 Task: Add a signature Colton Mitchell containing All my best, Colton Mitchell to email address softage.4@softage.net and add a label Offboarding
Action: Mouse moved to (941, 73)
Screenshot: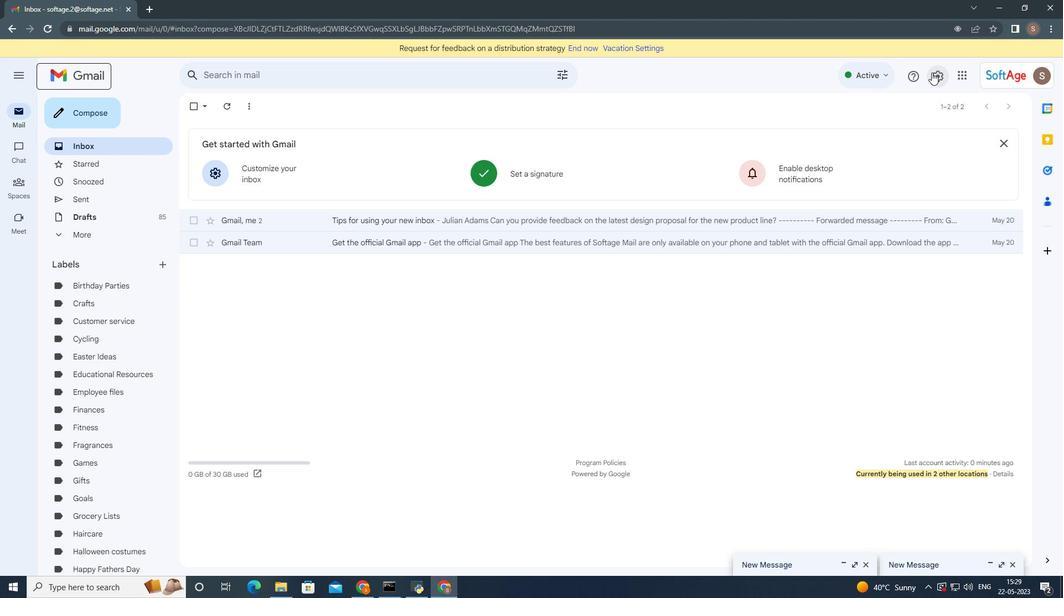 
Action: Mouse pressed left at (941, 73)
Screenshot: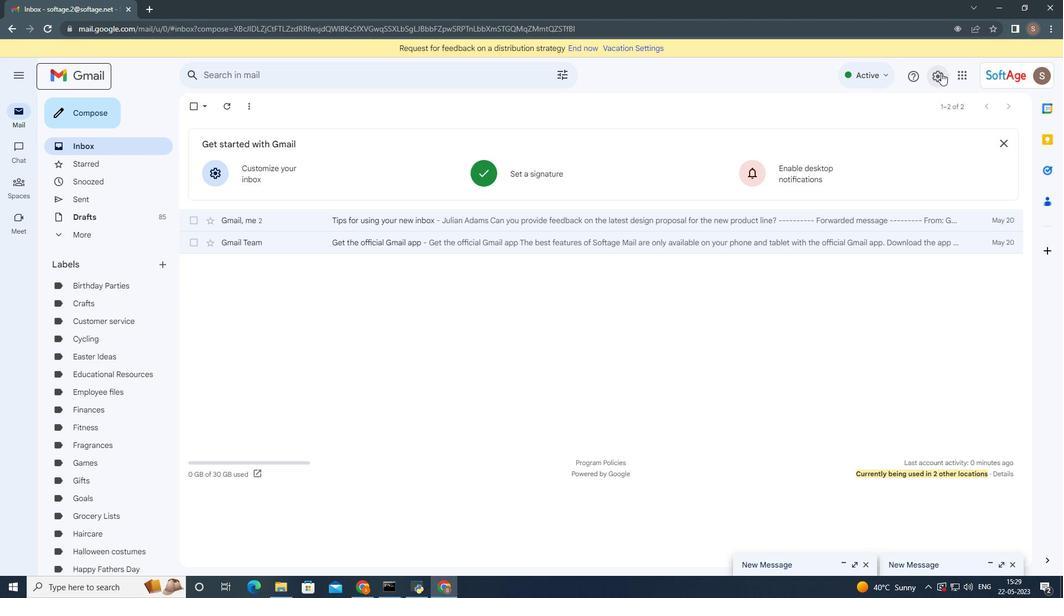 
Action: Mouse moved to (940, 136)
Screenshot: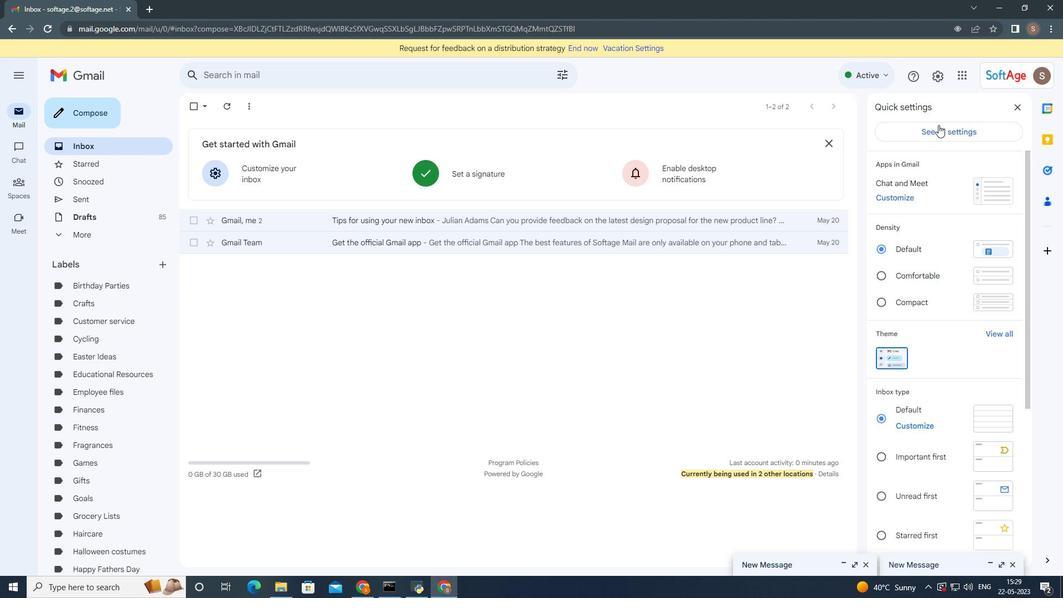 
Action: Mouse pressed left at (940, 136)
Screenshot: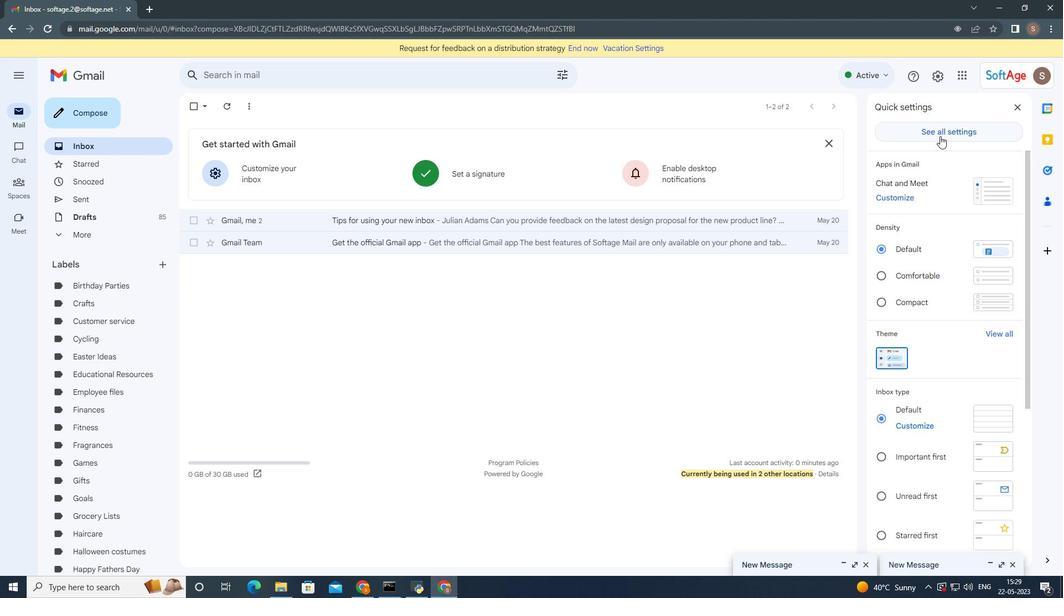 
Action: Mouse moved to (377, 305)
Screenshot: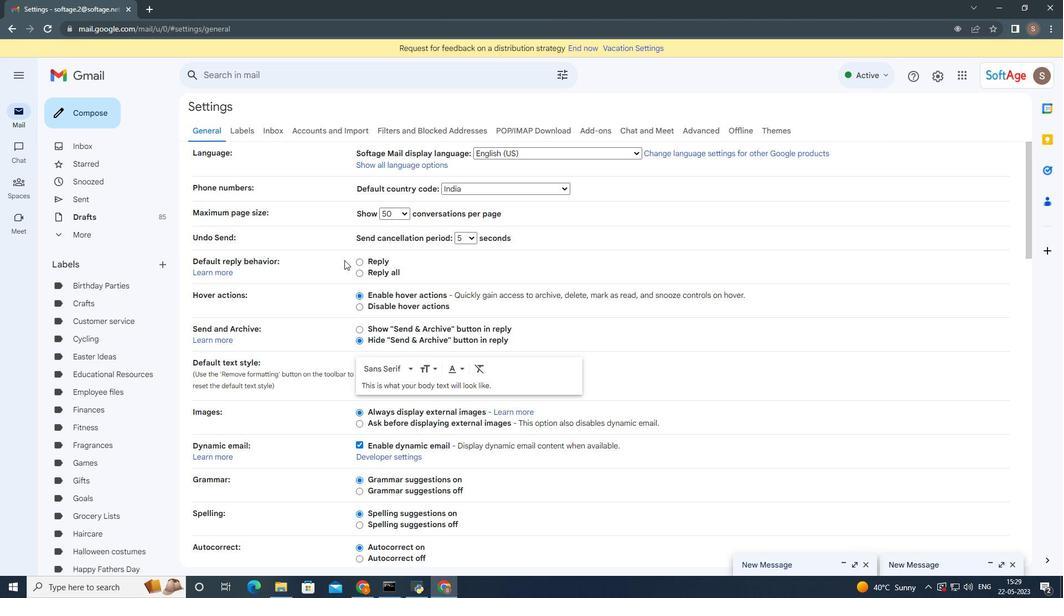 
Action: Mouse scrolled (377, 305) with delta (0, 0)
Screenshot: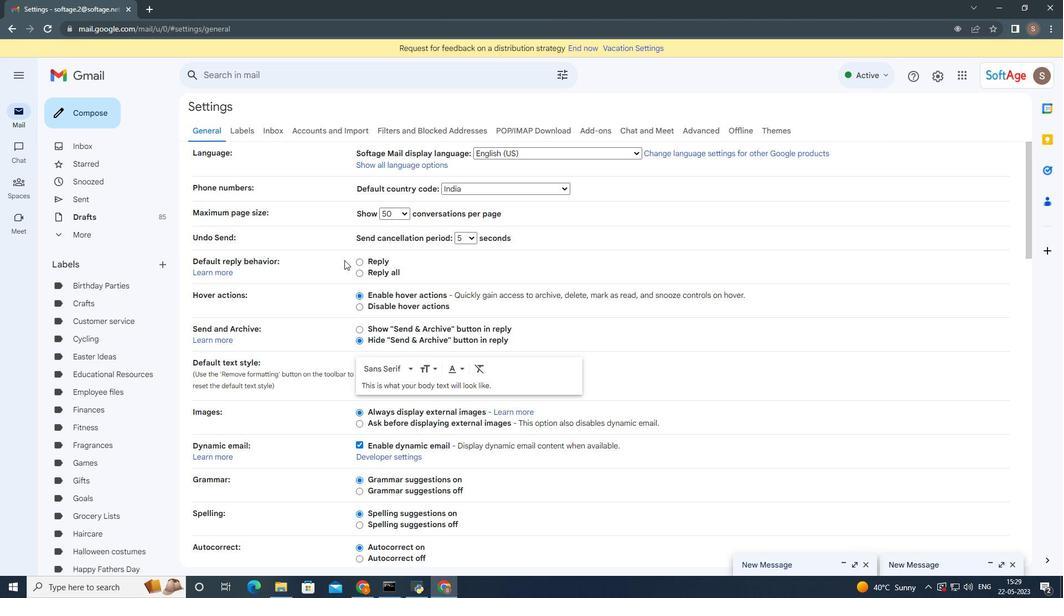 
Action: Mouse moved to (378, 307)
Screenshot: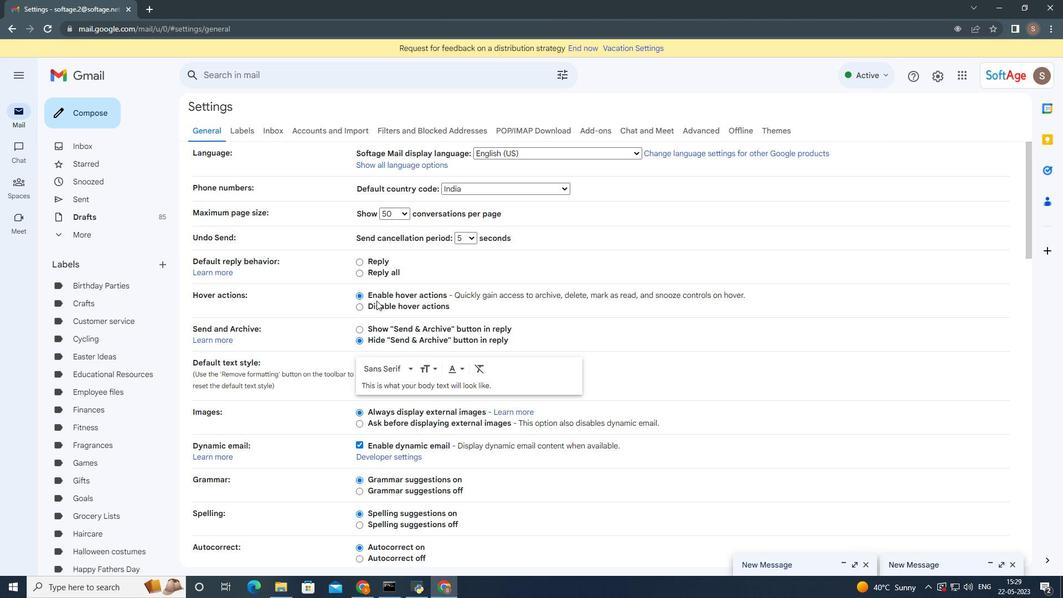 
Action: Mouse scrolled (378, 306) with delta (0, 0)
Screenshot: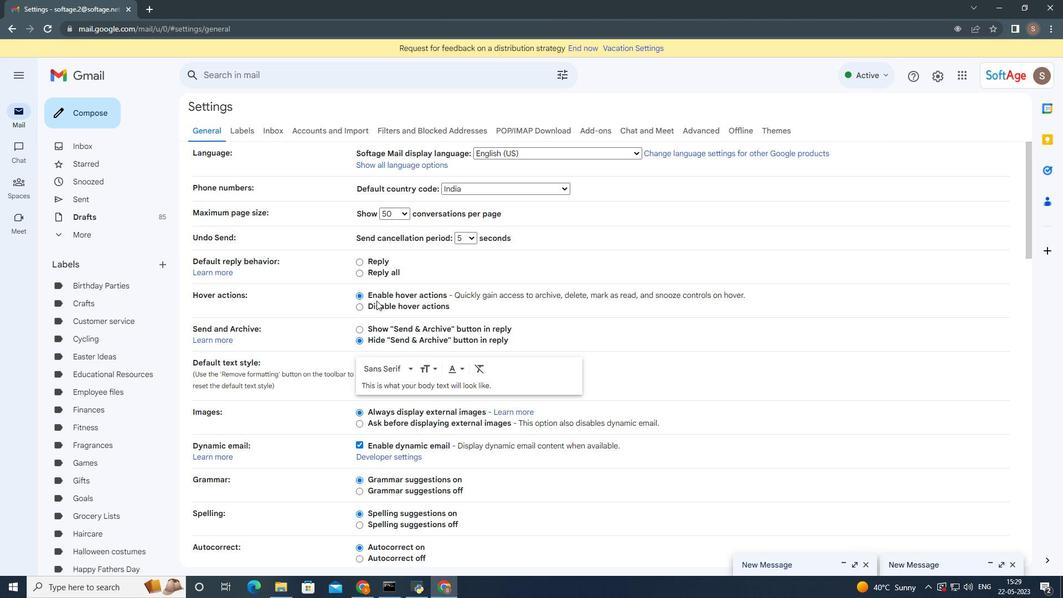 
Action: Mouse moved to (378, 307)
Screenshot: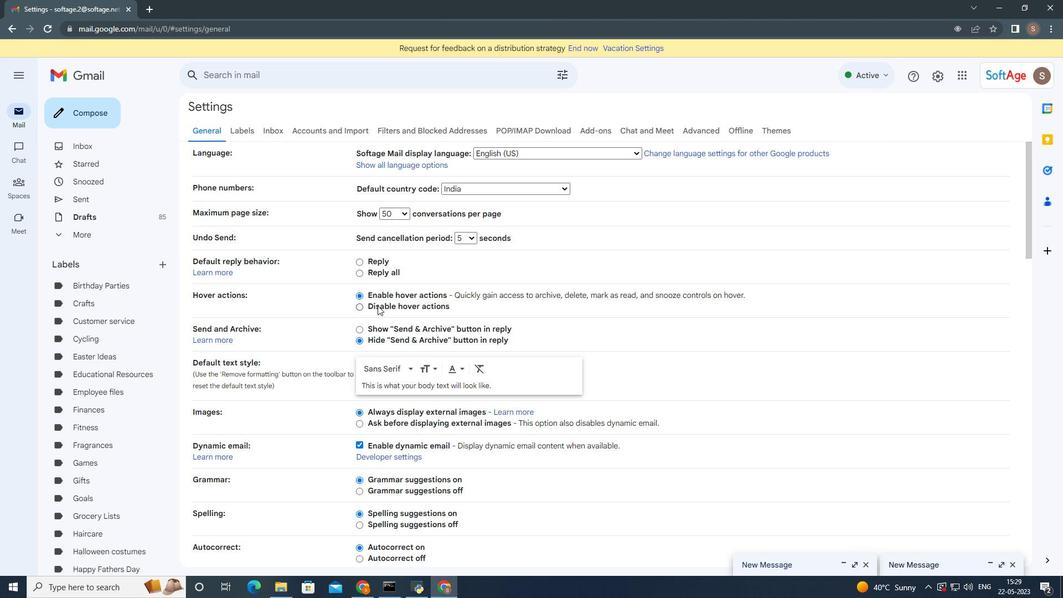 
Action: Mouse scrolled (378, 307) with delta (0, 0)
Screenshot: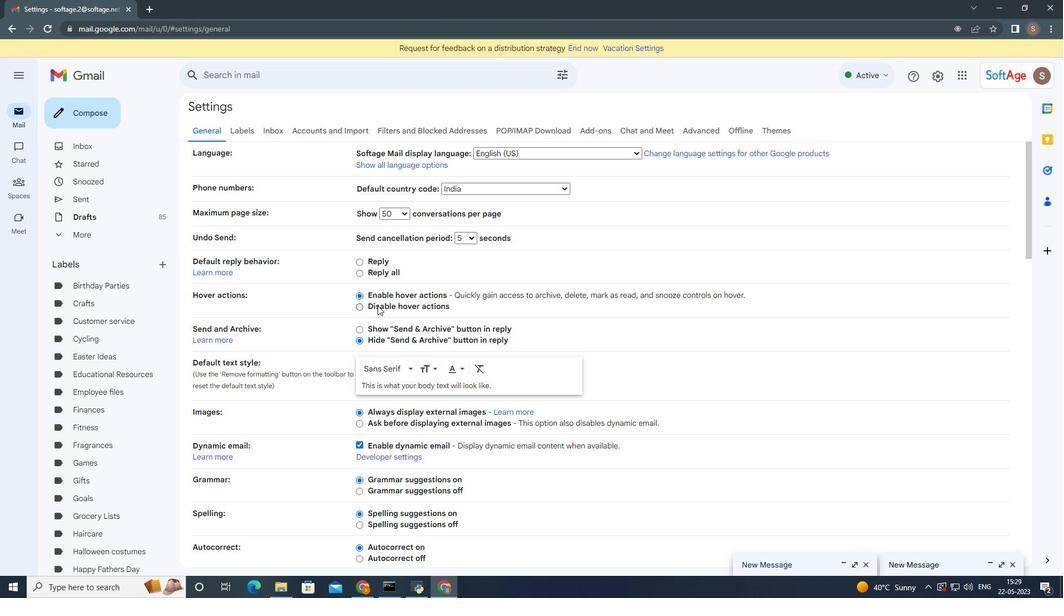 
Action: Mouse moved to (380, 310)
Screenshot: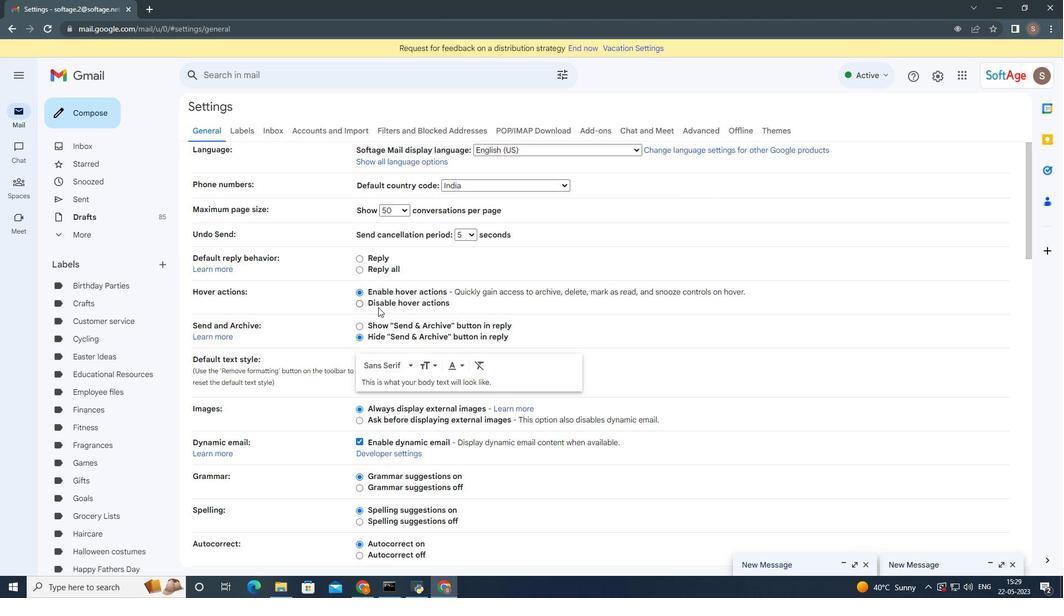 
Action: Mouse scrolled (380, 309) with delta (0, 0)
Screenshot: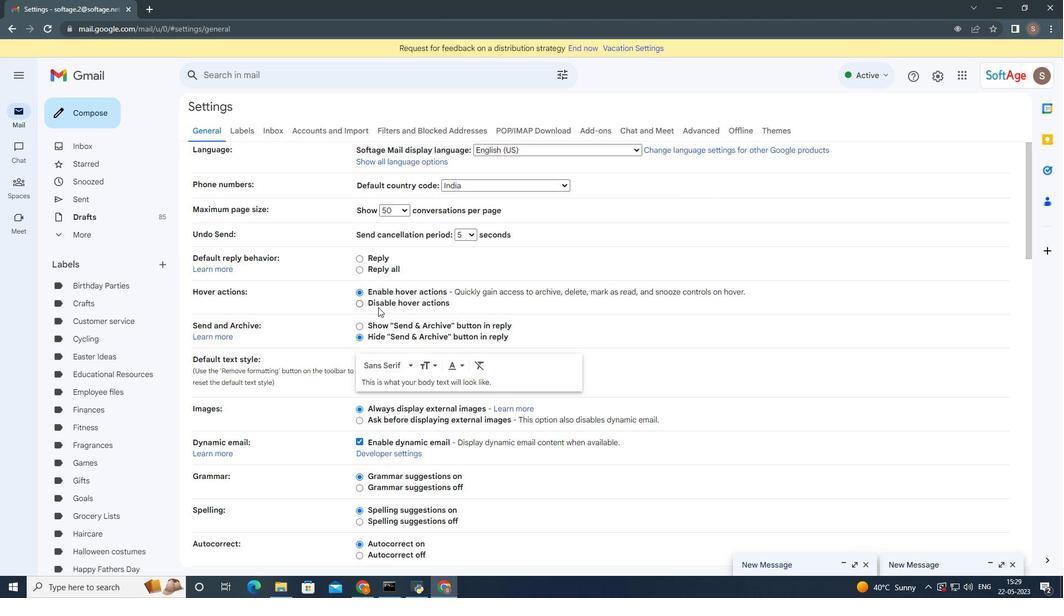 
Action: Mouse moved to (382, 313)
Screenshot: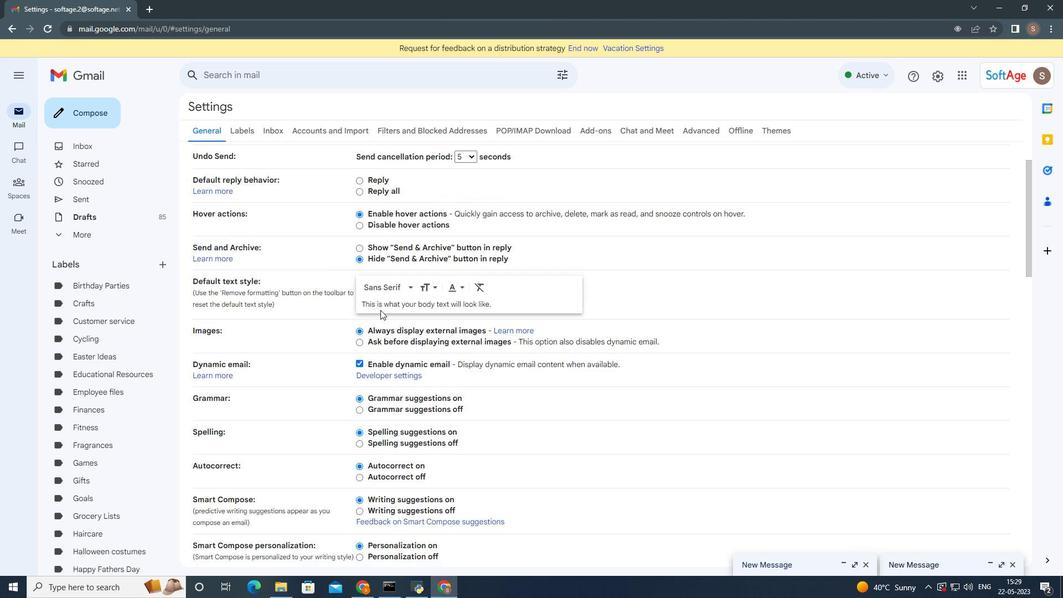 
Action: Mouse scrolled (382, 312) with delta (0, 0)
Screenshot: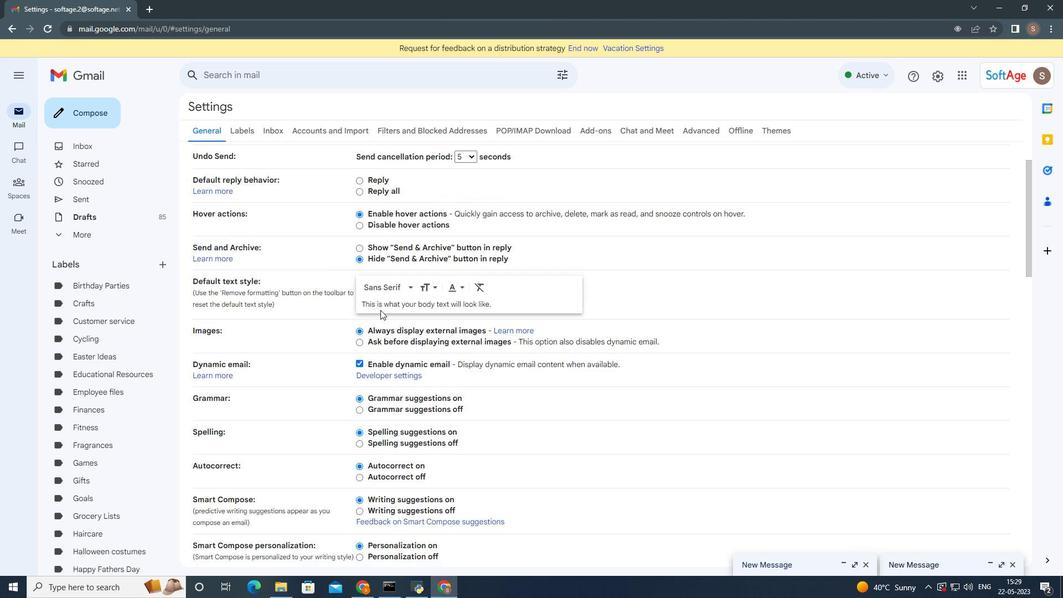 
Action: Mouse moved to (385, 317)
Screenshot: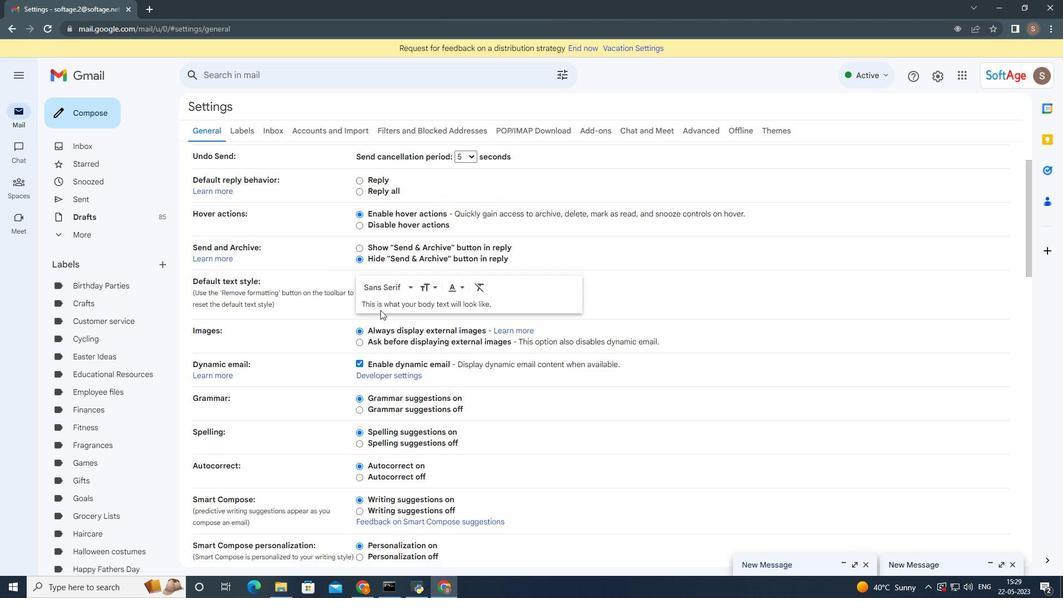 
Action: Mouse scrolled (385, 317) with delta (0, 0)
Screenshot: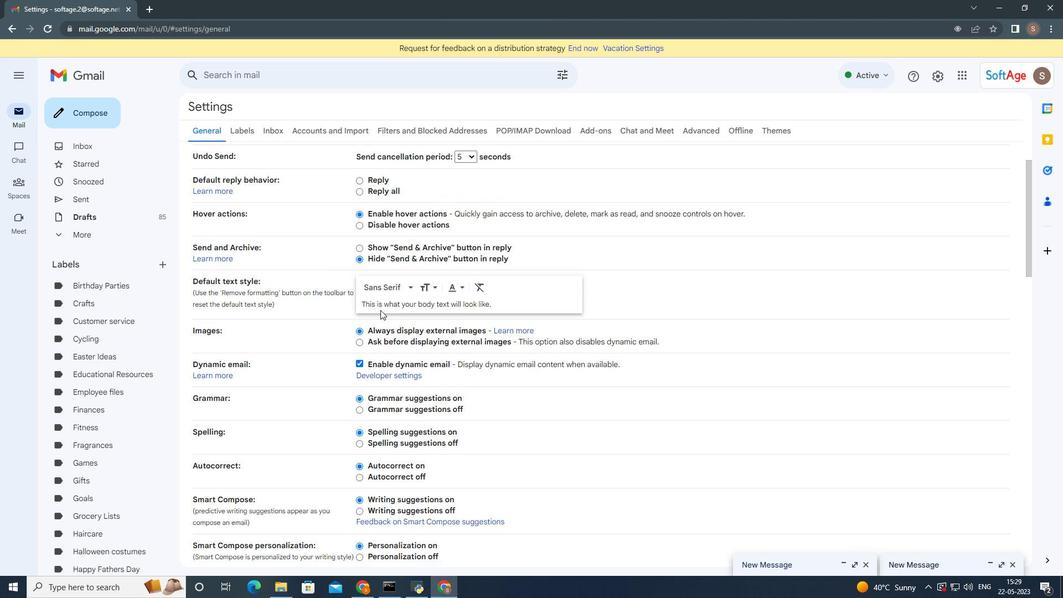 
Action: Mouse moved to (407, 374)
Screenshot: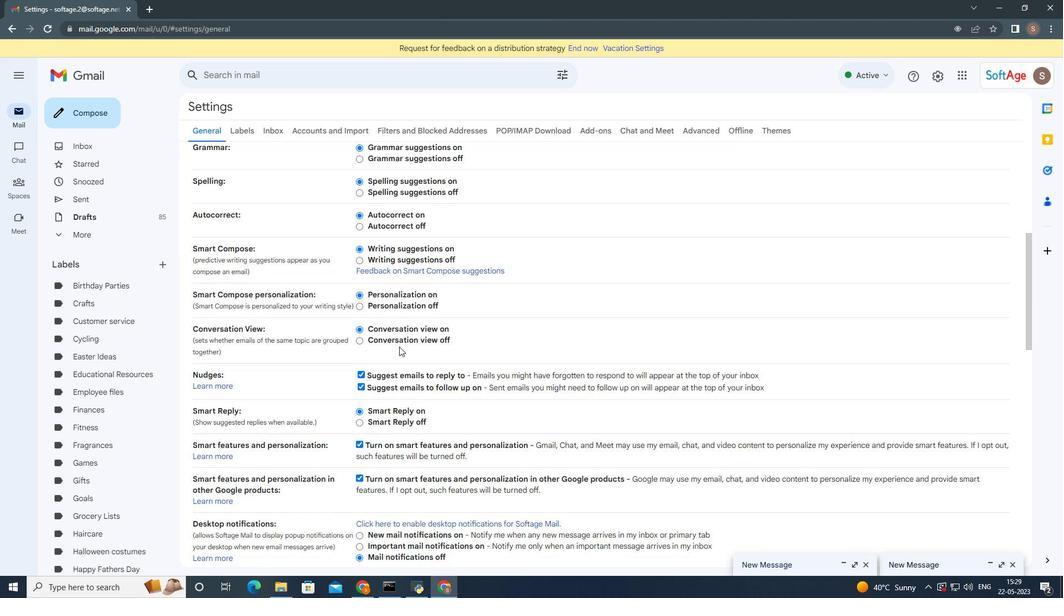 
Action: Mouse scrolled (407, 373) with delta (0, 0)
Screenshot: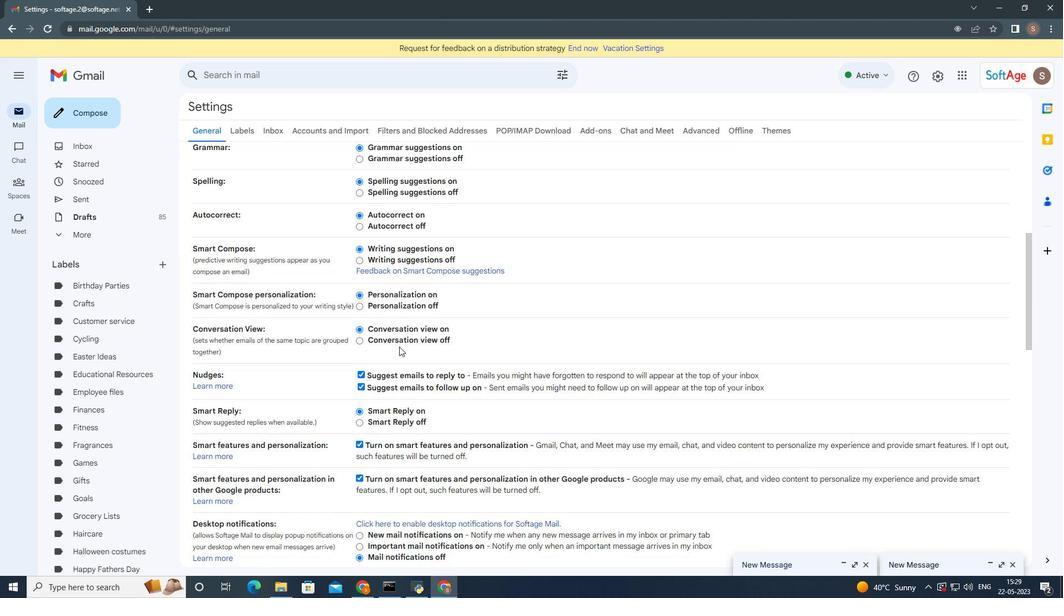 
Action: Mouse moved to (407, 378)
Screenshot: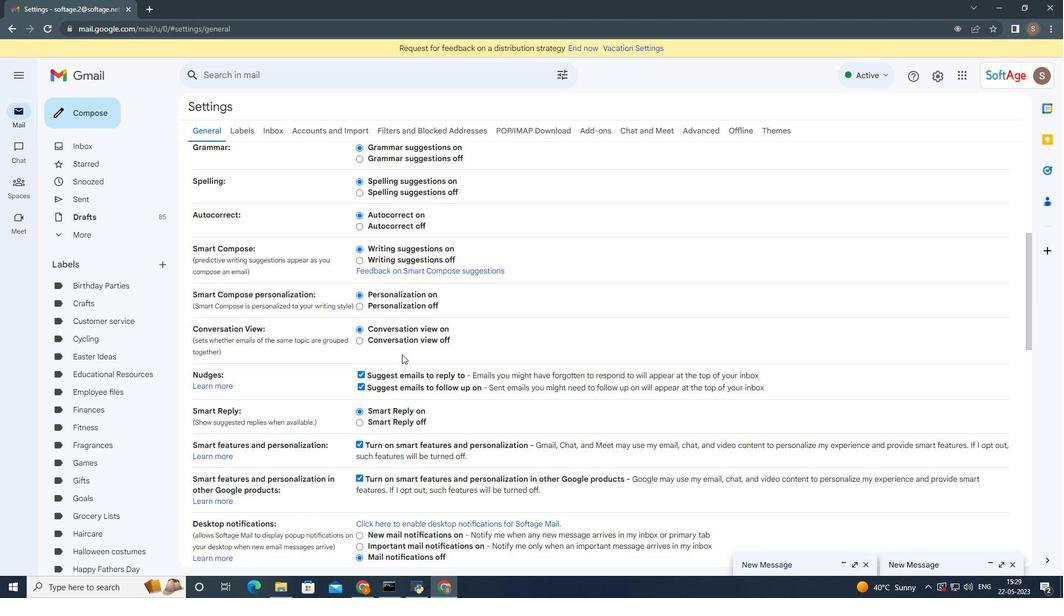 
Action: Mouse scrolled (407, 377) with delta (0, 0)
Screenshot: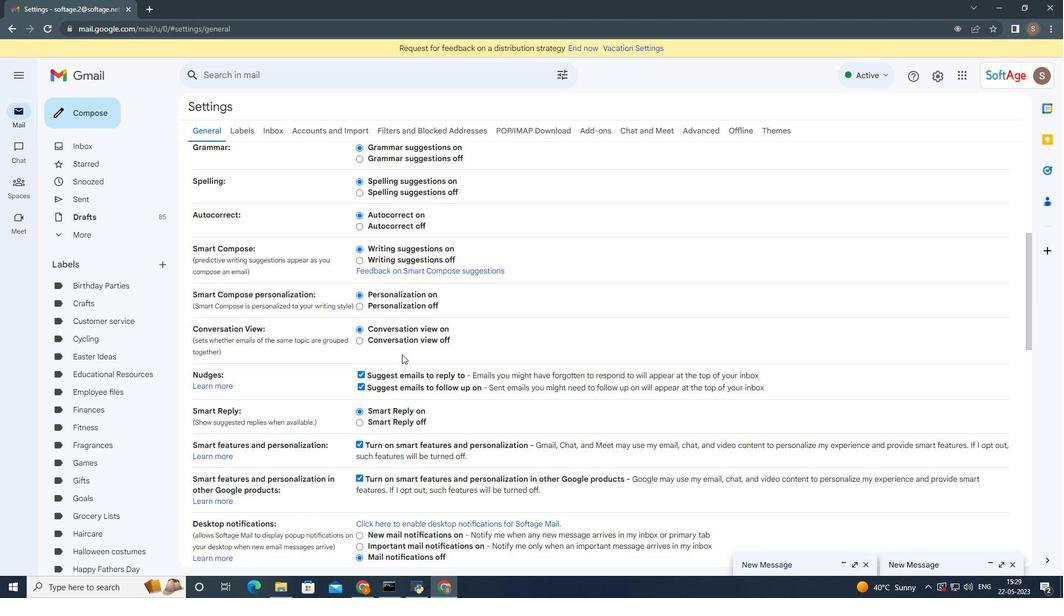 
Action: Mouse moved to (408, 380)
Screenshot: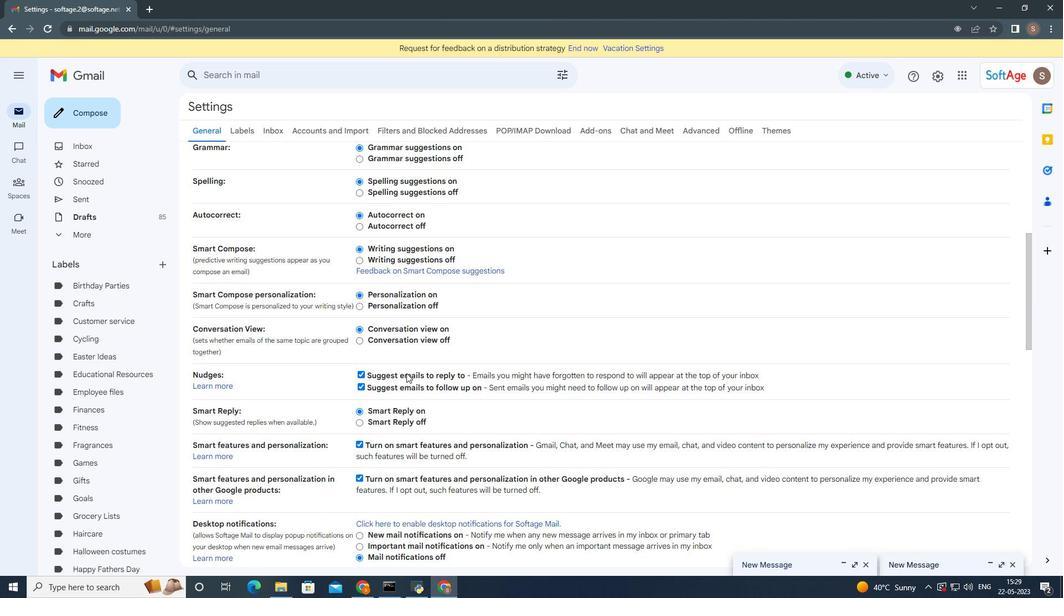 
Action: Mouse scrolled (408, 379) with delta (0, 0)
Screenshot: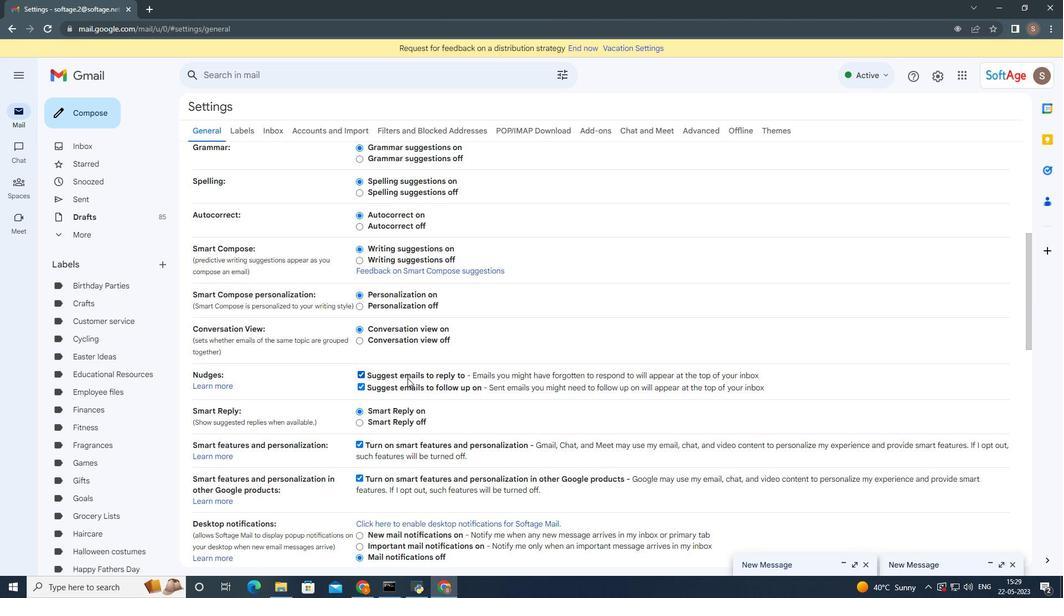 
Action: Mouse moved to (408, 380)
Screenshot: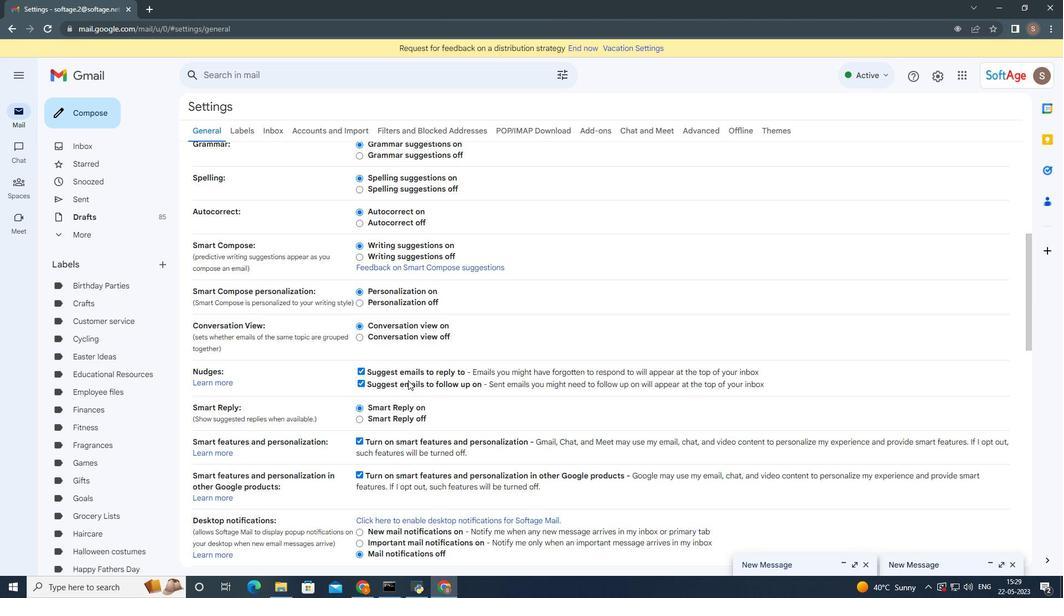
Action: Mouse scrolled (408, 380) with delta (0, 0)
Screenshot: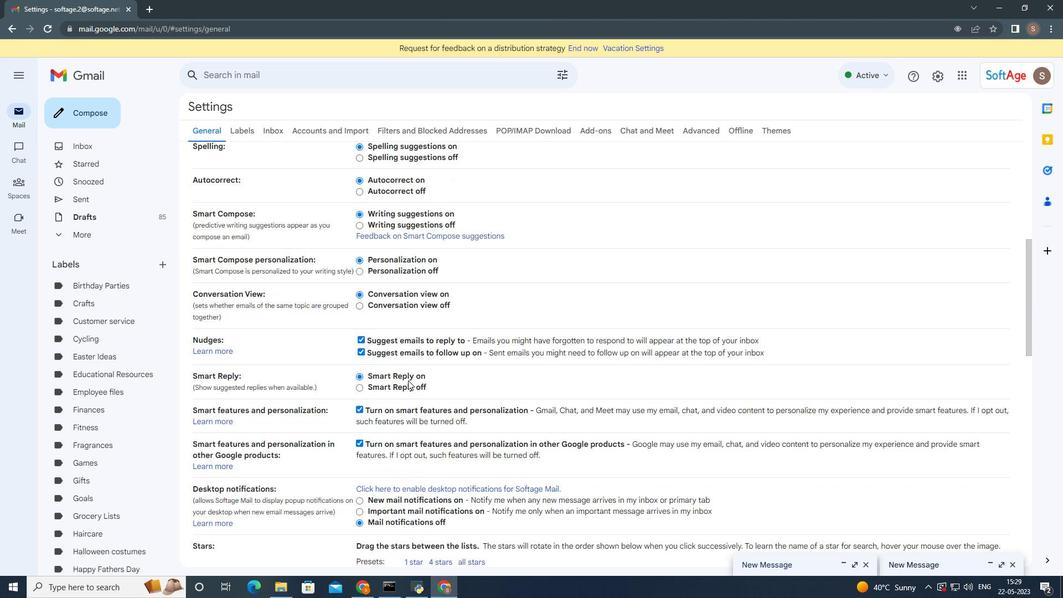 
Action: Mouse scrolled (408, 380) with delta (0, 0)
Screenshot: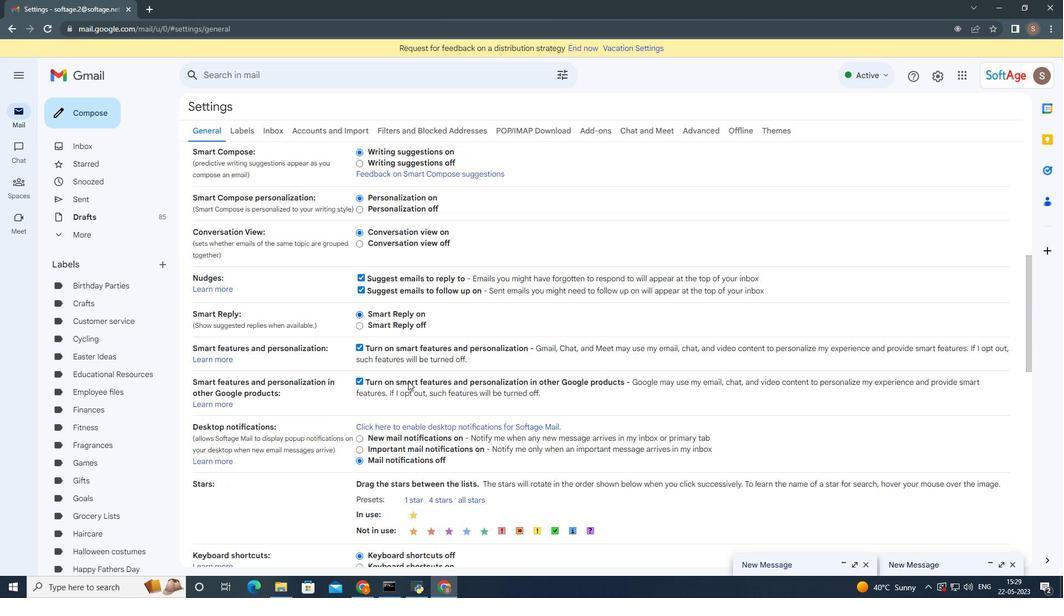 
Action: Mouse moved to (409, 383)
Screenshot: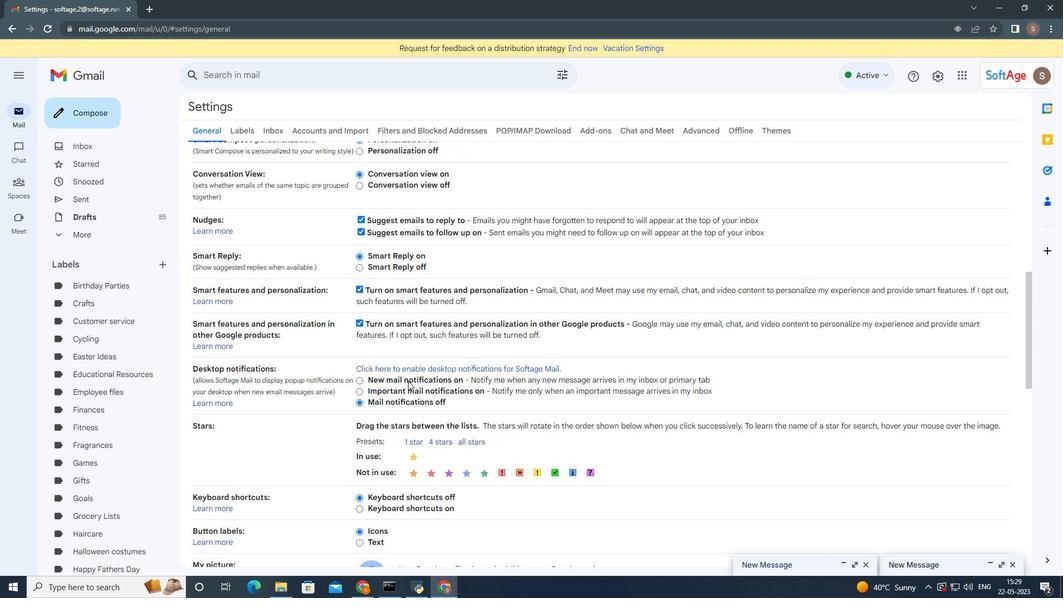 
Action: Mouse scrolled (409, 382) with delta (0, 0)
Screenshot: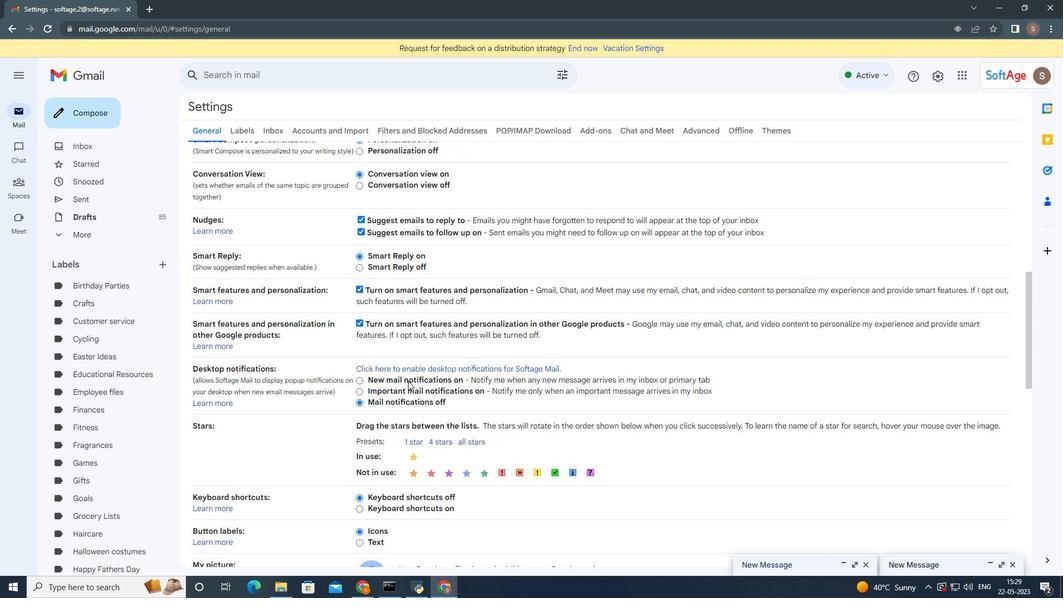 
Action: Mouse moved to (405, 410)
Screenshot: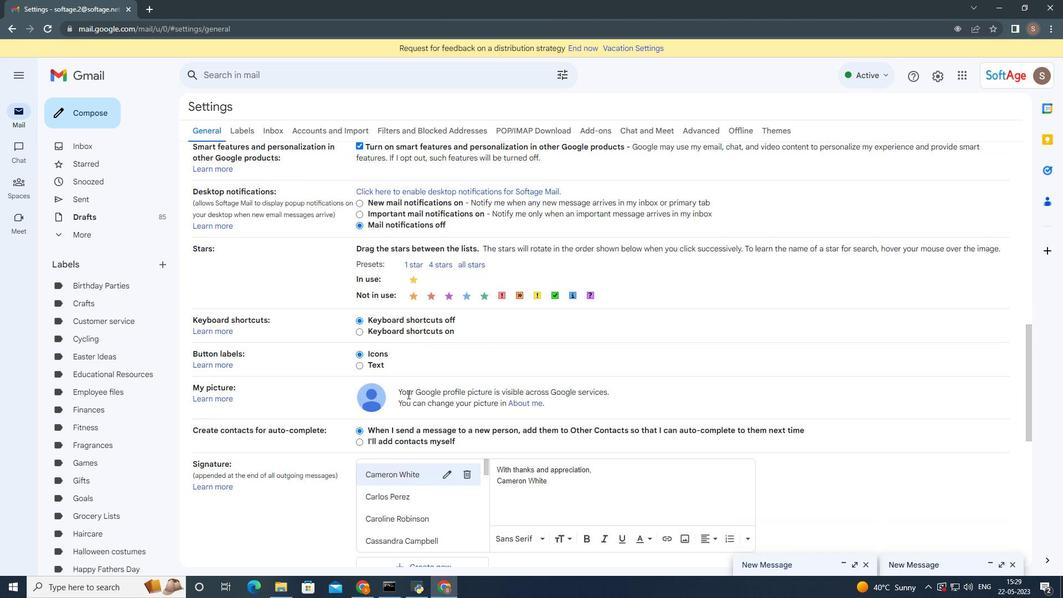 
Action: Mouse scrolled (405, 409) with delta (0, 0)
Screenshot: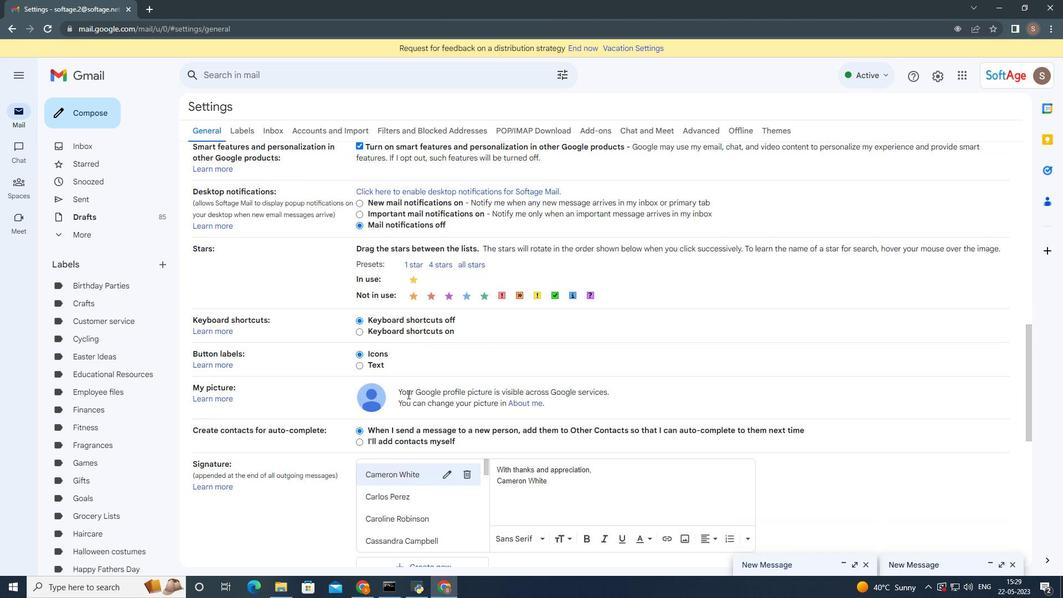 
Action: Mouse moved to (405, 411)
Screenshot: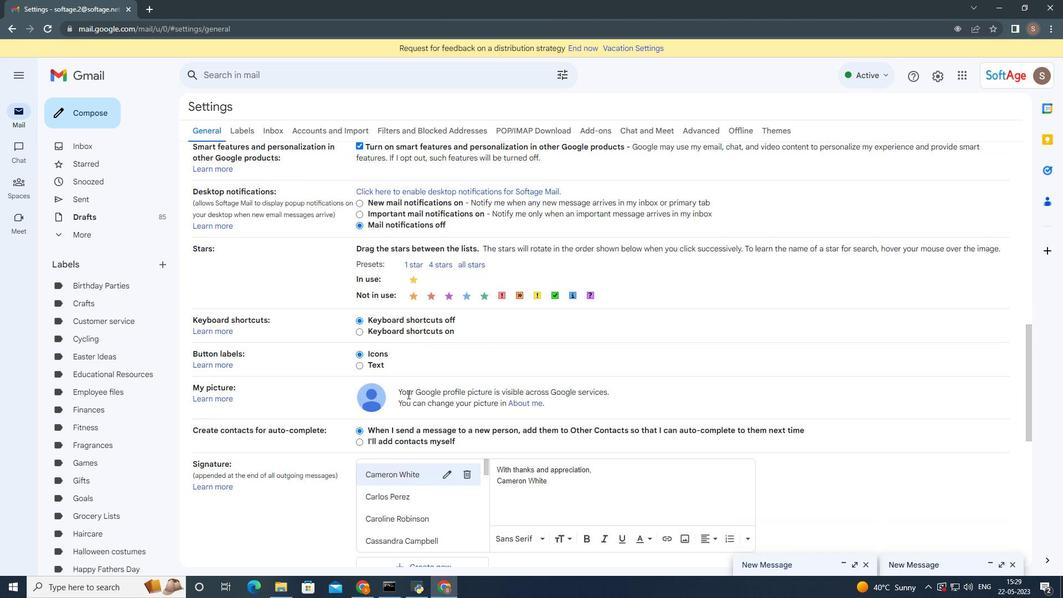 
Action: Mouse scrolled (405, 410) with delta (0, 0)
Screenshot: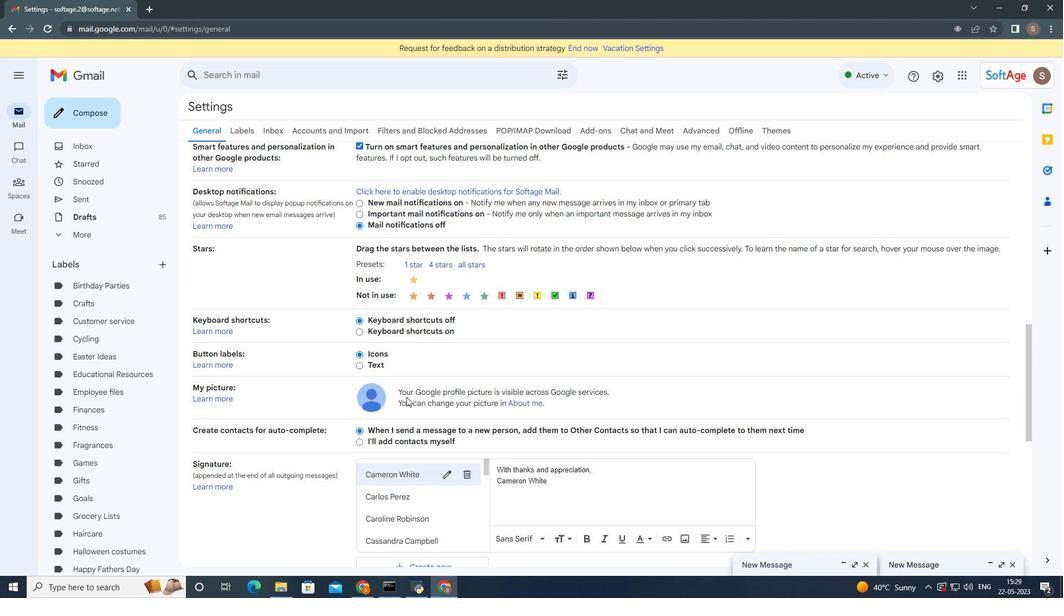 
Action: Mouse moved to (405, 412)
Screenshot: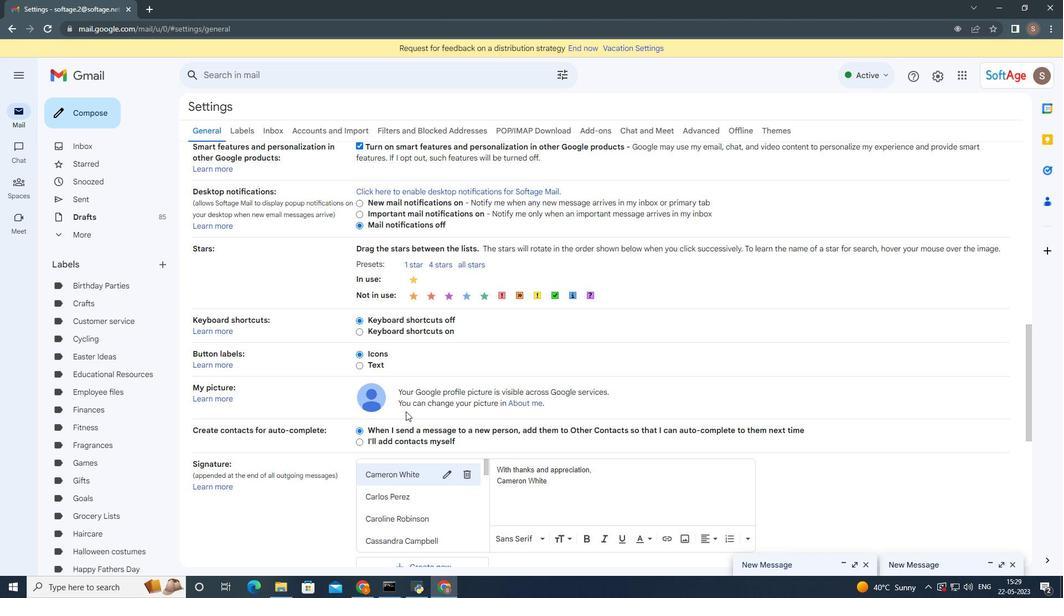 
Action: Mouse scrolled (405, 412) with delta (0, 0)
Screenshot: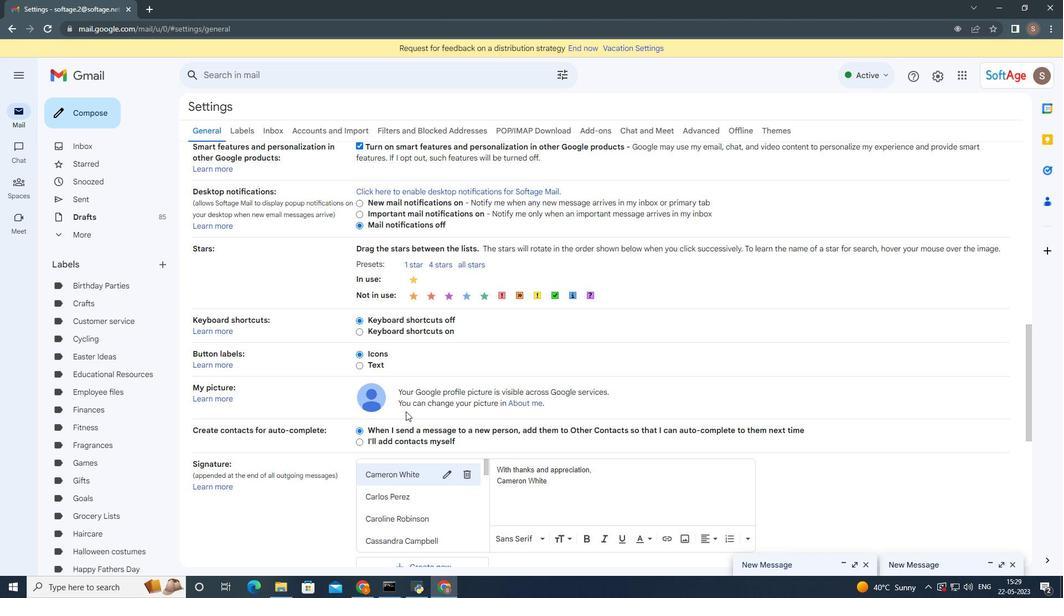 
Action: Mouse moved to (405, 413)
Screenshot: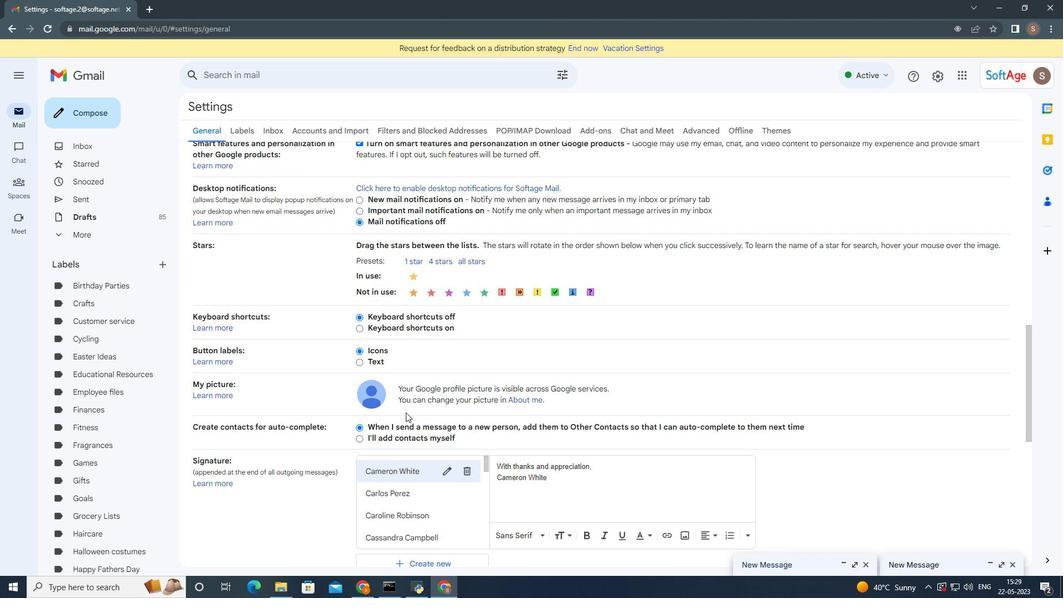 
Action: Mouse scrolled (405, 412) with delta (0, 0)
Screenshot: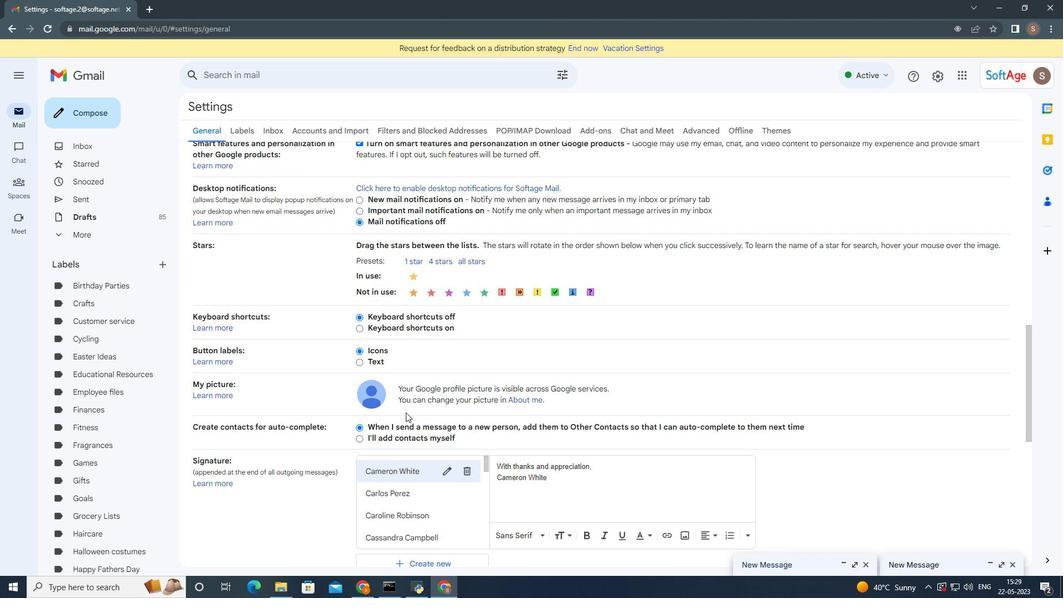 
Action: Mouse moved to (418, 348)
Screenshot: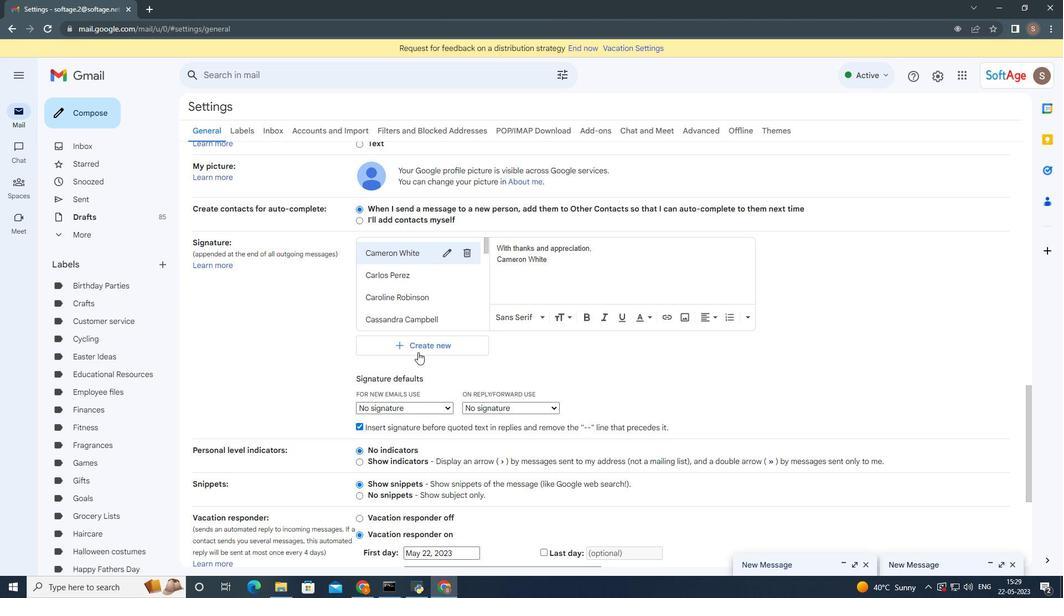 
Action: Mouse pressed left at (418, 348)
Screenshot: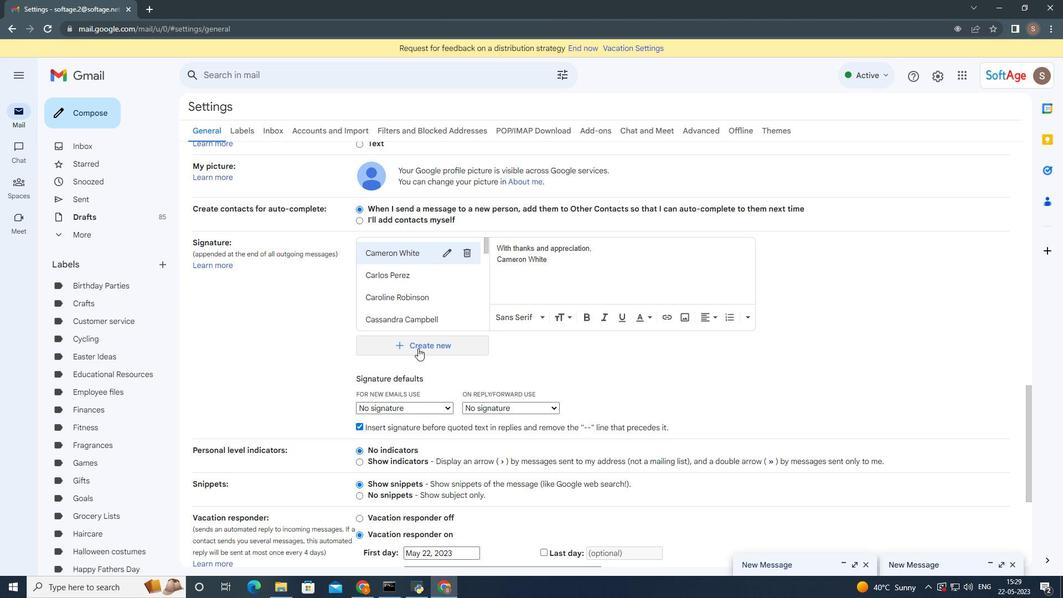 
Action: Mouse moved to (471, 300)
Screenshot: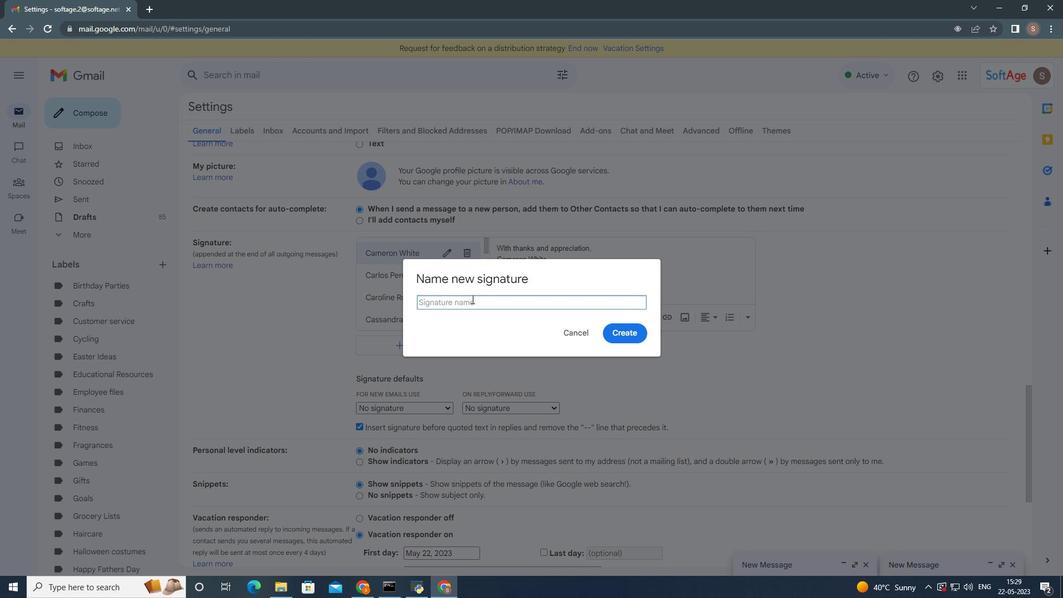 
Action: Key pressed <Key.shift>colton<Key.left><Key.left><Key.left><Key.left><Key.left><Key.backspace><Key.shift>C<Key.right><Key.right><Key.right><Key.right><Key.right><Key.right><Key.right><Key.space><Key.shift>Mitchell
Screenshot: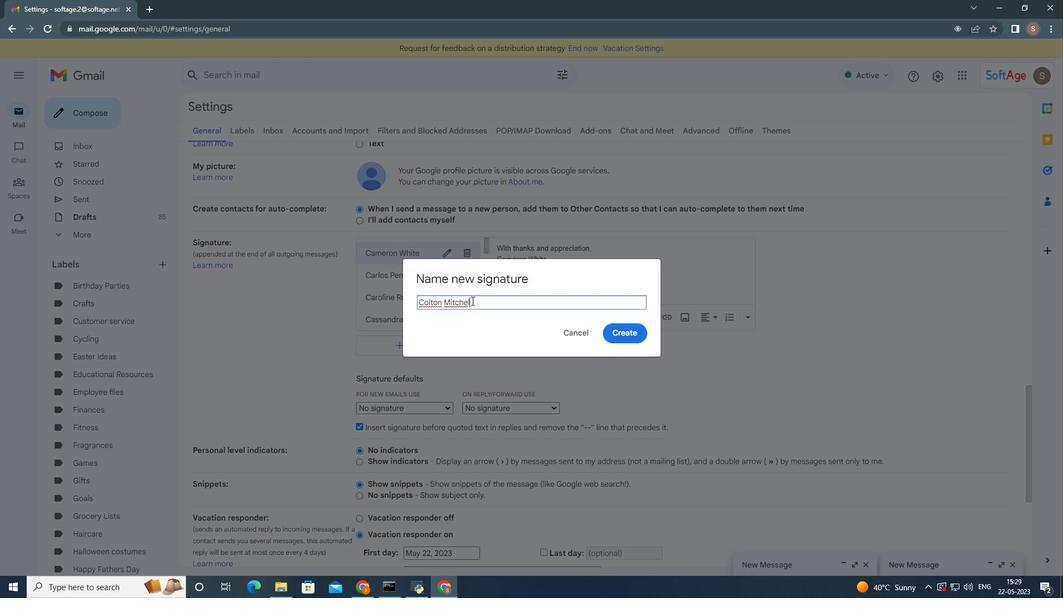
Action: Mouse moved to (629, 326)
Screenshot: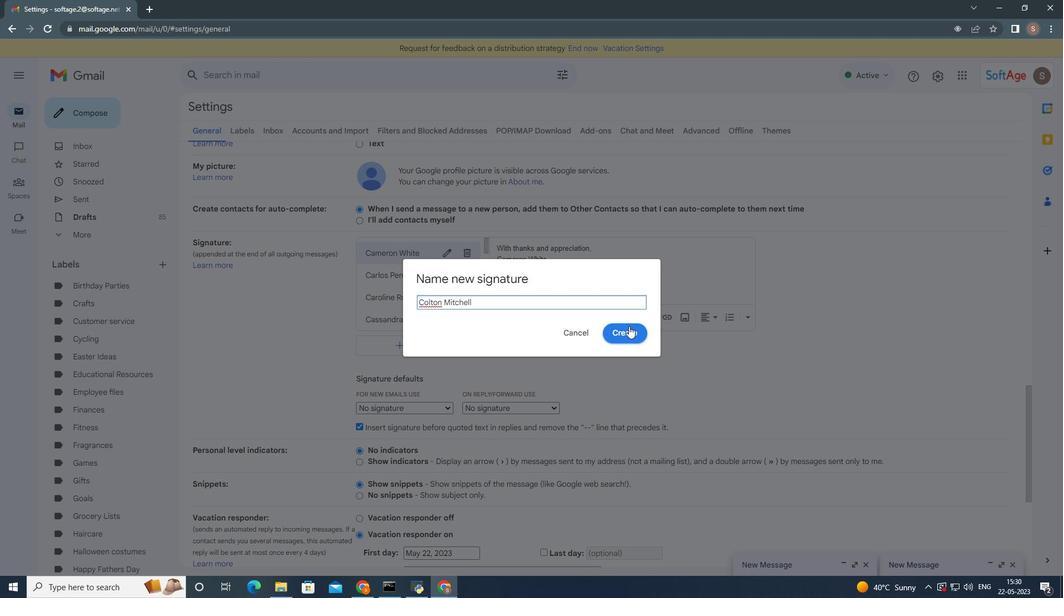 
Action: Mouse pressed left at (629, 326)
Screenshot: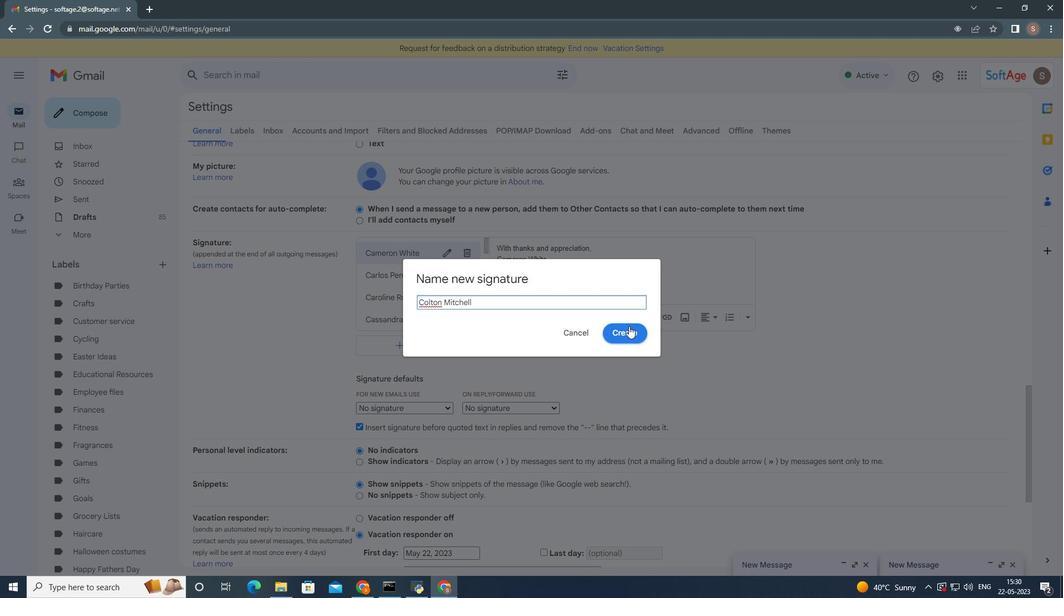 
Action: Mouse moved to (519, 273)
Screenshot: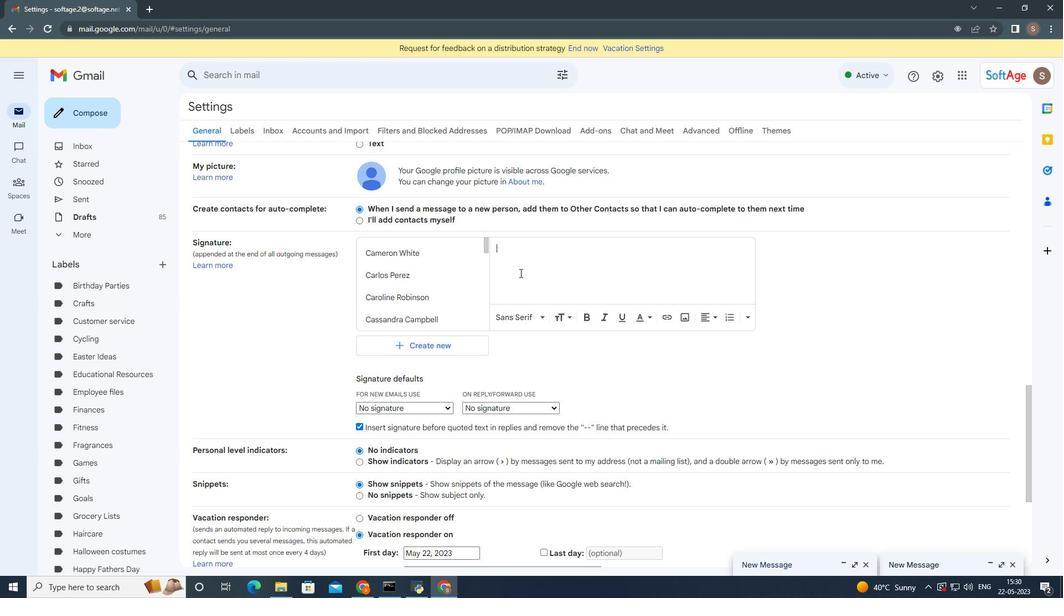 
Action: Key pressed <Key.shift><Key.shift><Key.shift><Key.shift>All<Key.space>my<Key.space>bet<Key.backspace>st,<Key.enter><Key.shift><Key.shift><Key.shift><Key.shift><Key.shift><Key.shift><Key.shift><Key.shift><Key.shift><Key.shift>Colton<Key.space><Key.shift><<Key.backspace>Mitchell
Screenshot: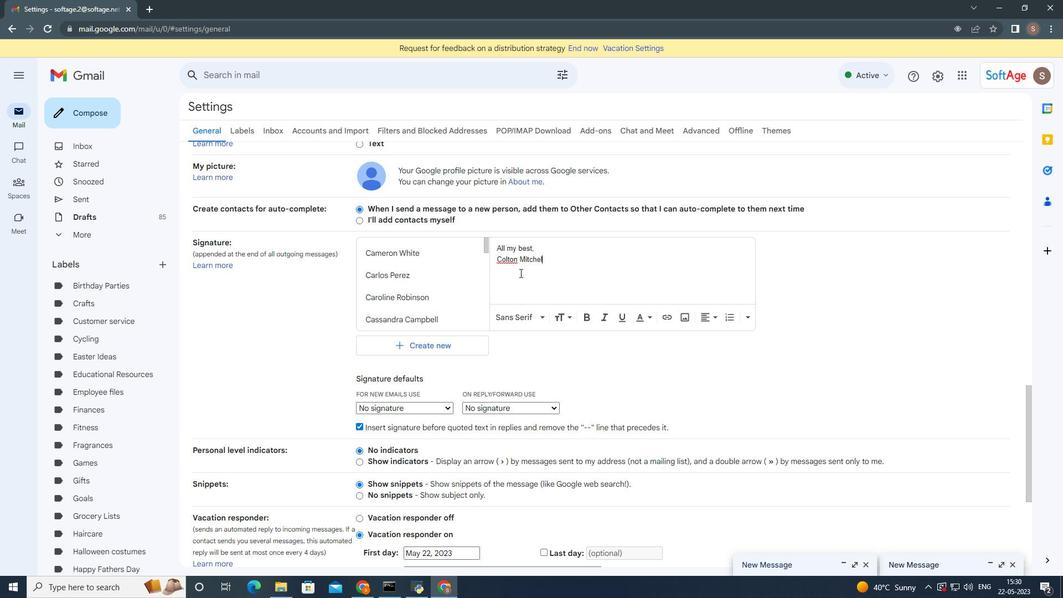 
Action: Mouse moved to (551, 275)
Screenshot: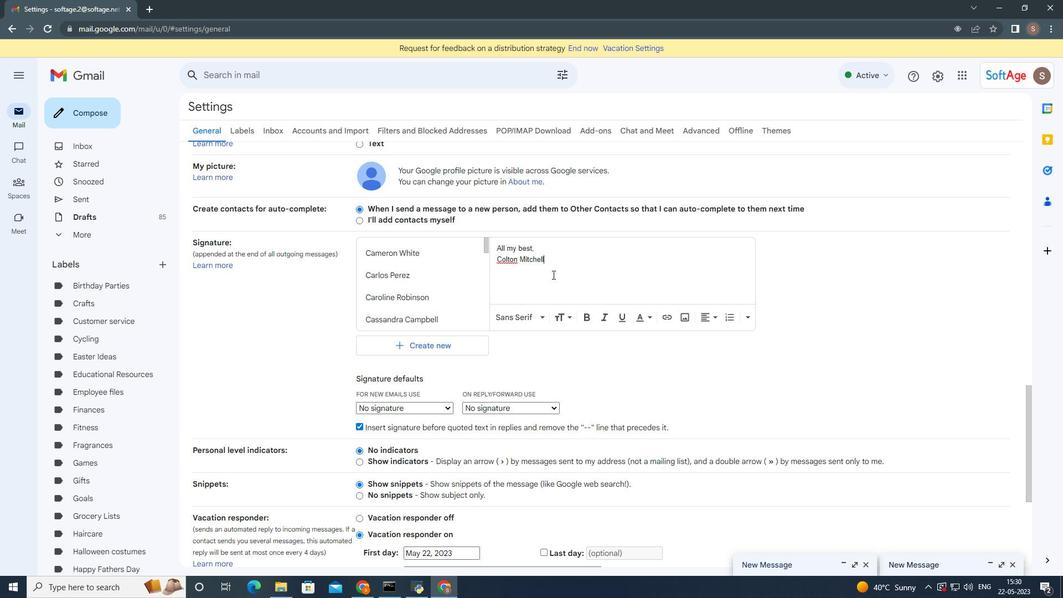 
Action: Mouse scrolled (551, 274) with delta (0, 0)
Screenshot: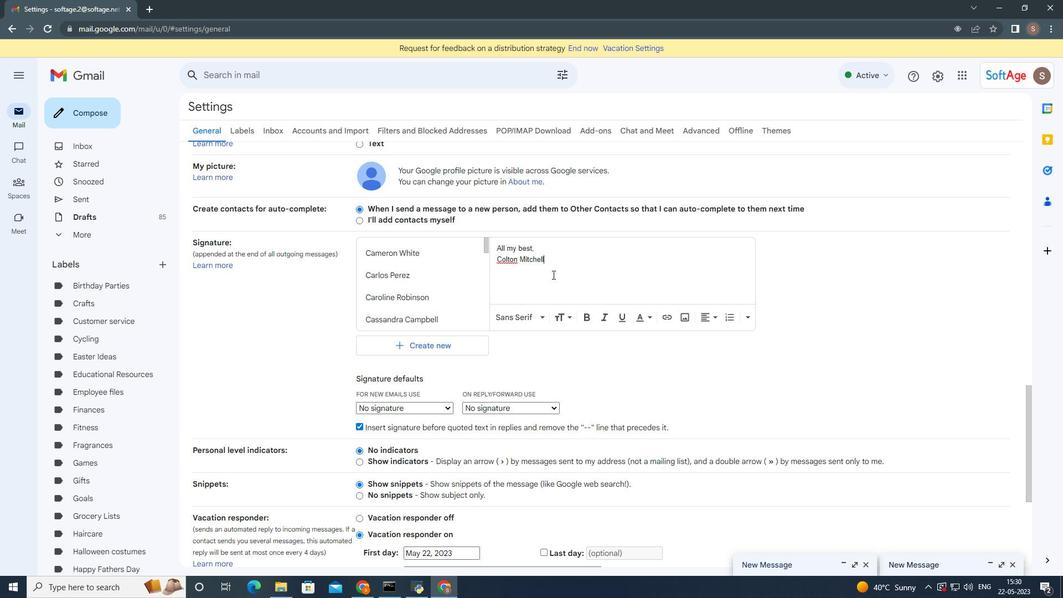 
Action: Mouse moved to (551, 275)
Screenshot: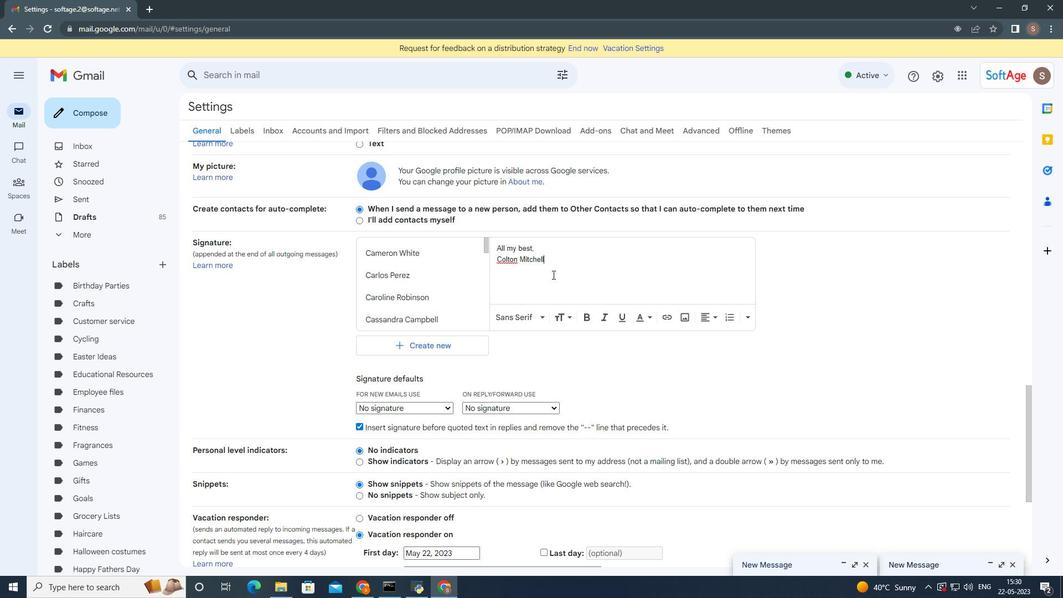 
Action: Mouse scrolled (551, 274) with delta (0, 0)
Screenshot: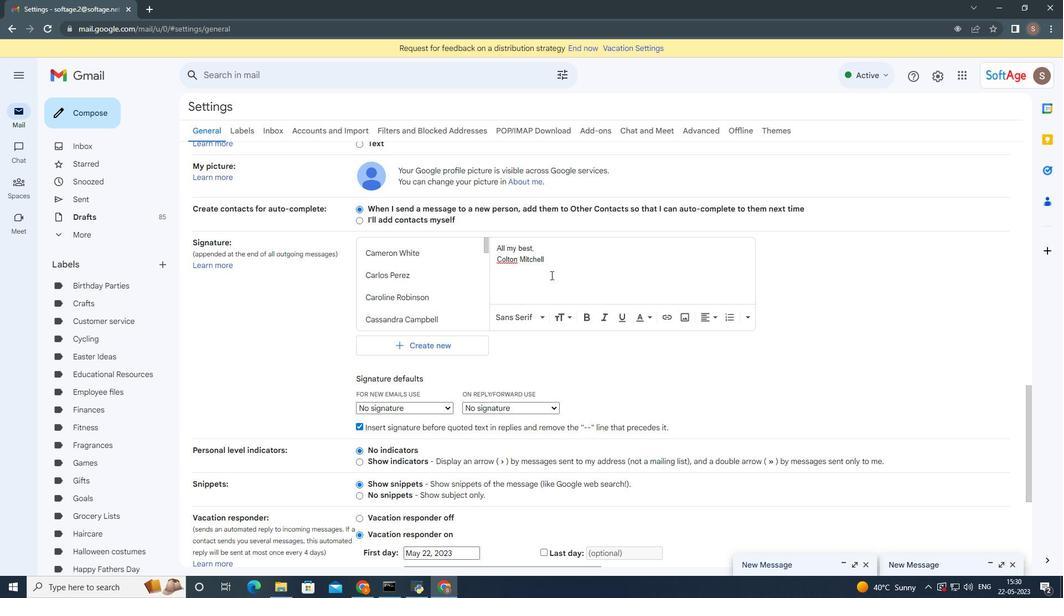 
Action: Mouse moved to (551, 275)
Screenshot: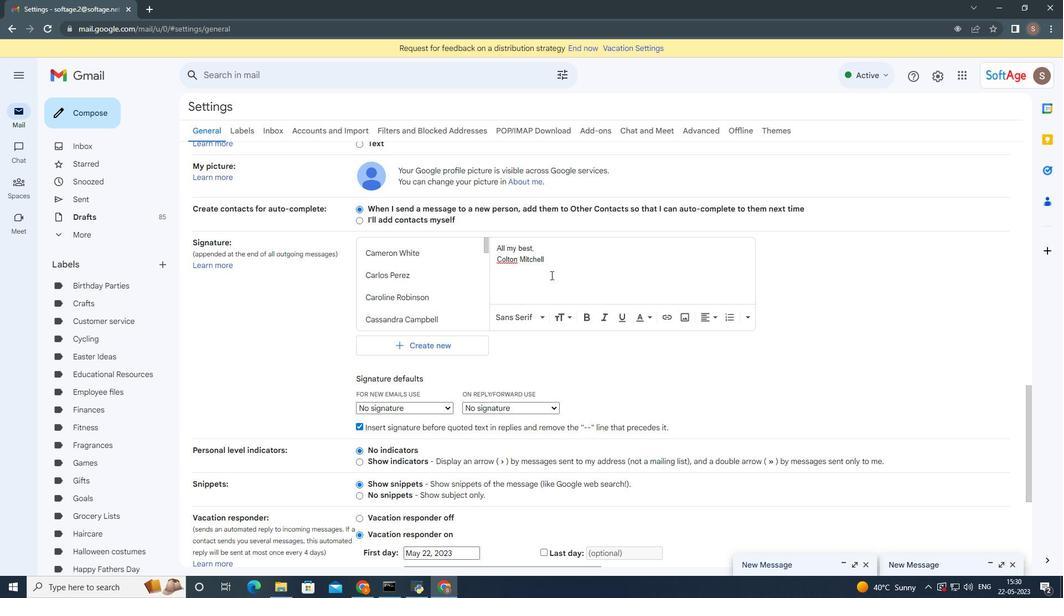 
Action: Mouse scrolled (551, 275) with delta (0, 0)
Screenshot: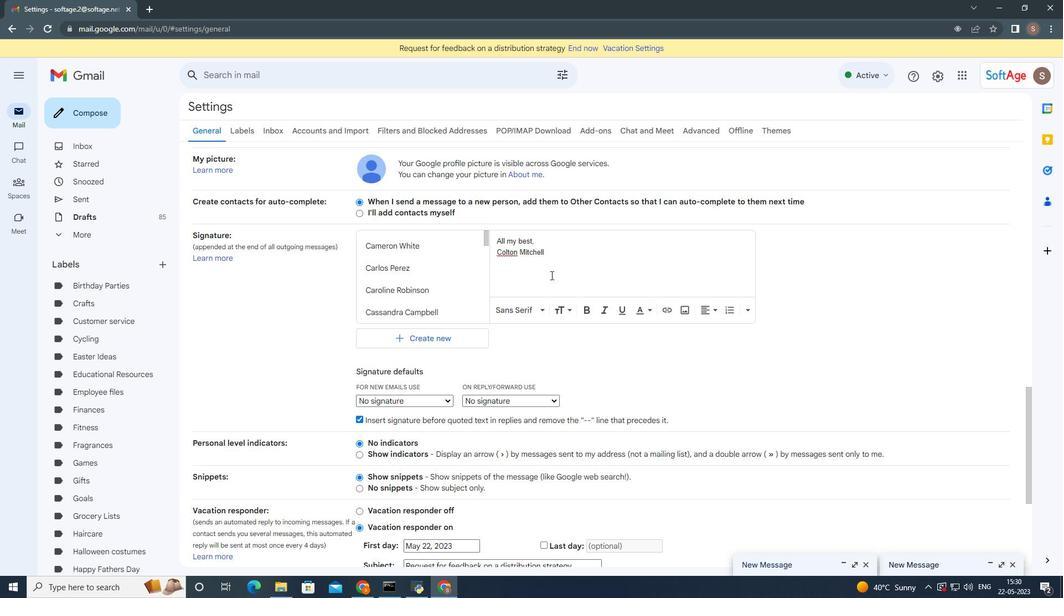
Action: Mouse moved to (550, 277)
Screenshot: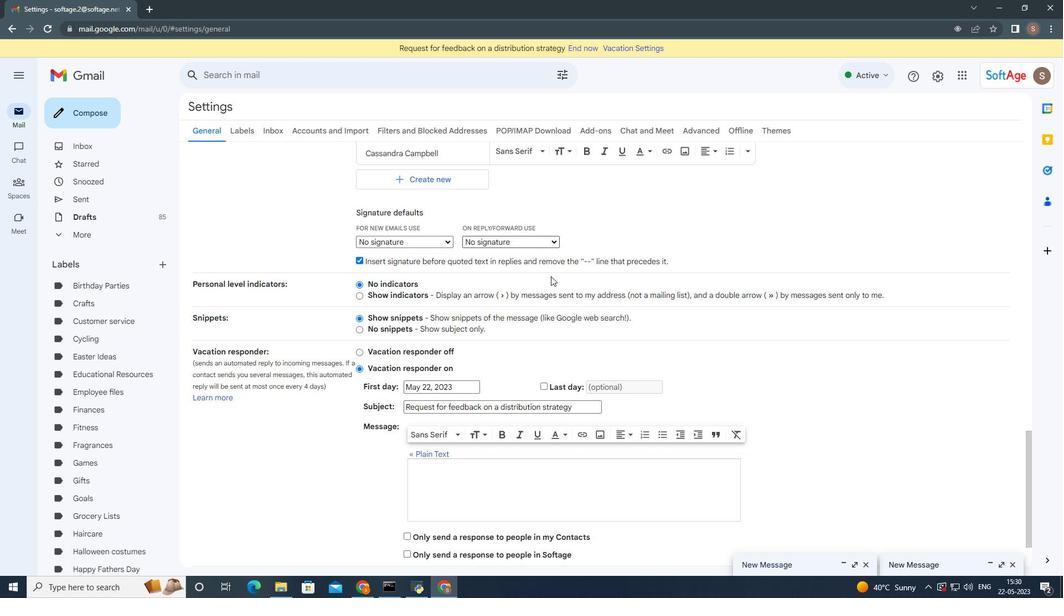 
Action: Mouse scrolled (550, 276) with delta (0, 0)
Screenshot: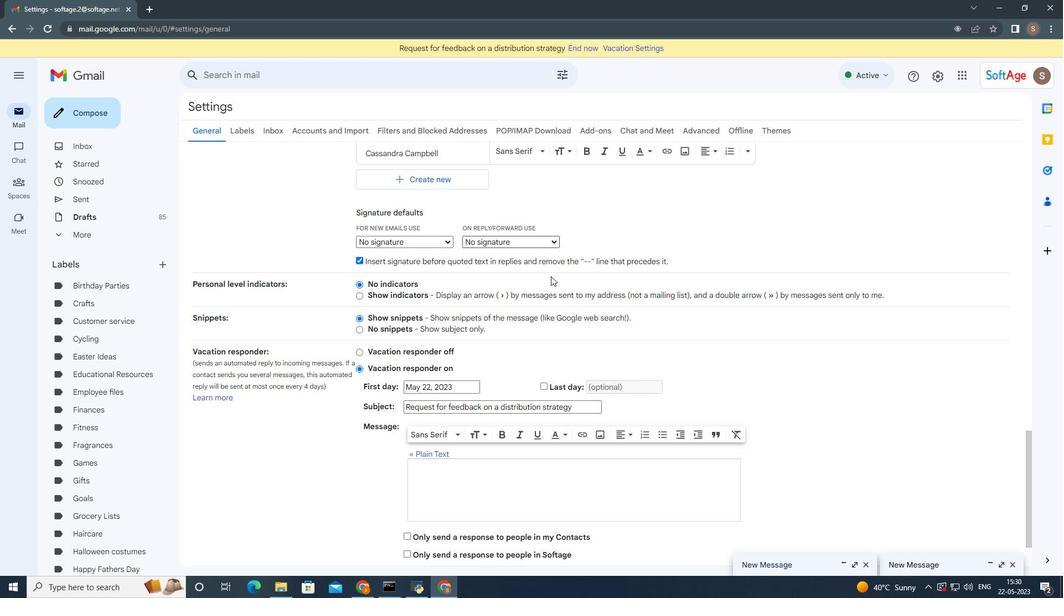 
Action: Mouse moved to (549, 278)
Screenshot: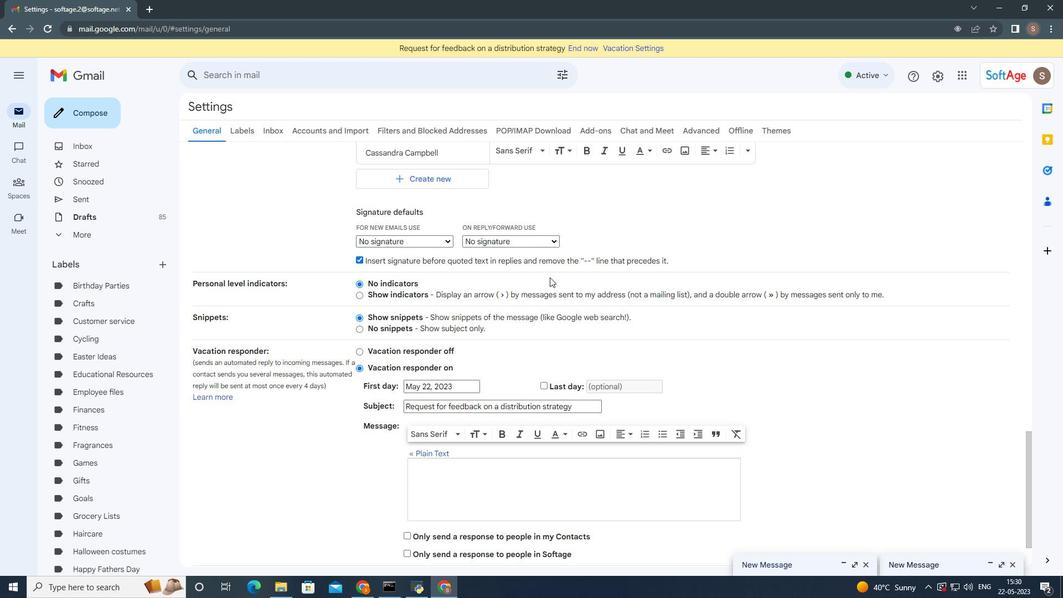 
Action: Mouse scrolled (549, 277) with delta (0, 0)
Screenshot: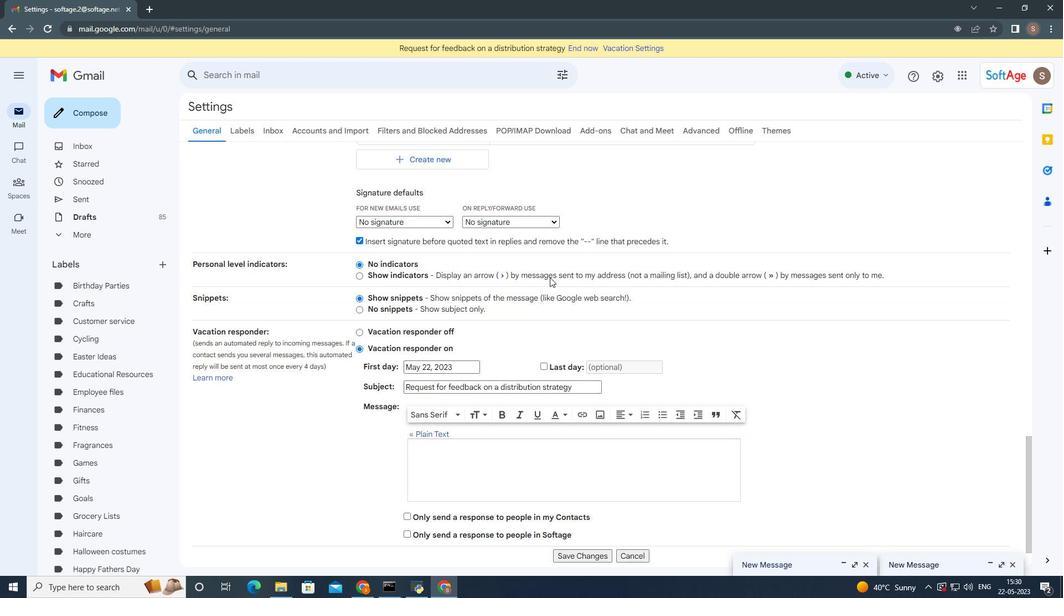 
Action: Mouse moved to (537, 283)
Screenshot: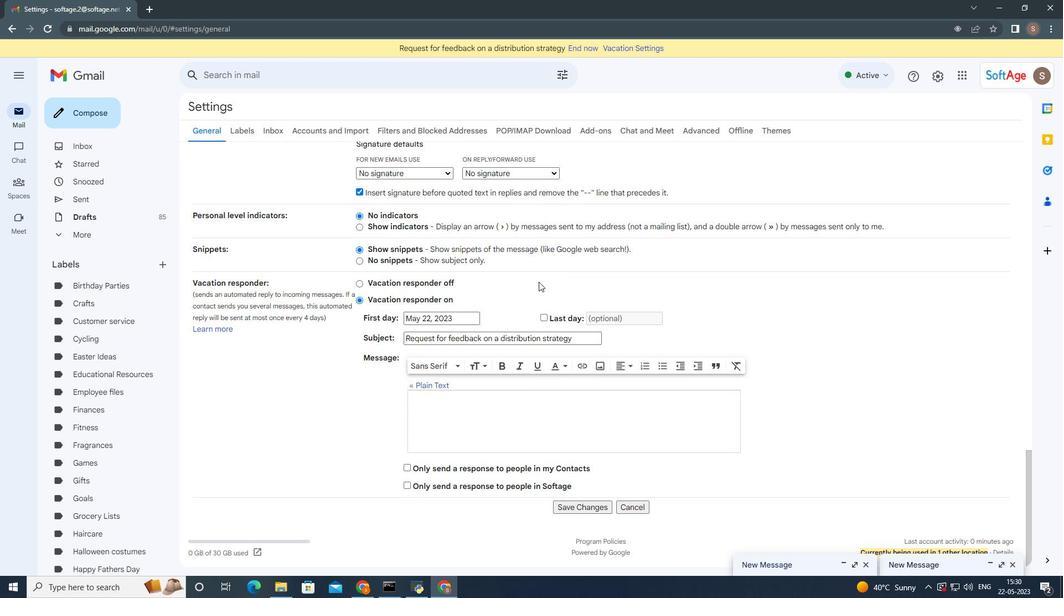 
Action: Mouse scrolled (537, 282) with delta (0, 0)
Screenshot: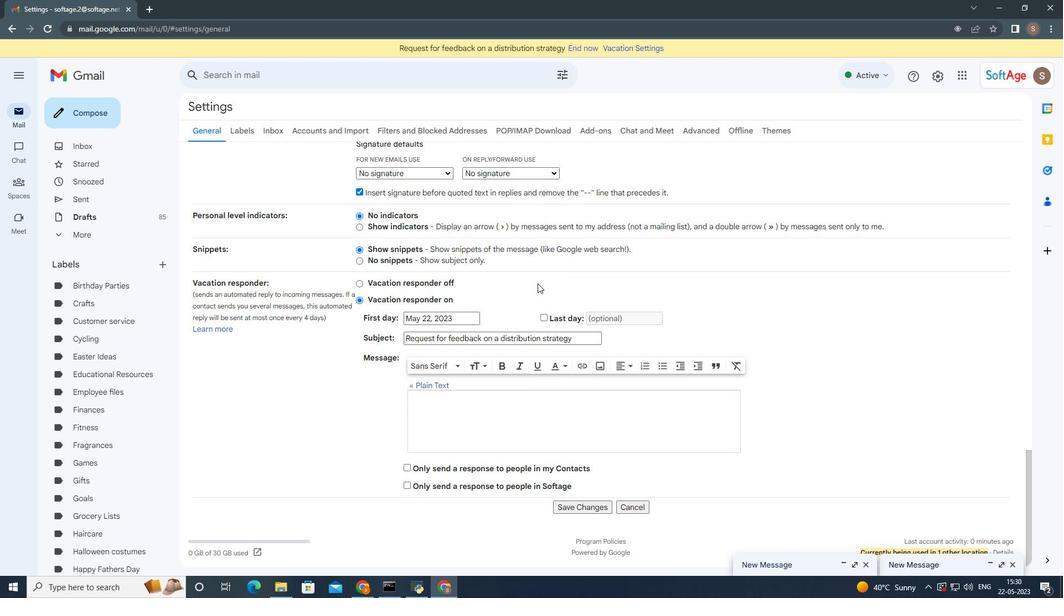 
Action: Mouse moved to (534, 299)
Screenshot: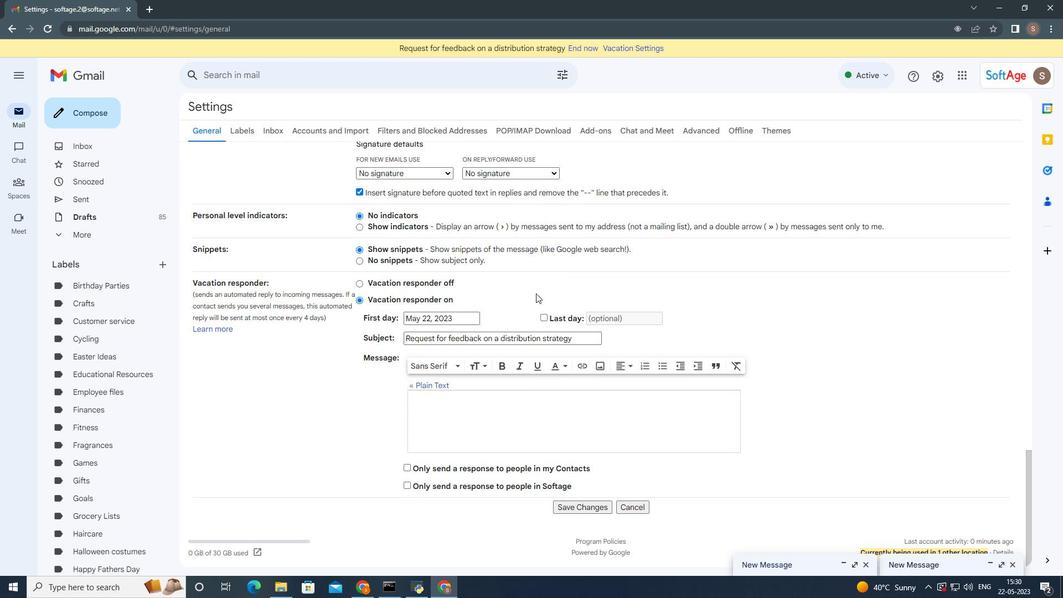 
Action: Mouse scrolled (534, 299) with delta (0, 0)
Screenshot: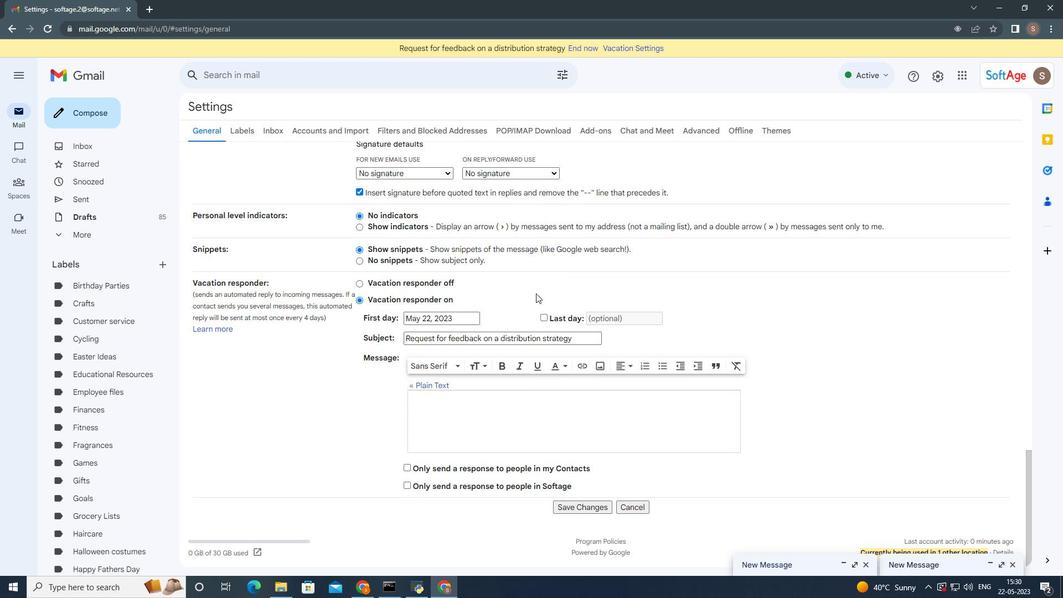 
Action: Mouse moved to (485, 414)
Screenshot: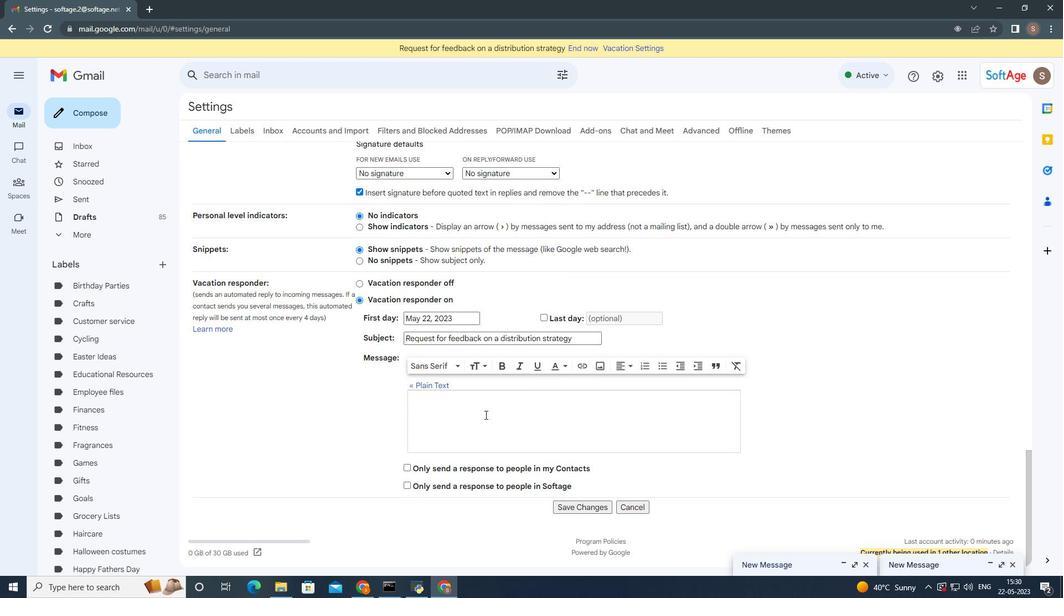 
Action: Mouse scrolled (485, 414) with delta (0, 0)
Screenshot: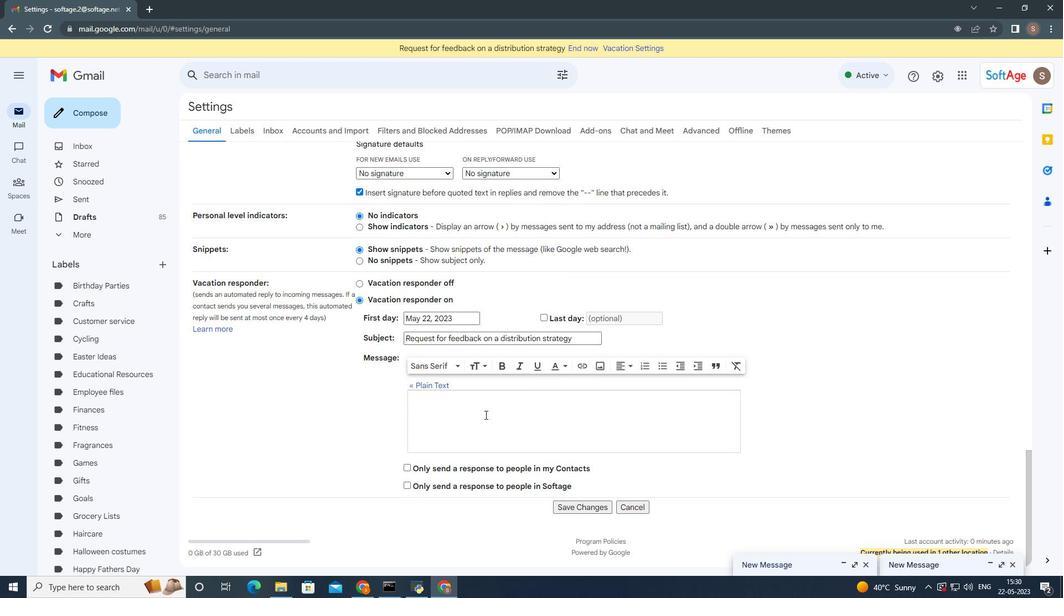 
Action: Mouse moved to (586, 507)
Screenshot: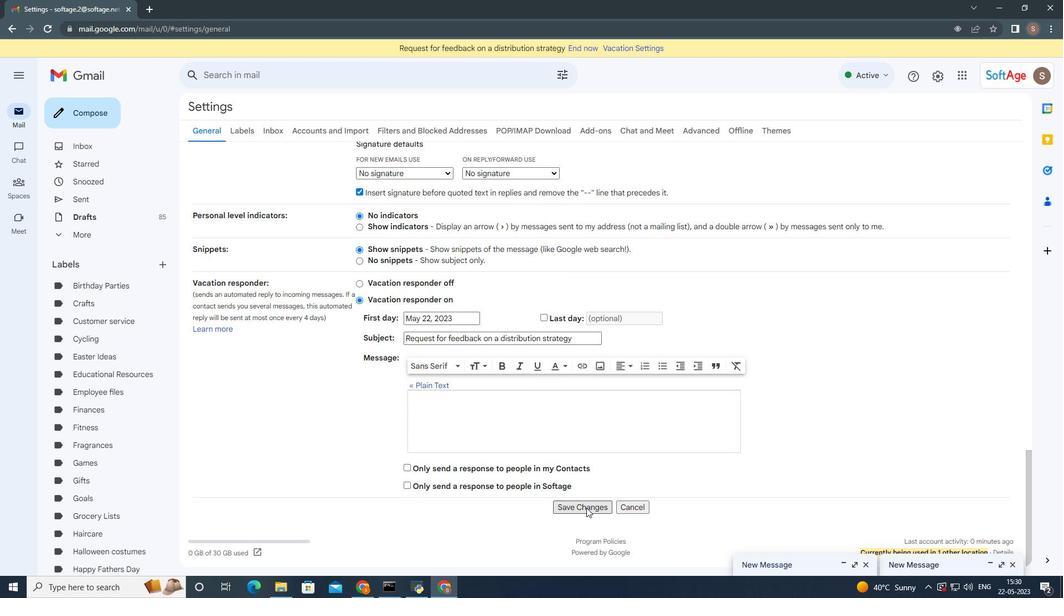 
Action: Mouse pressed left at (586, 507)
Screenshot: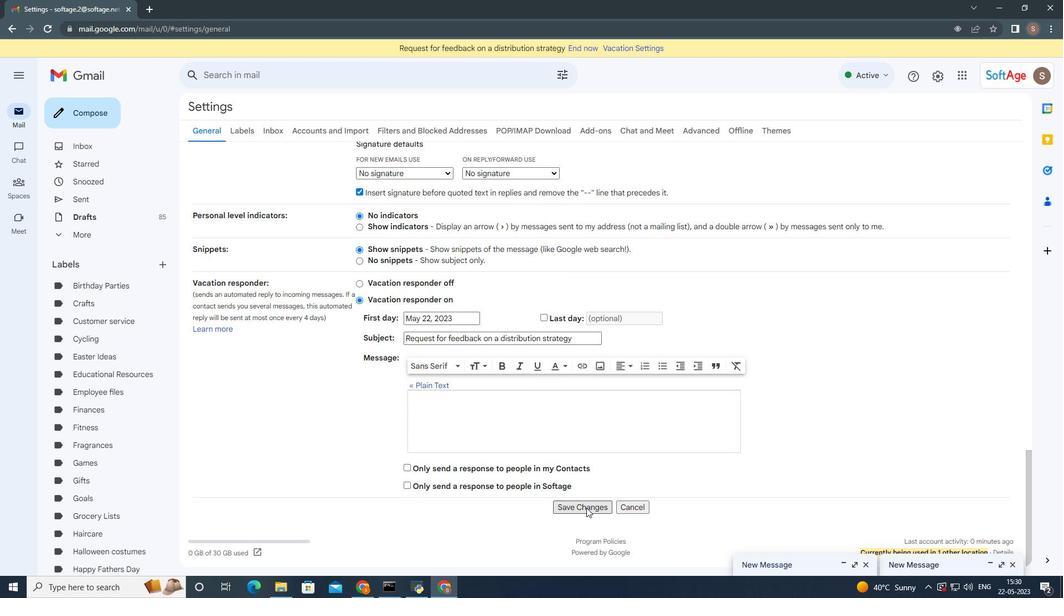 
Action: Mouse moved to (106, 122)
Screenshot: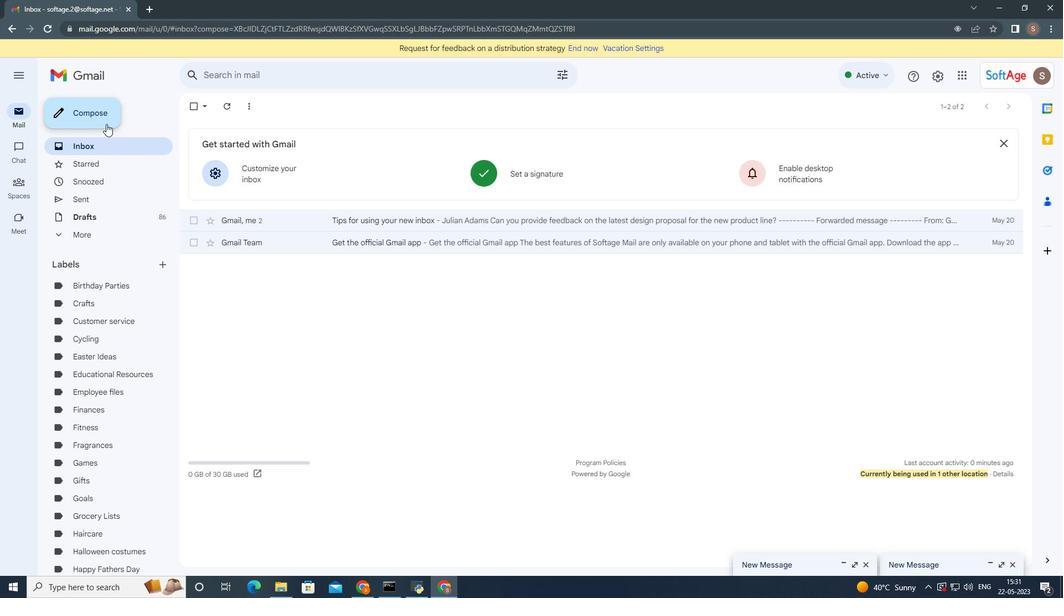 
Action: Mouse pressed left at (106, 122)
Screenshot: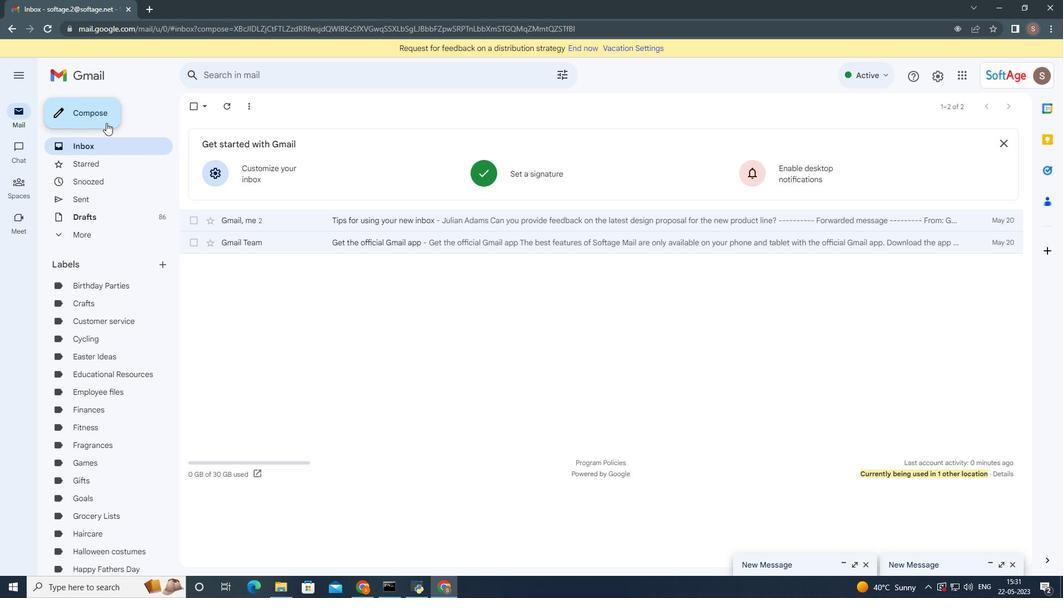 
Action: Mouse moved to (604, 559)
Screenshot: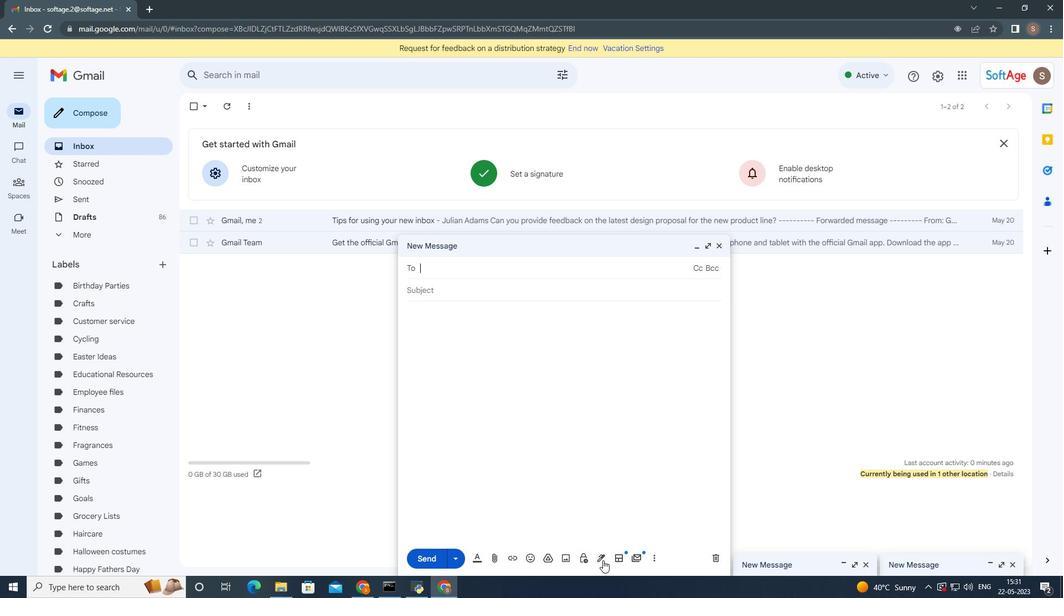 
Action: Mouse pressed left at (604, 559)
Screenshot: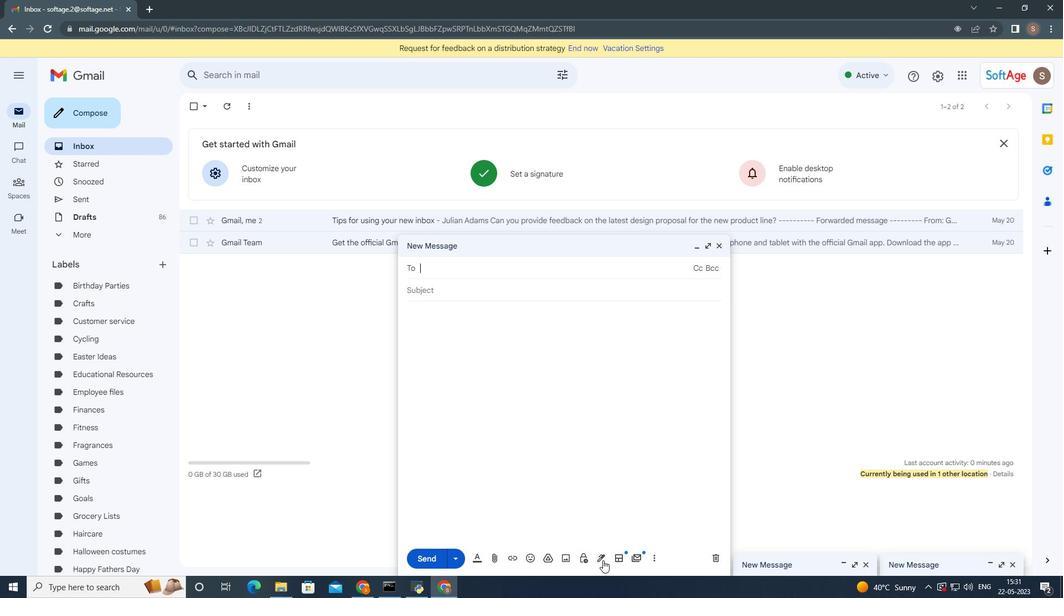 
Action: Mouse moved to (644, 492)
Screenshot: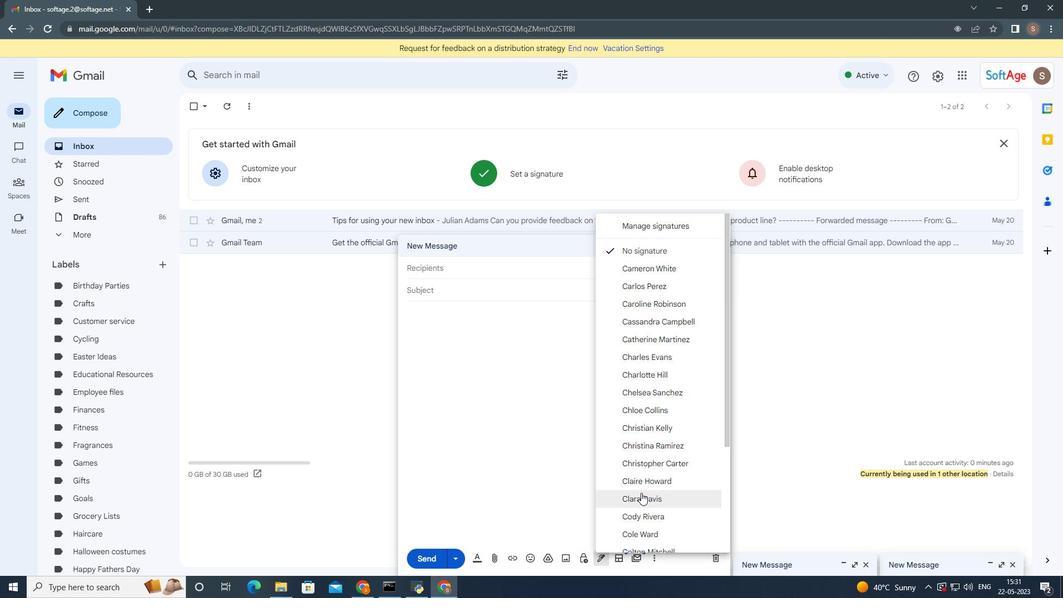 
Action: Mouse scrolled (644, 491) with delta (0, 0)
Screenshot: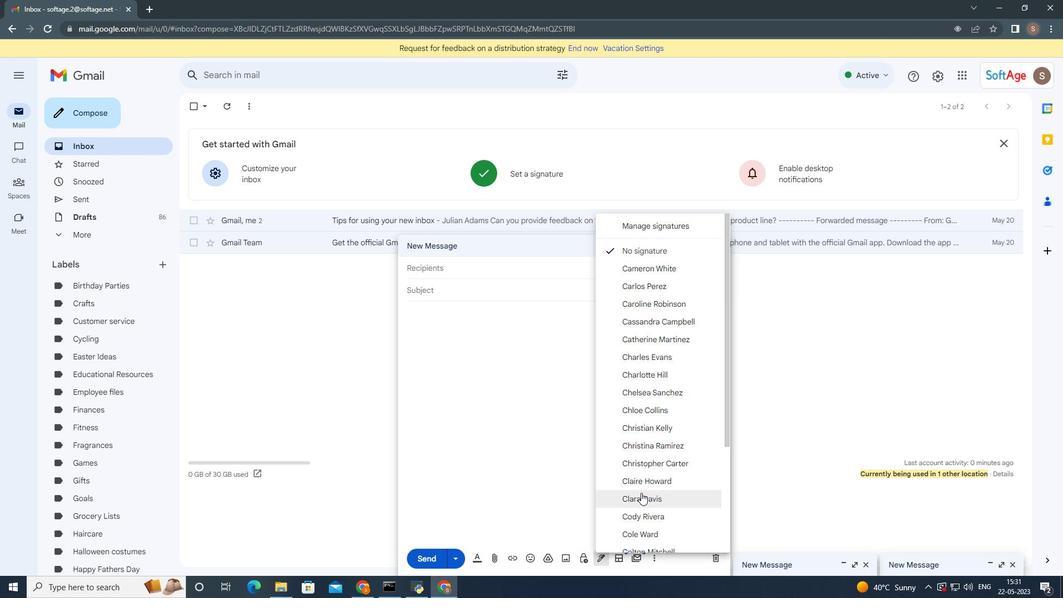 
Action: Mouse scrolled (644, 492) with delta (0, 0)
Screenshot: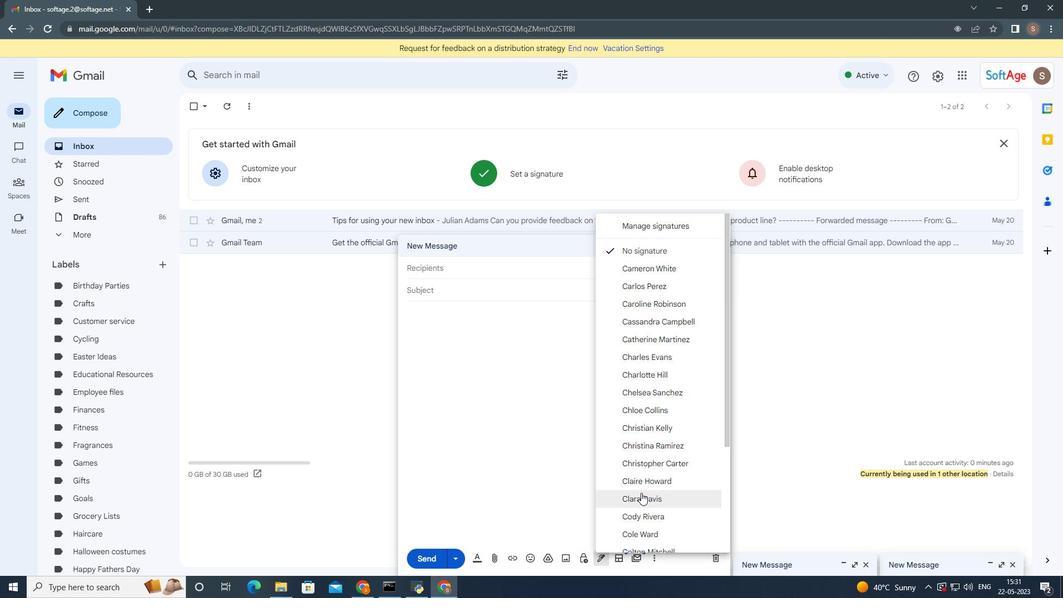 
Action: Mouse moved to (645, 493)
Screenshot: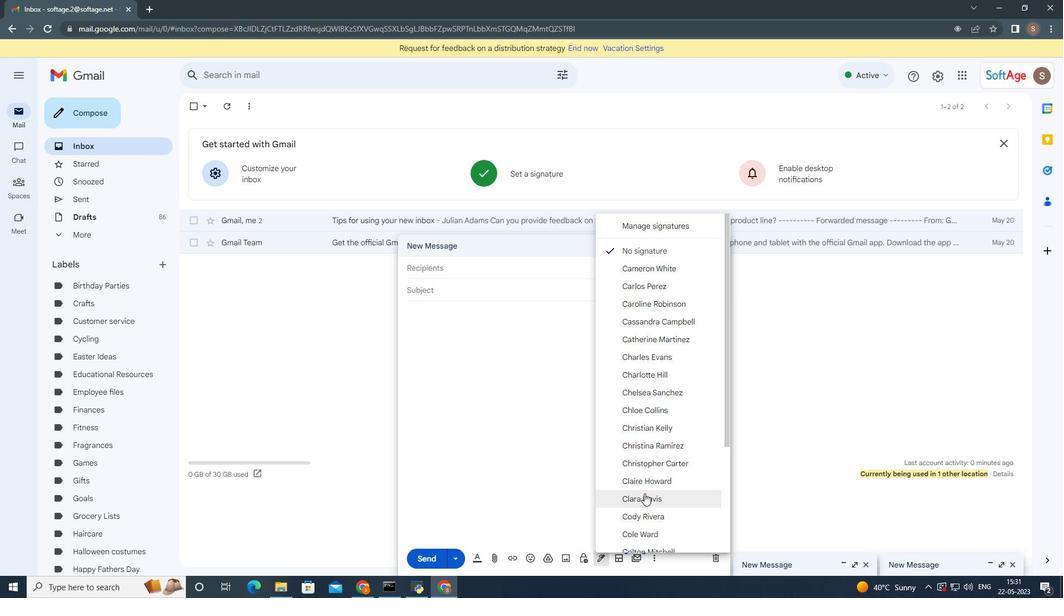 
Action: Mouse scrolled (645, 493) with delta (0, 0)
Screenshot: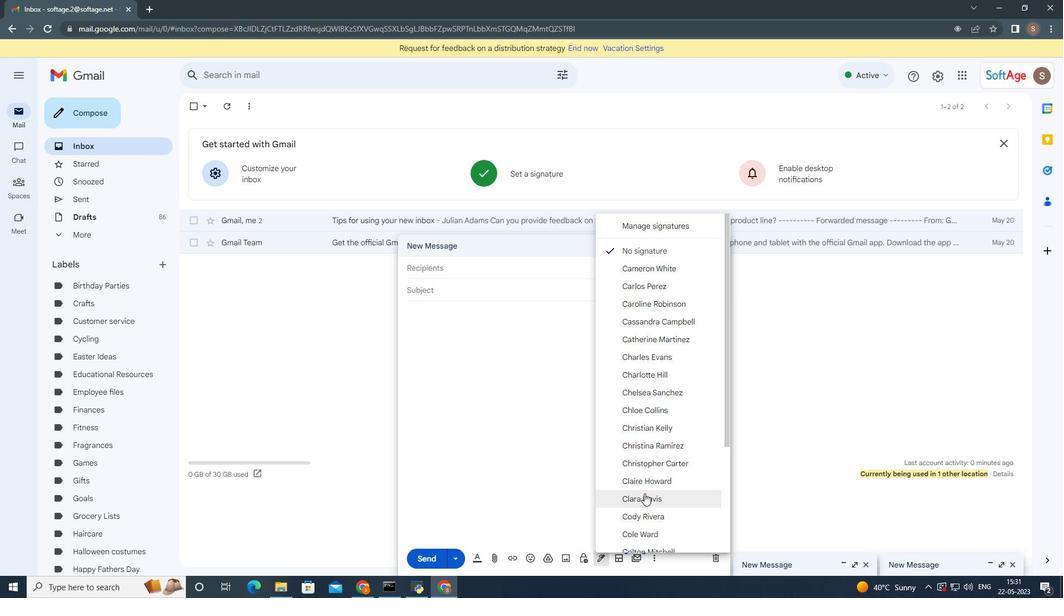 
Action: Mouse moved to (646, 397)
Screenshot: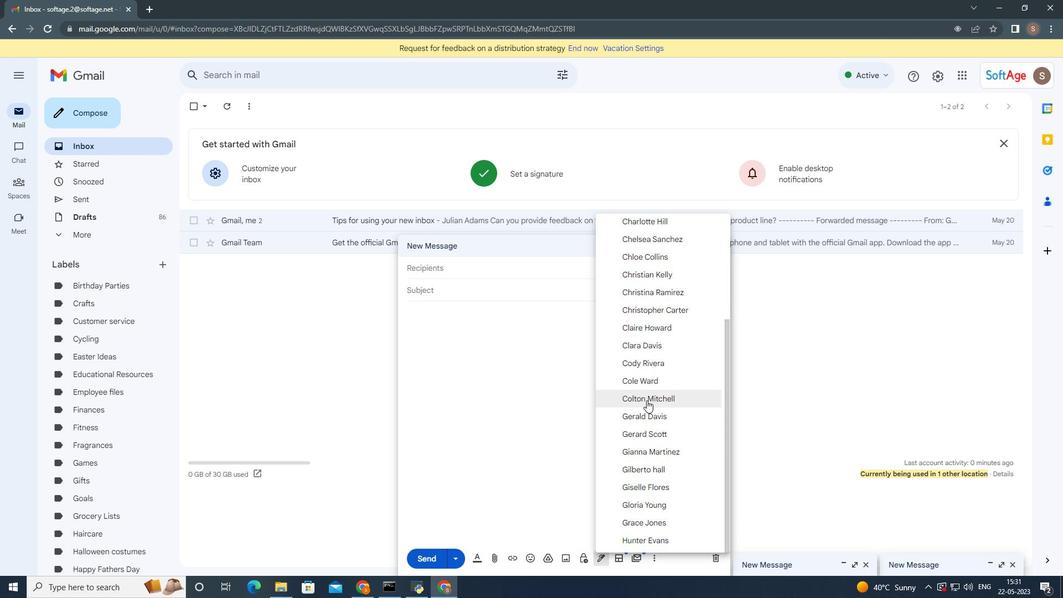 
Action: Mouse pressed left at (646, 397)
Screenshot: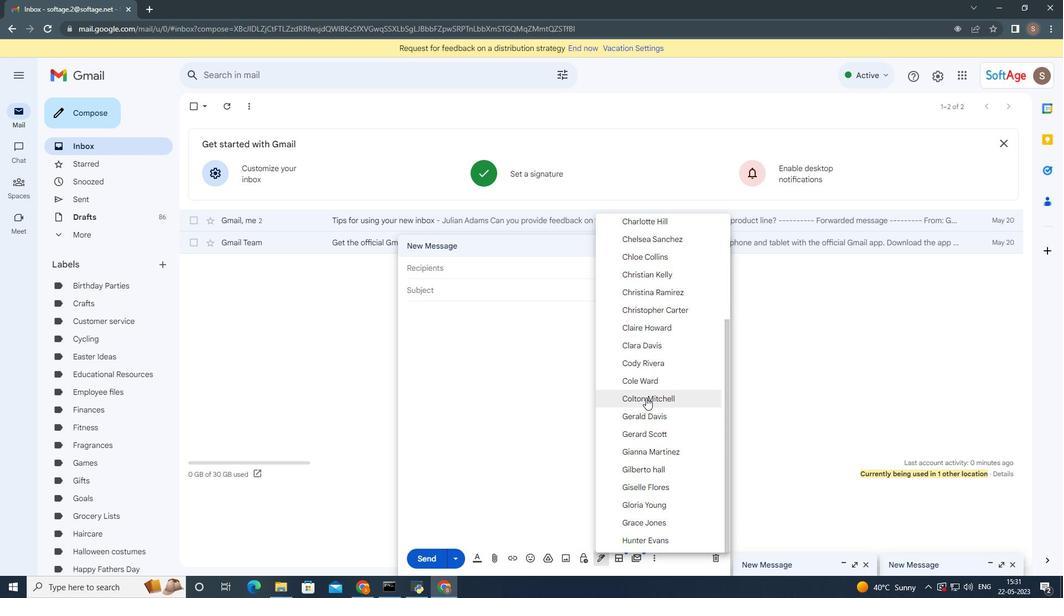 
Action: Mouse moved to (454, 294)
Screenshot: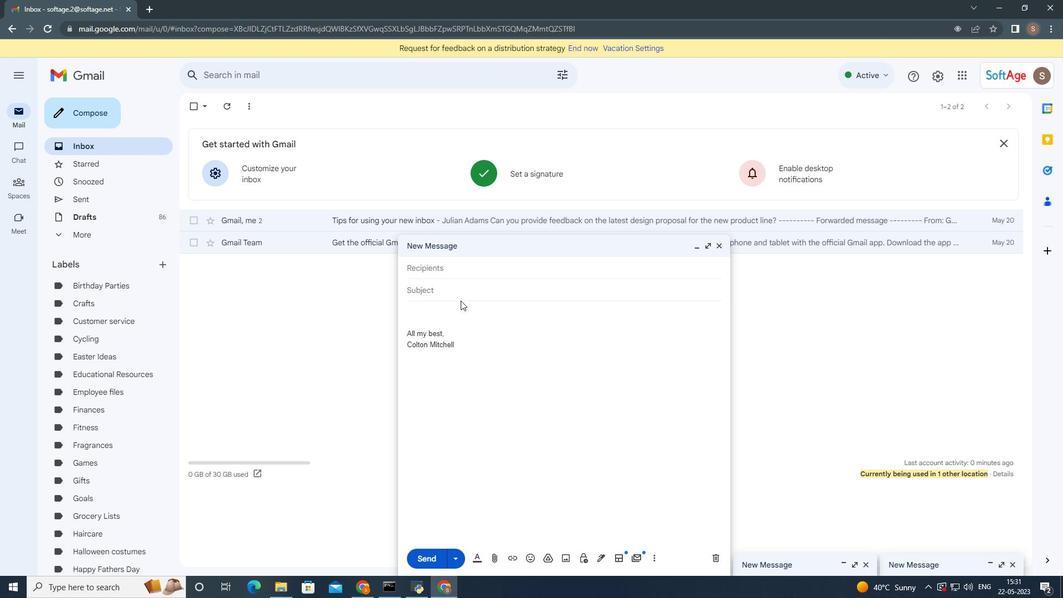 
Action: Mouse pressed left at (454, 294)
Screenshot: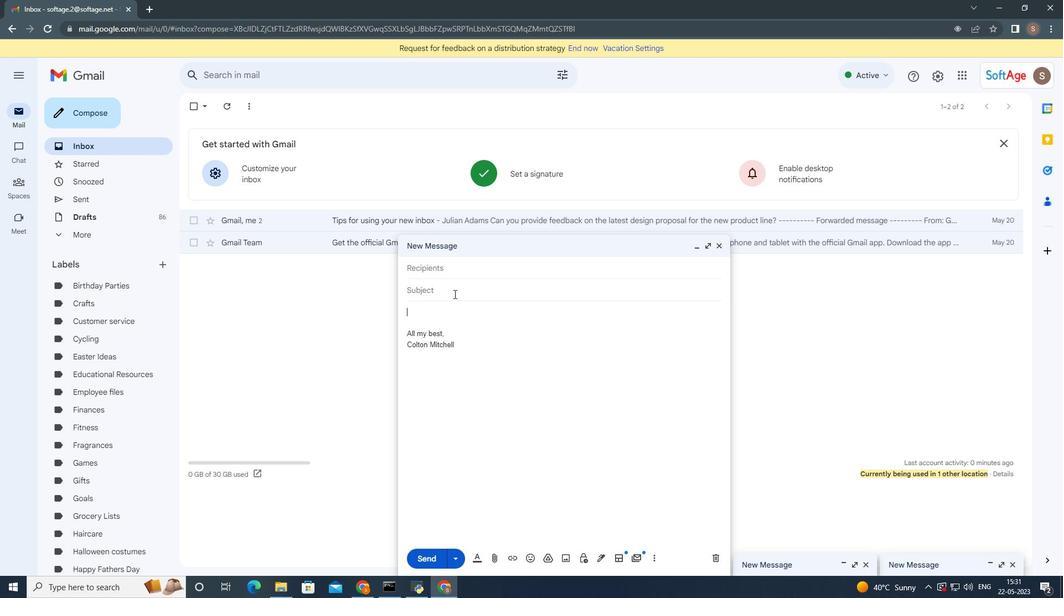 
Action: Mouse moved to (657, 551)
Screenshot: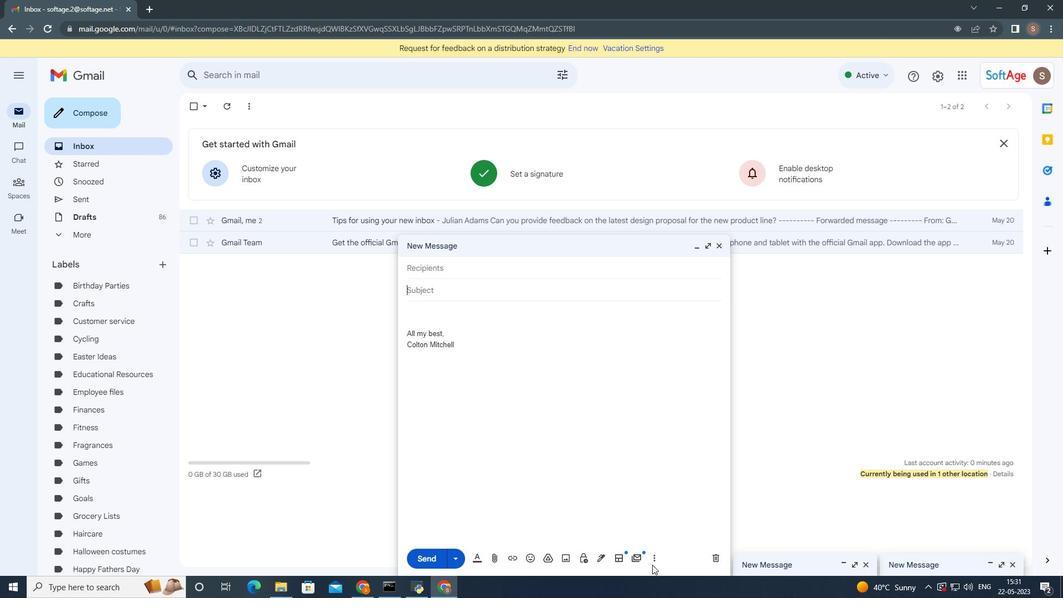 
Action: Mouse pressed left at (657, 551)
Screenshot: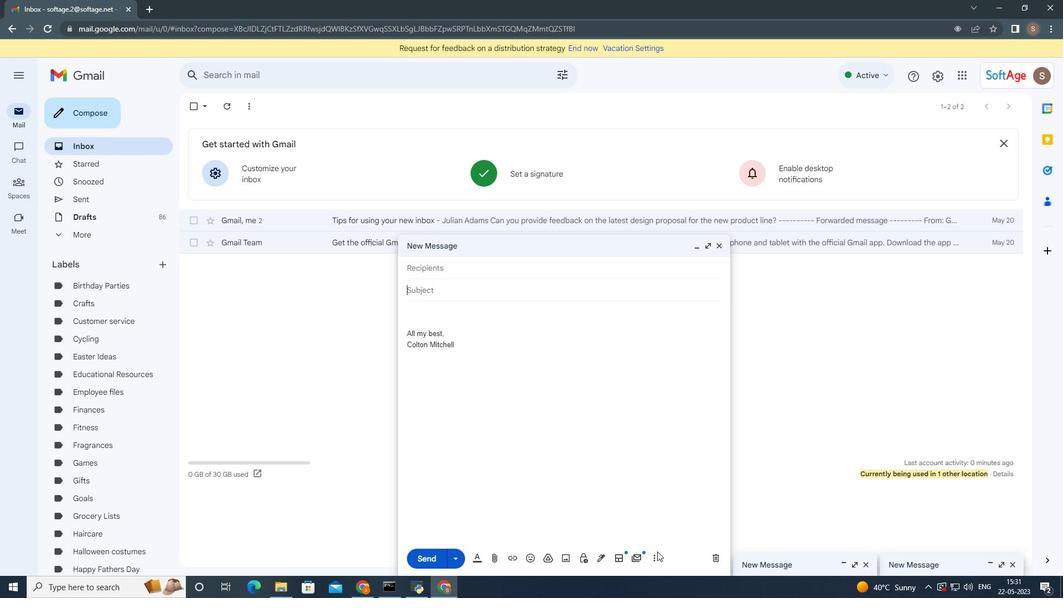 
Action: Mouse moved to (655, 557)
Screenshot: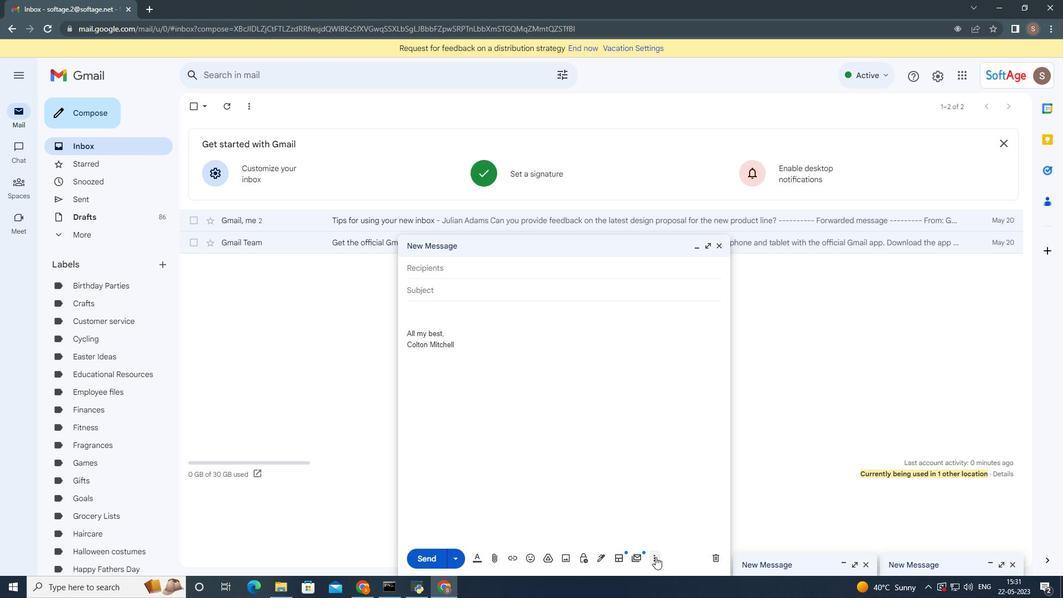 
Action: Mouse pressed left at (655, 557)
Screenshot: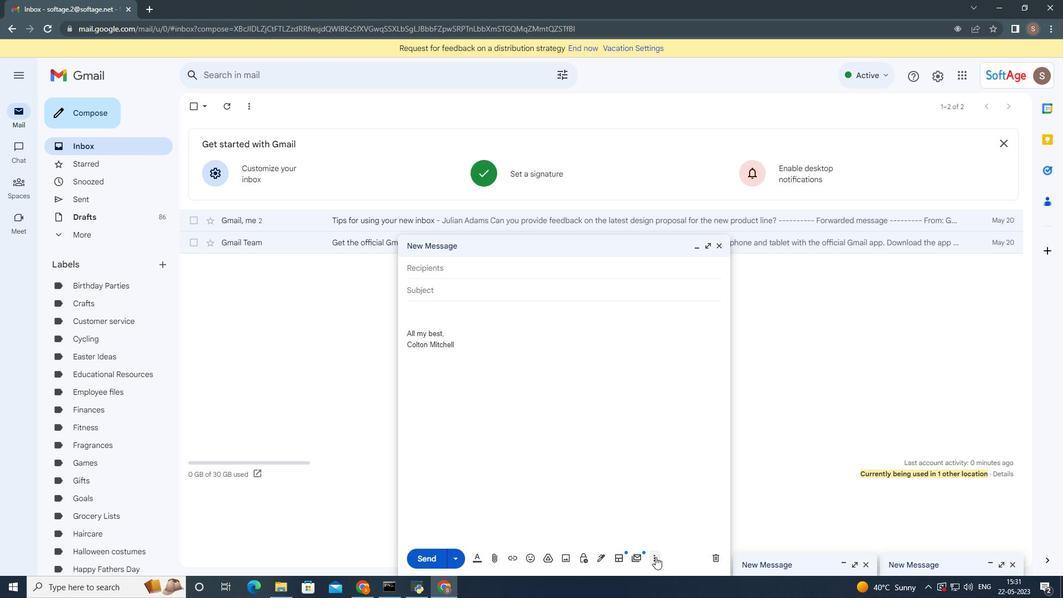 
Action: Mouse moved to (669, 459)
Screenshot: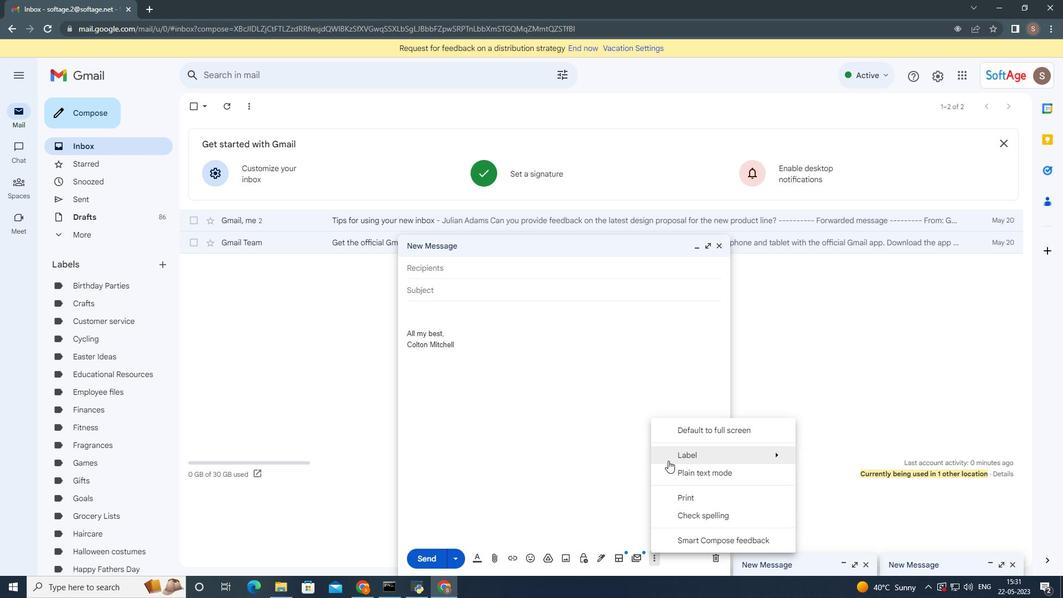 
Action: Mouse pressed left at (669, 459)
Screenshot: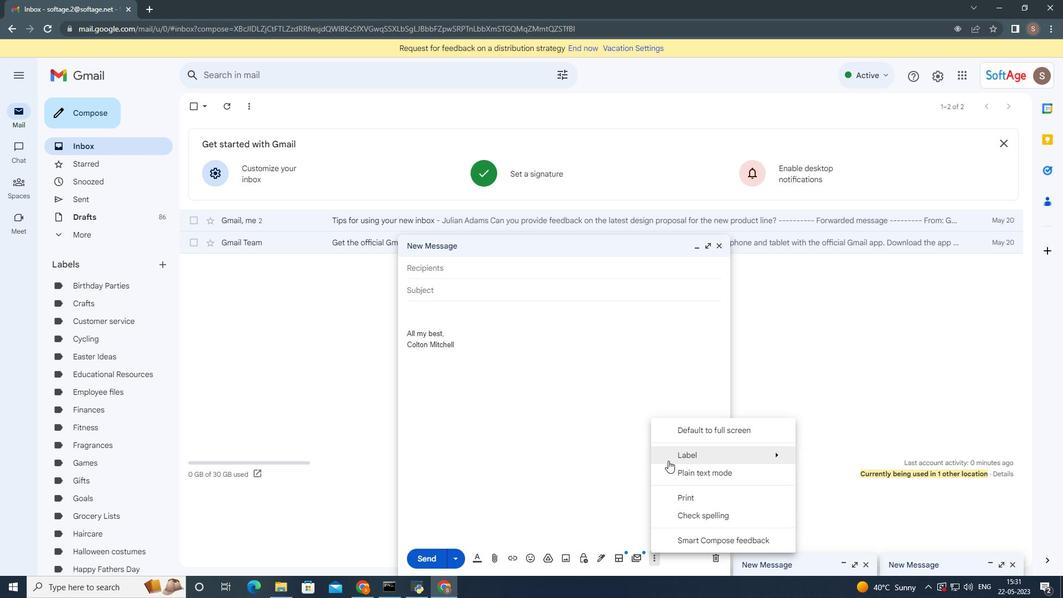 
Action: Mouse moved to (701, 455)
Screenshot: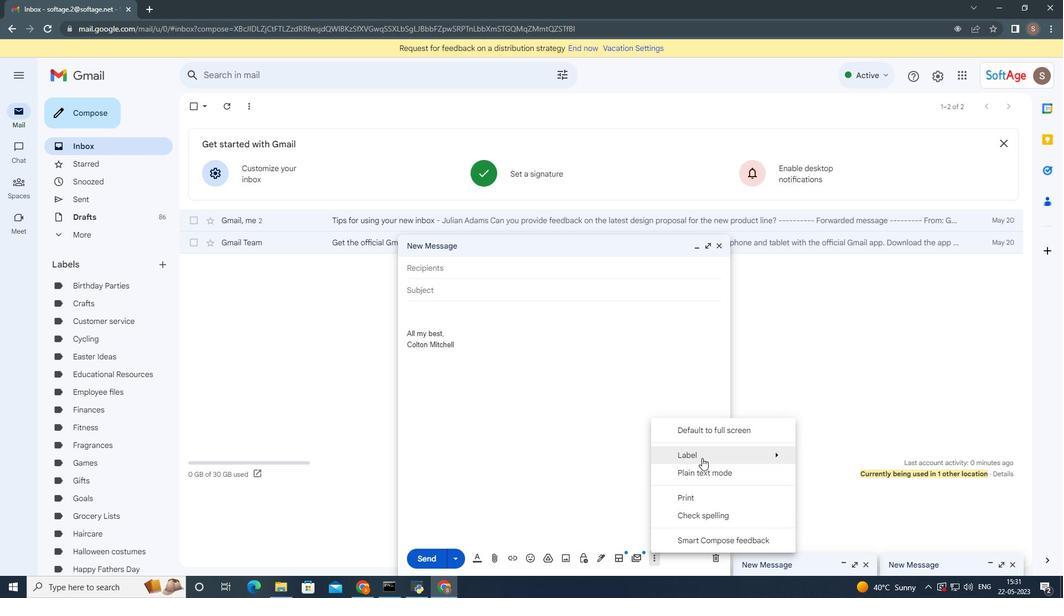 
Action: Mouse pressed left at (701, 455)
Screenshot: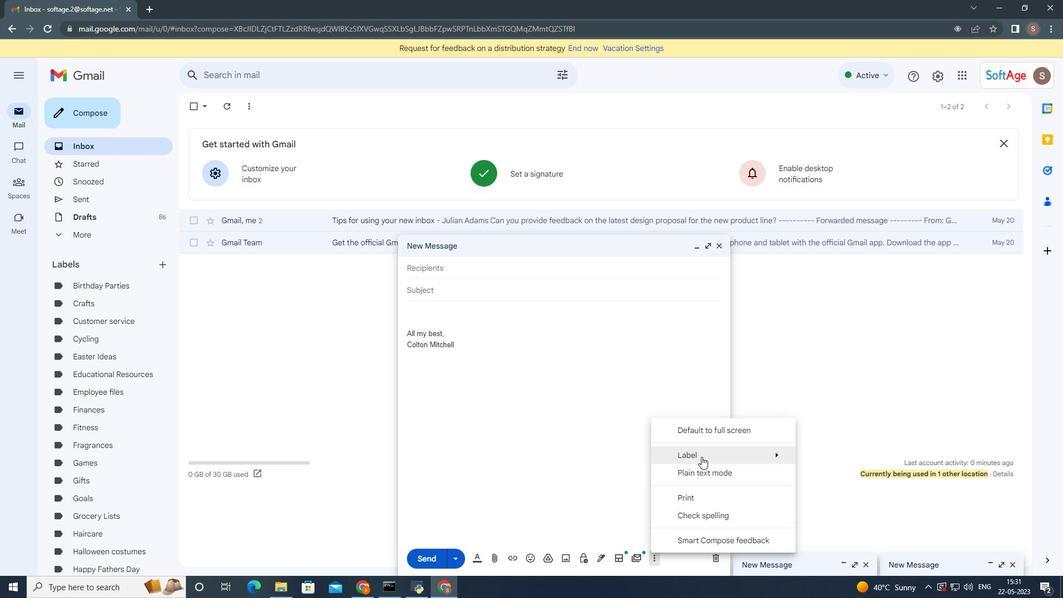 
Action: Mouse moved to (843, 350)
Screenshot: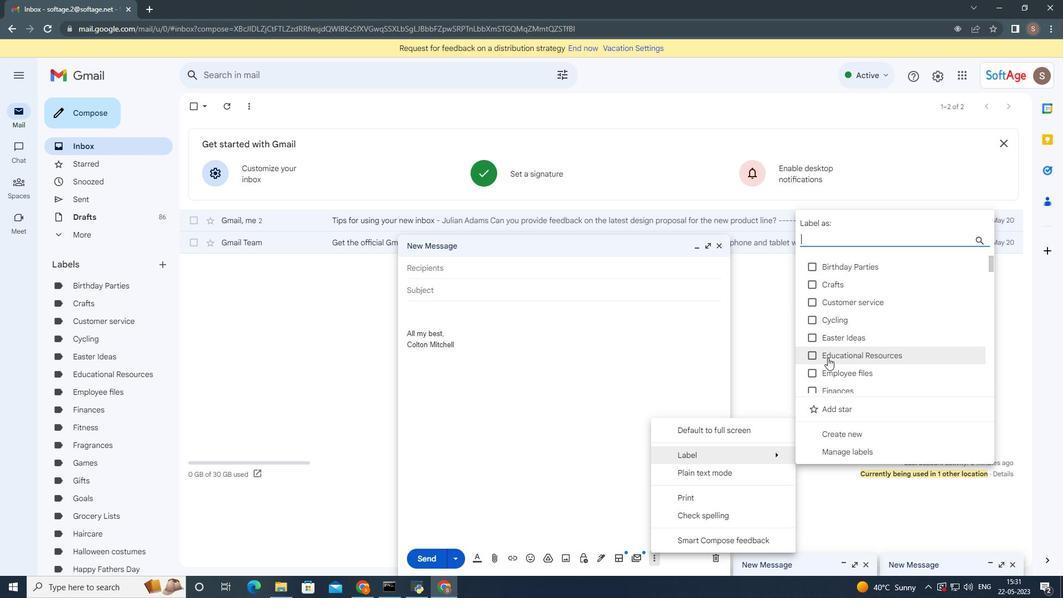 
Action: Mouse scrolled (843, 349) with delta (0, 0)
Screenshot: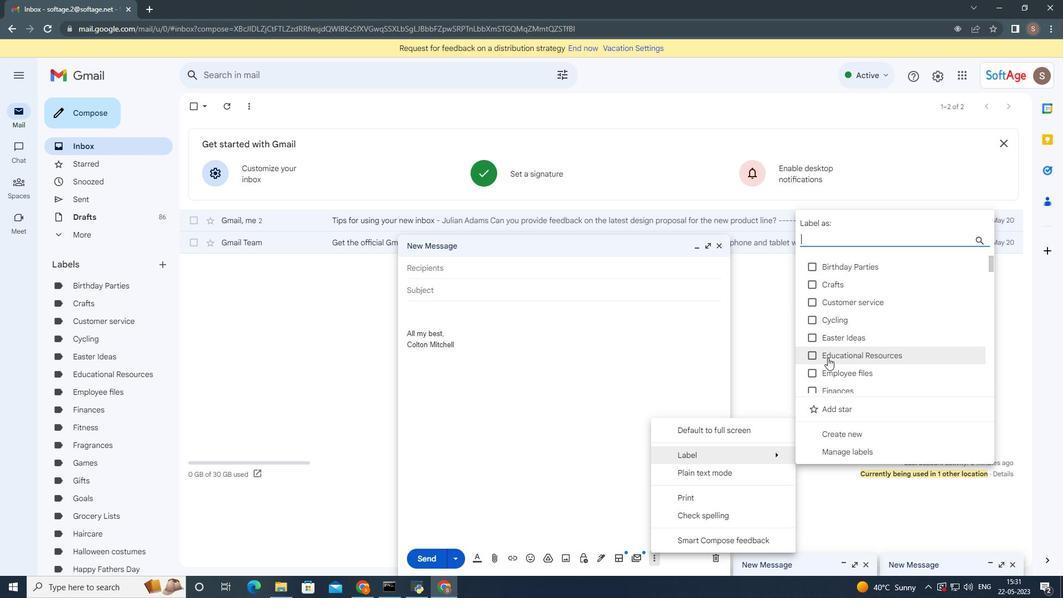 
Action: Mouse scrolled (843, 349) with delta (0, 0)
Screenshot: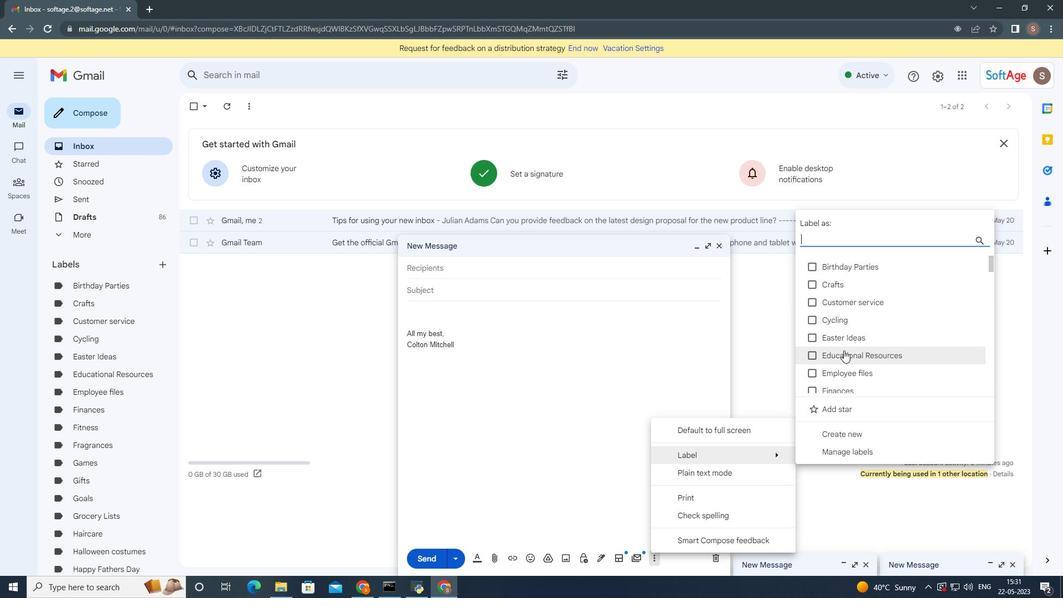 
Action: Mouse scrolled (843, 349) with delta (0, 0)
Screenshot: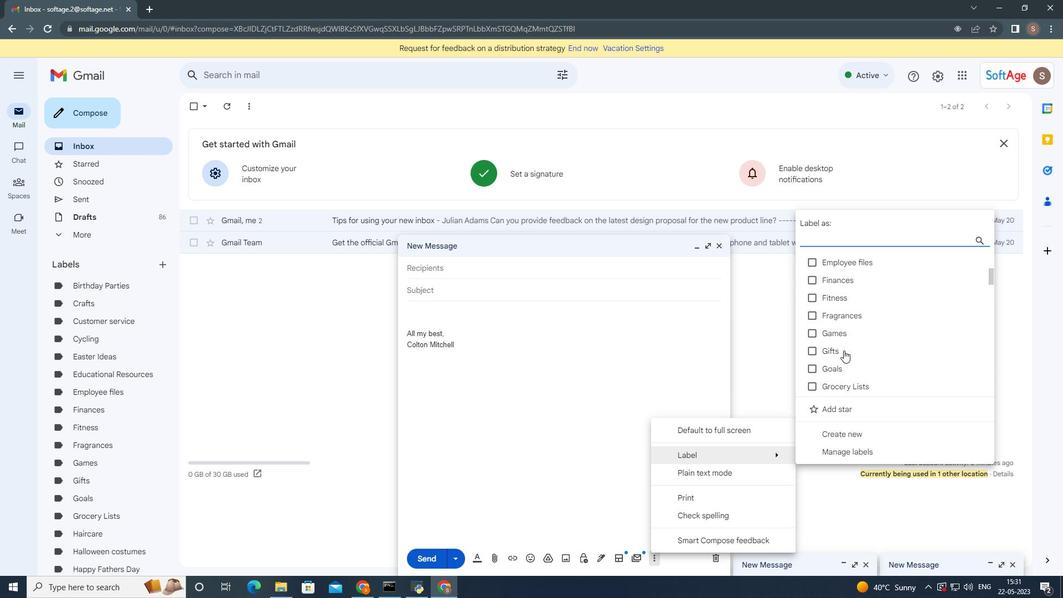 
Action: Mouse moved to (841, 351)
Screenshot: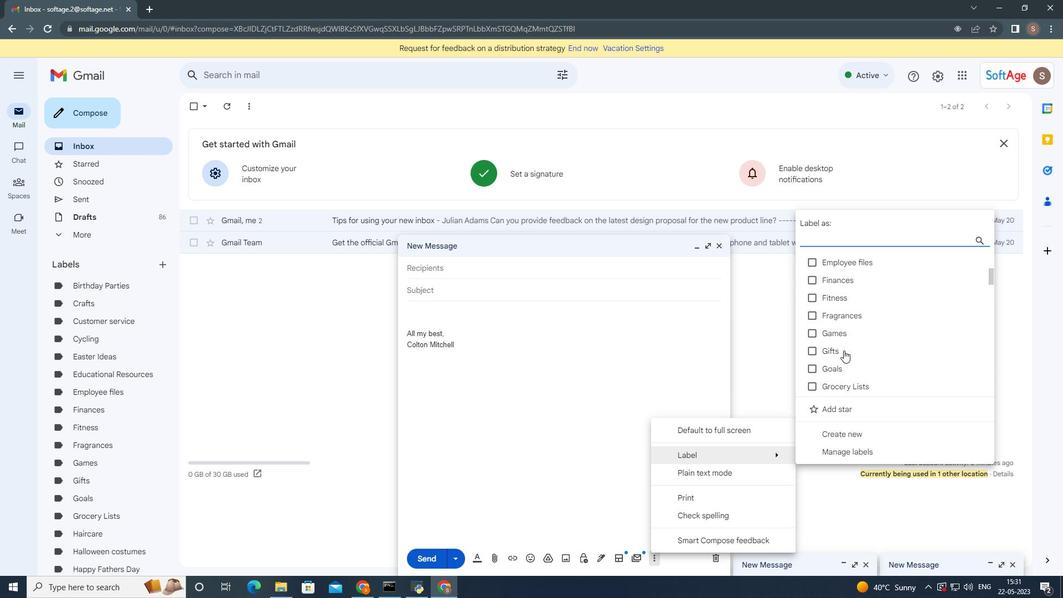 
Action: Mouse scrolled (841, 352) with delta (0, 0)
Screenshot: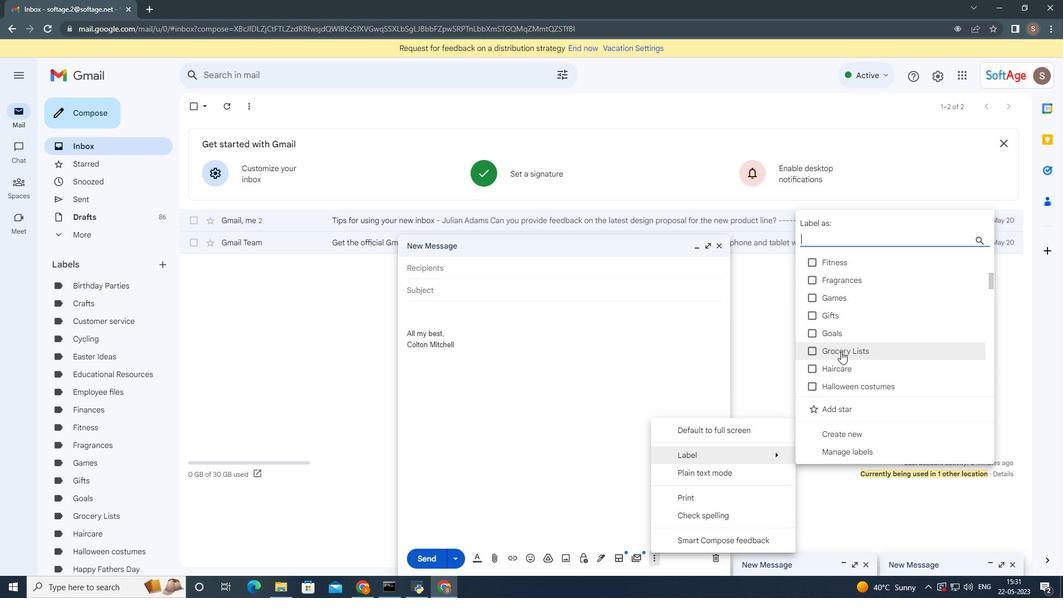 
Action: Mouse scrolled (841, 352) with delta (0, 0)
Screenshot: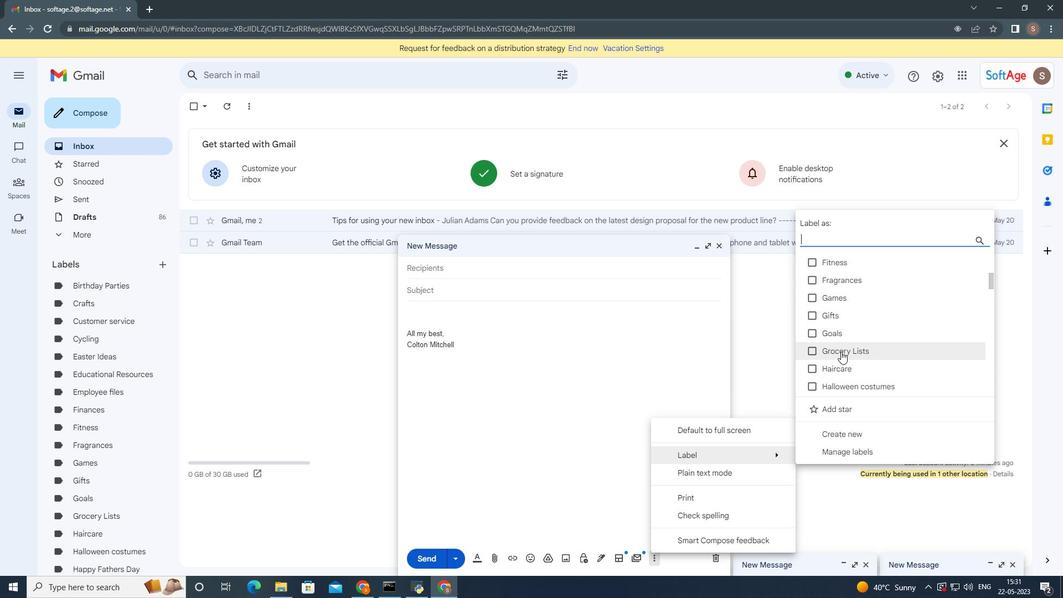 
Action: Mouse scrolled (841, 352) with delta (0, 0)
Screenshot: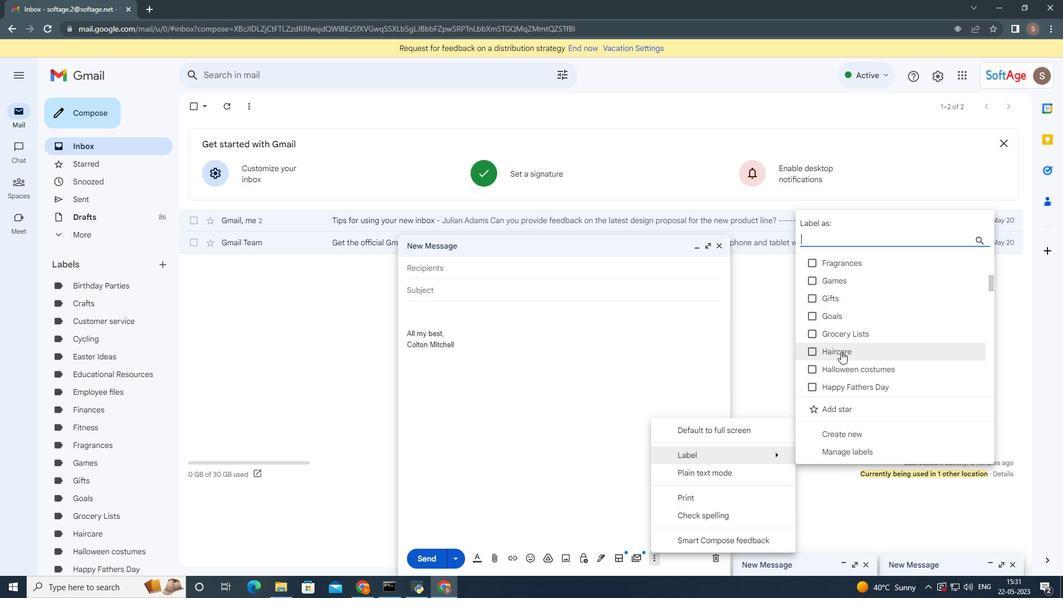 
Action: Mouse scrolled (841, 352) with delta (0, 0)
Screenshot: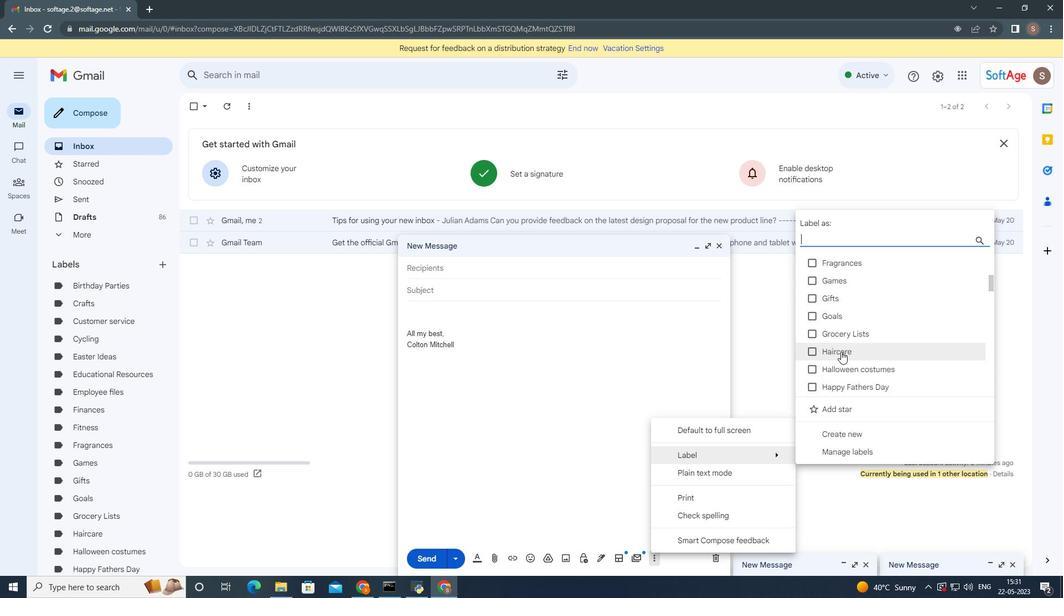 
Action: Mouse moved to (841, 351)
Screenshot: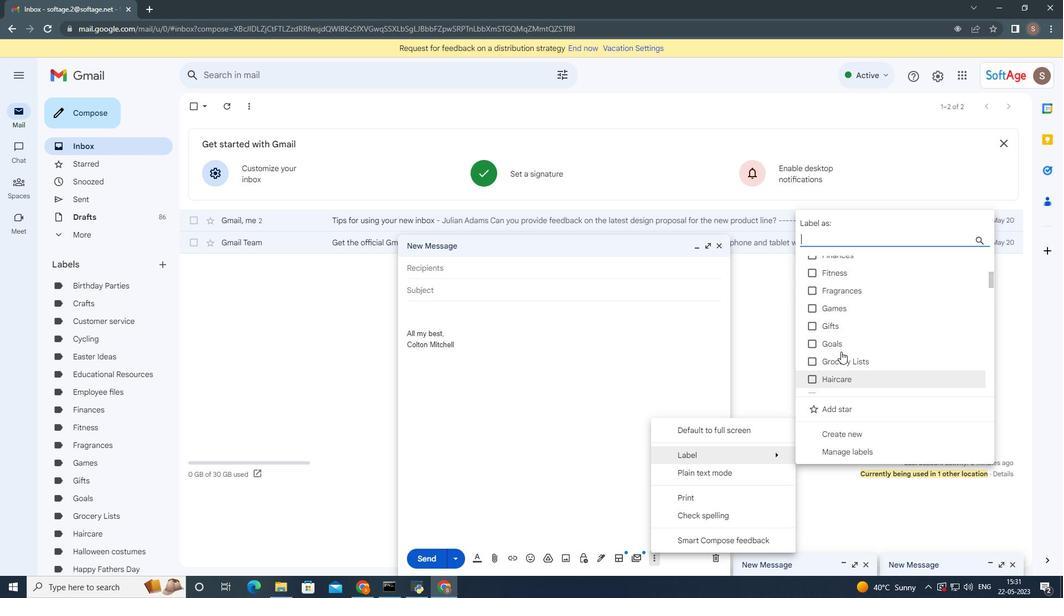 
Action: Mouse scrolled (841, 352) with delta (0, 0)
Screenshot: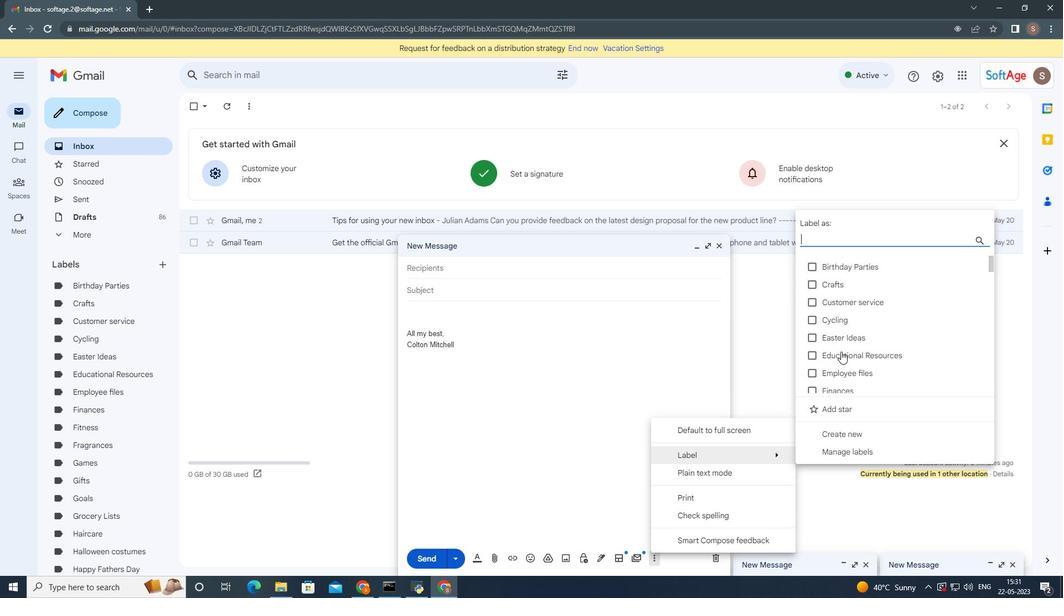 
Action: Mouse scrolled (841, 352) with delta (0, 0)
Screenshot: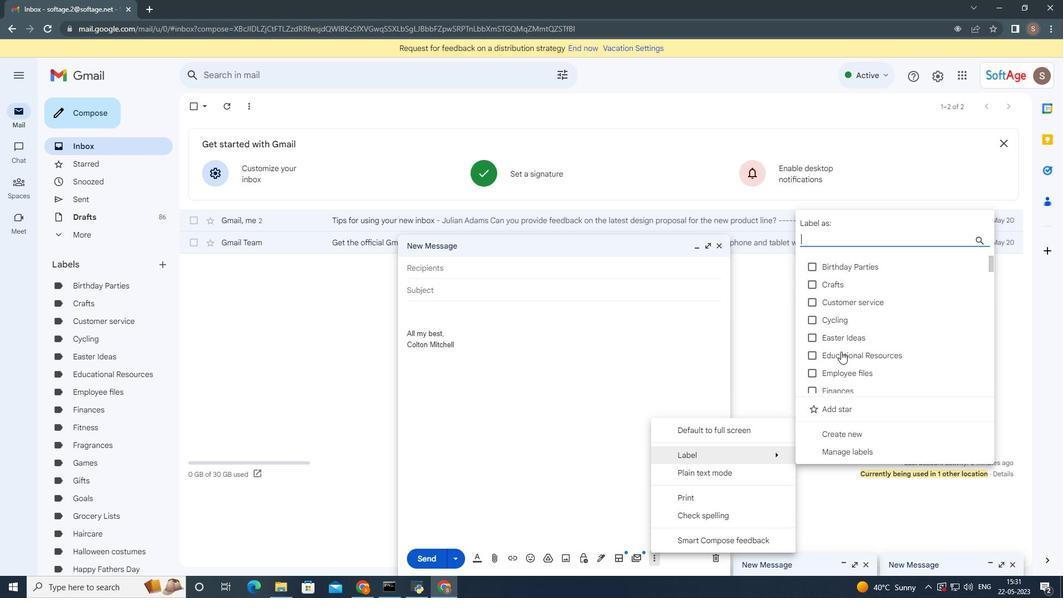 
Action: Mouse scrolled (841, 352) with delta (0, 0)
Screenshot: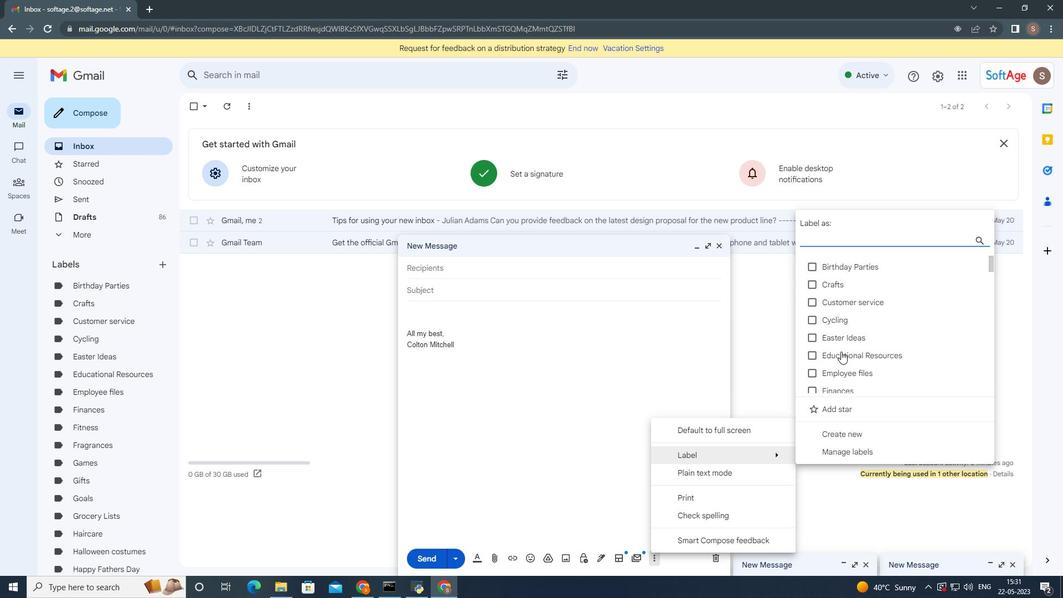 
Action: Mouse scrolled (841, 351) with delta (0, 0)
Screenshot: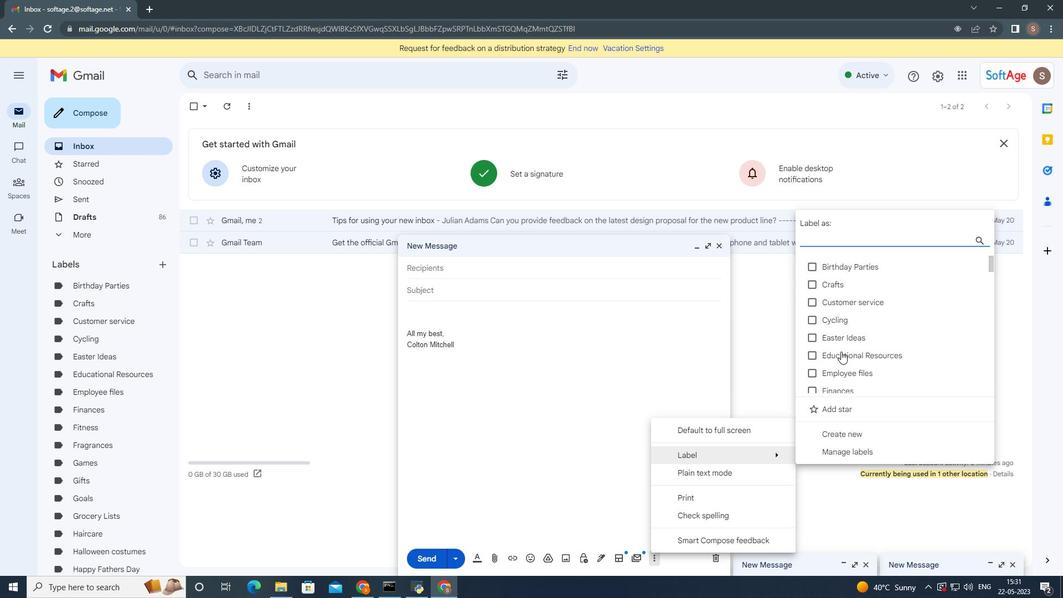 
Action: Mouse scrolled (841, 351) with delta (0, 0)
Screenshot: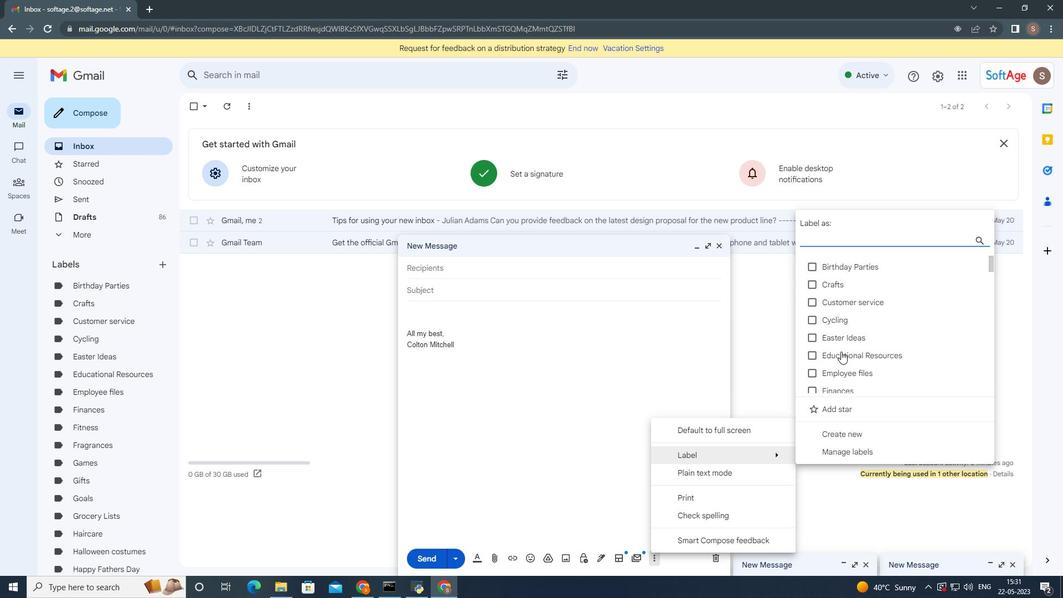 
Action: Mouse scrolled (841, 351) with delta (0, 0)
Screenshot: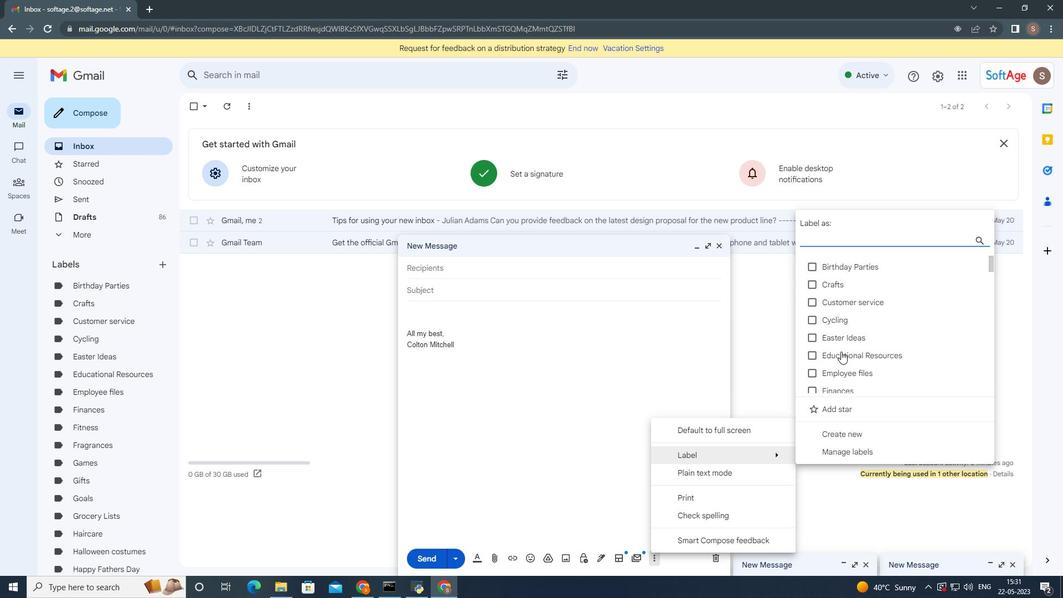 
Action: Mouse moved to (840, 352)
Screenshot: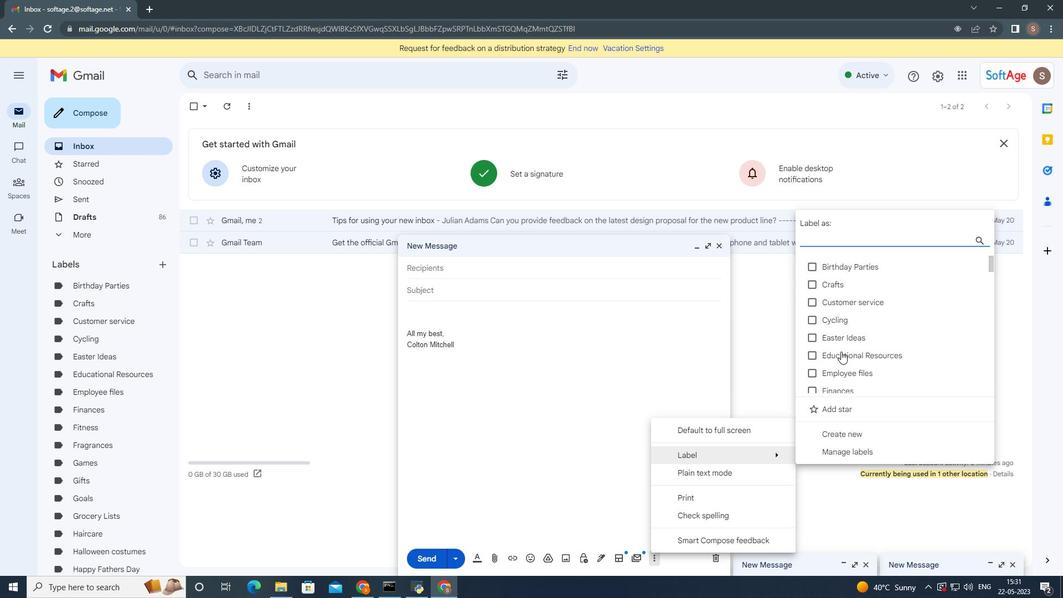 
Action: Mouse scrolled (840, 351) with delta (0, 0)
Screenshot: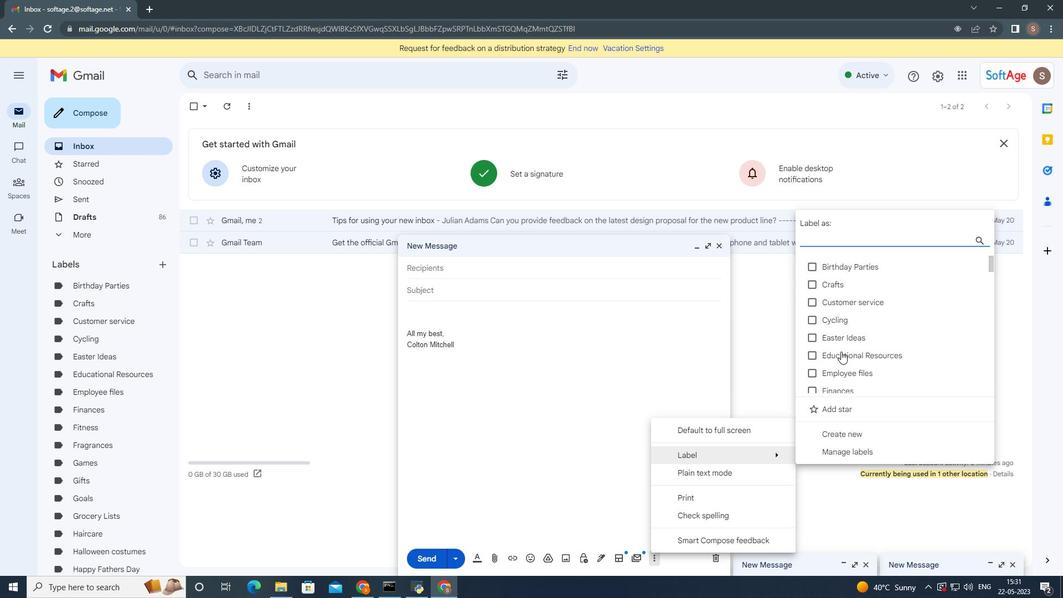 
Action: Mouse moved to (838, 352)
Screenshot: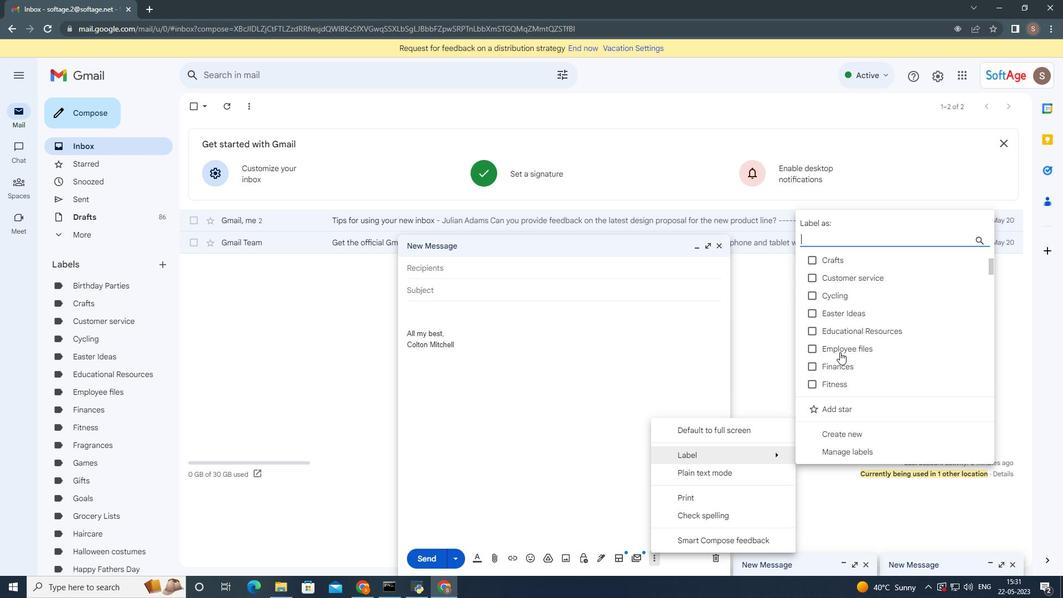 
Action: Mouse scrolled (838, 352) with delta (0, 0)
Screenshot: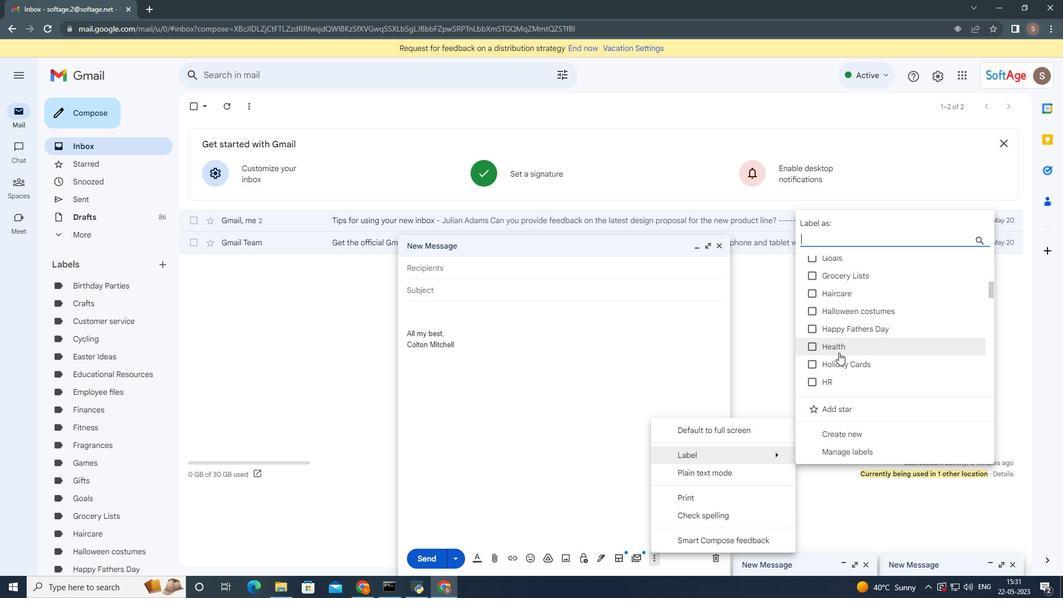 
Action: Mouse scrolled (838, 352) with delta (0, 0)
Screenshot: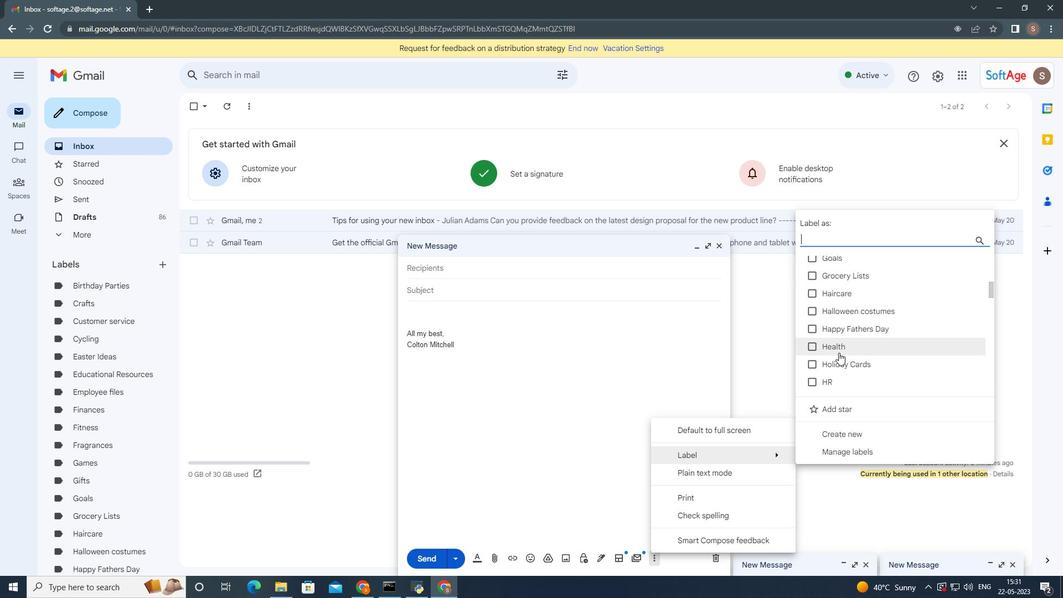 
Action: Mouse scrolled (838, 352) with delta (0, 0)
Screenshot: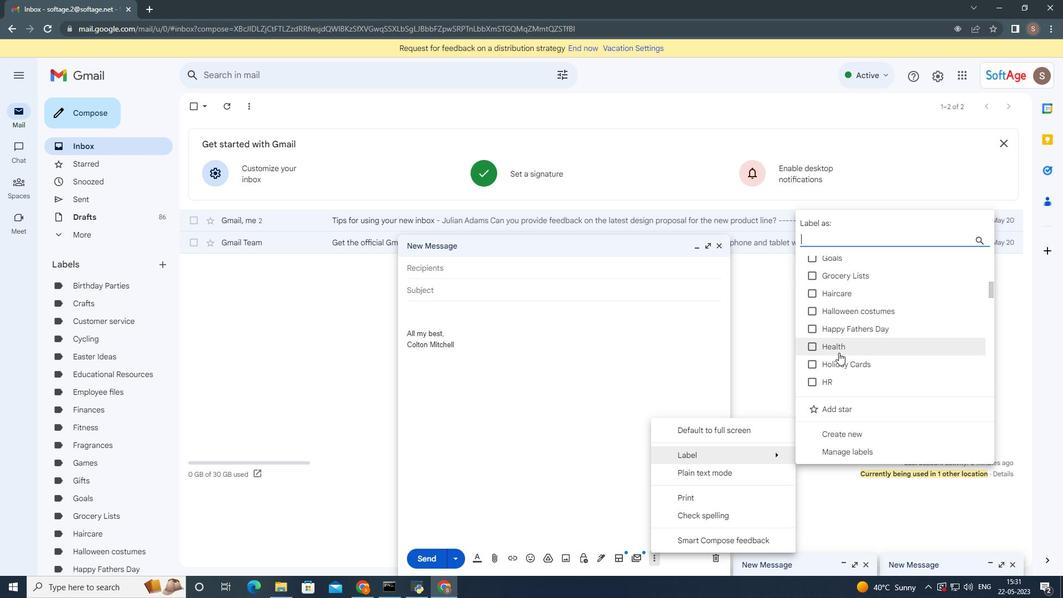 
Action: Mouse scrolled (838, 352) with delta (0, 0)
Screenshot: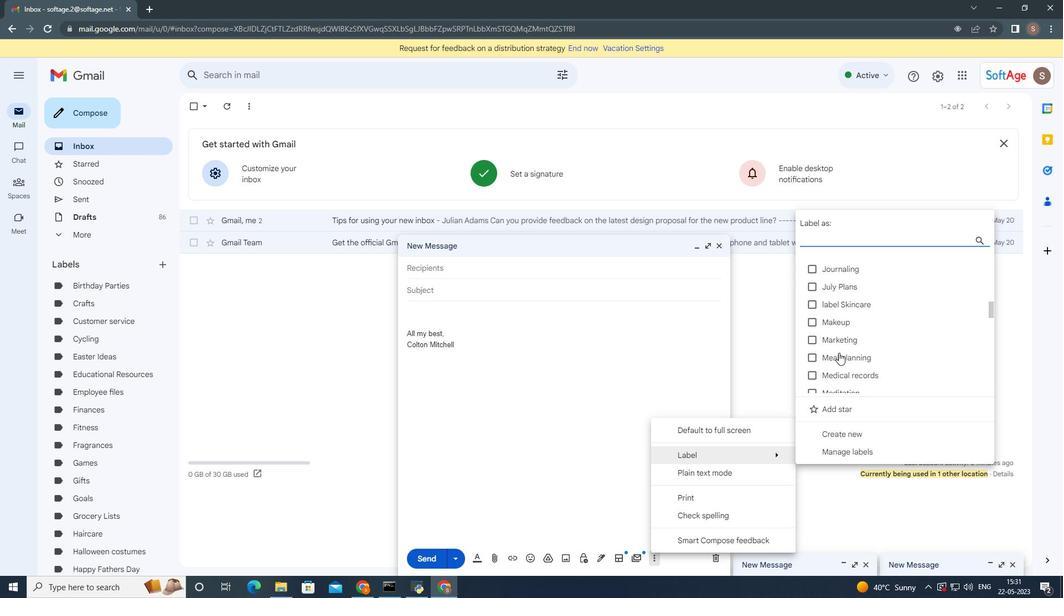 
Action: Mouse scrolled (838, 352) with delta (0, 0)
Screenshot: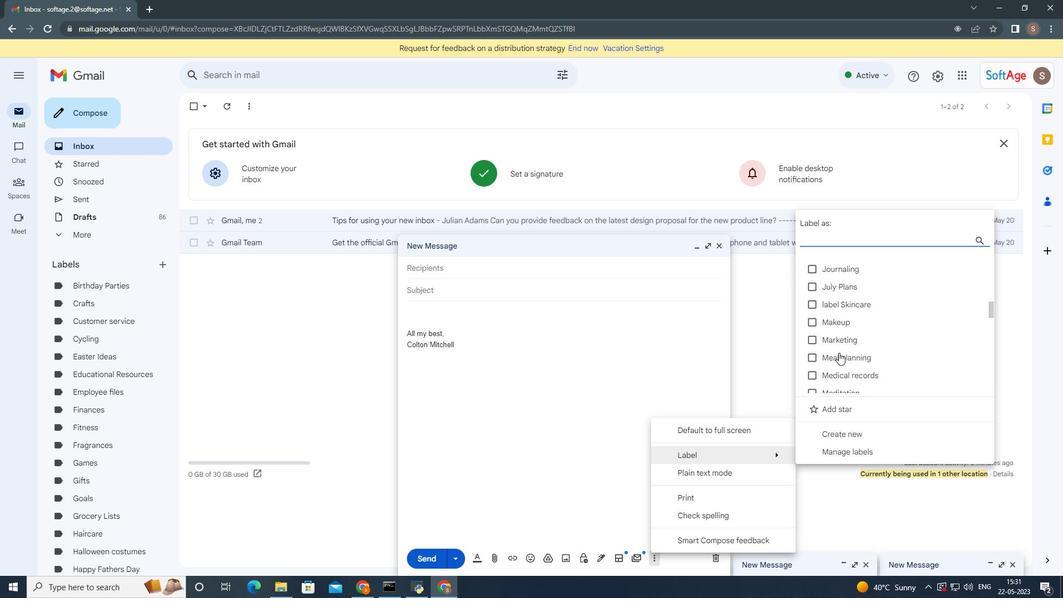 
Action: Mouse scrolled (838, 352) with delta (0, 0)
Screenshot: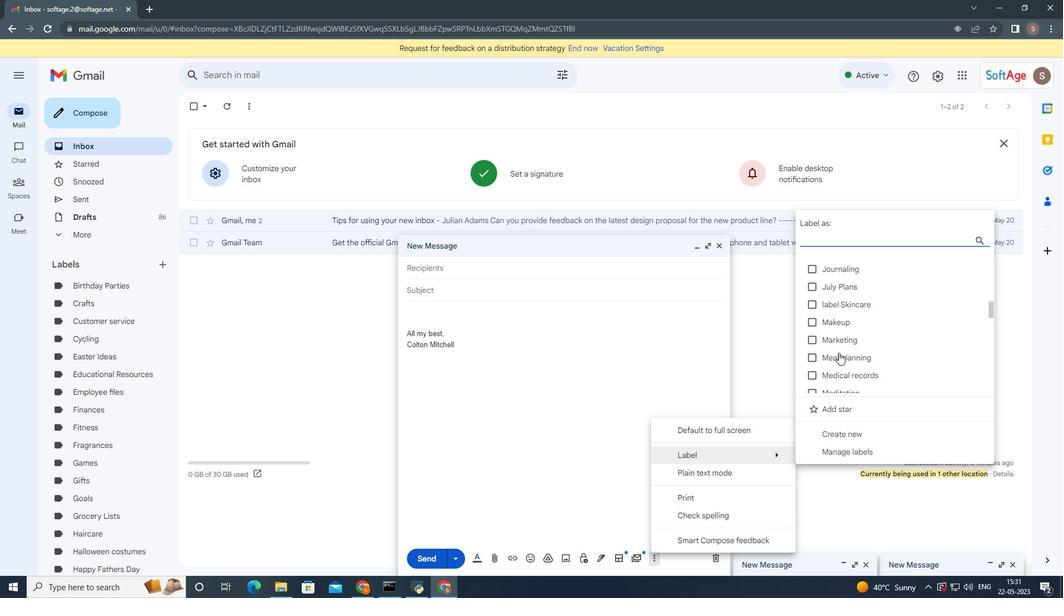 
Action: Mouse scrolled (838, 352) with delta (0, 0)
Screenshot: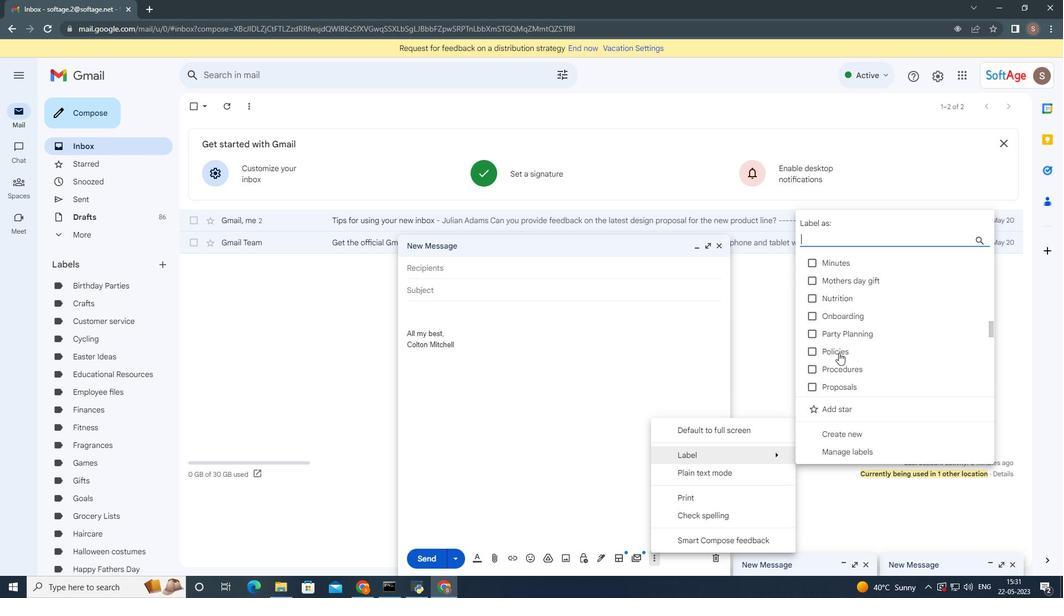 
Action: Mouse scrolled (838, 352) with delta (0, 0)
Screenshot: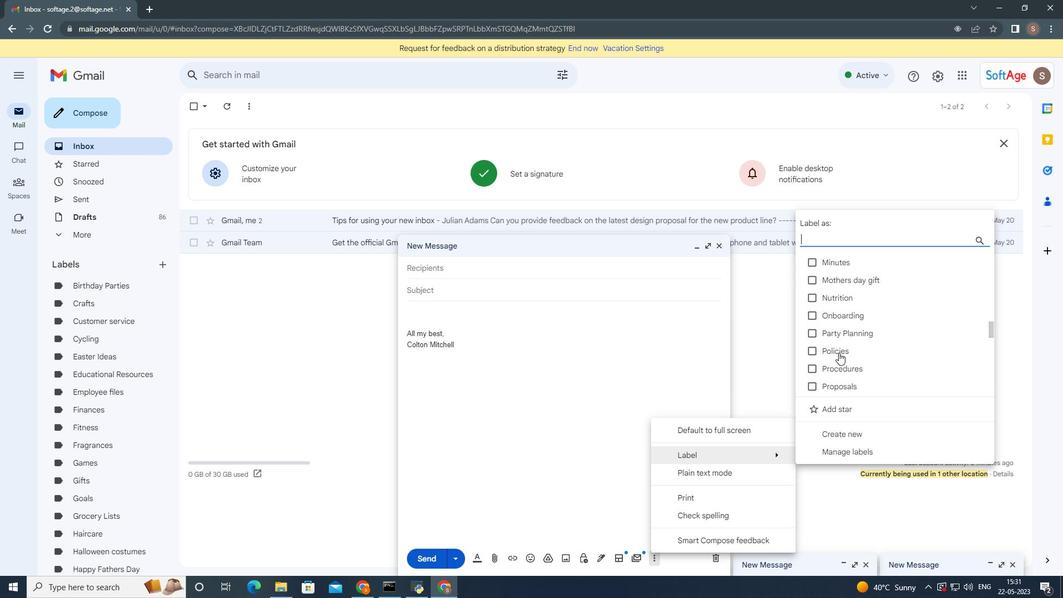 
Action: Mouse moved to (837, 353)
Screenshot: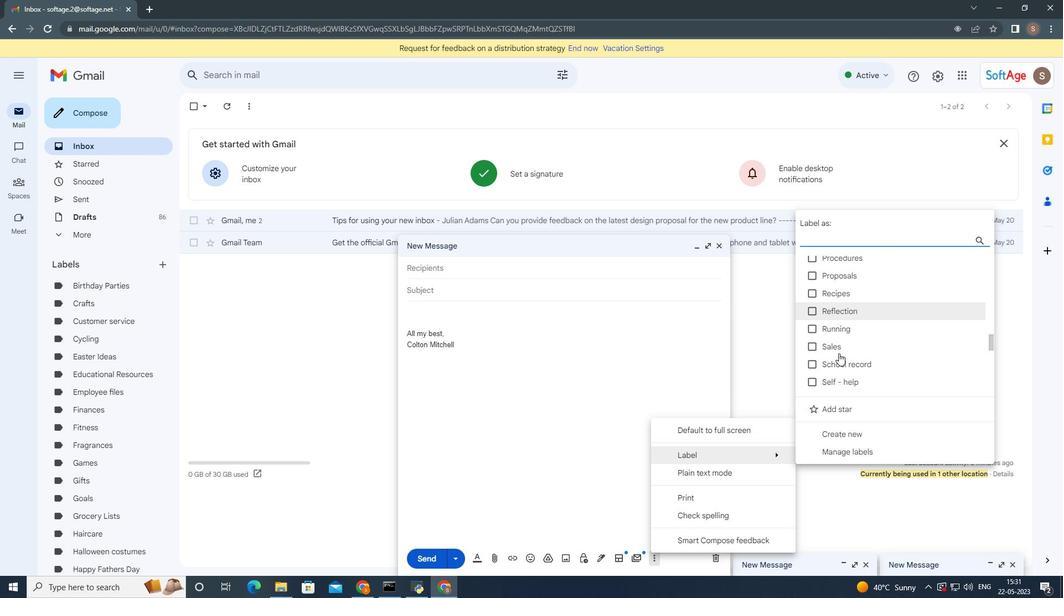 
Action: Mouse scrolled (837, 353) with delta (0, 0)
Screenshot: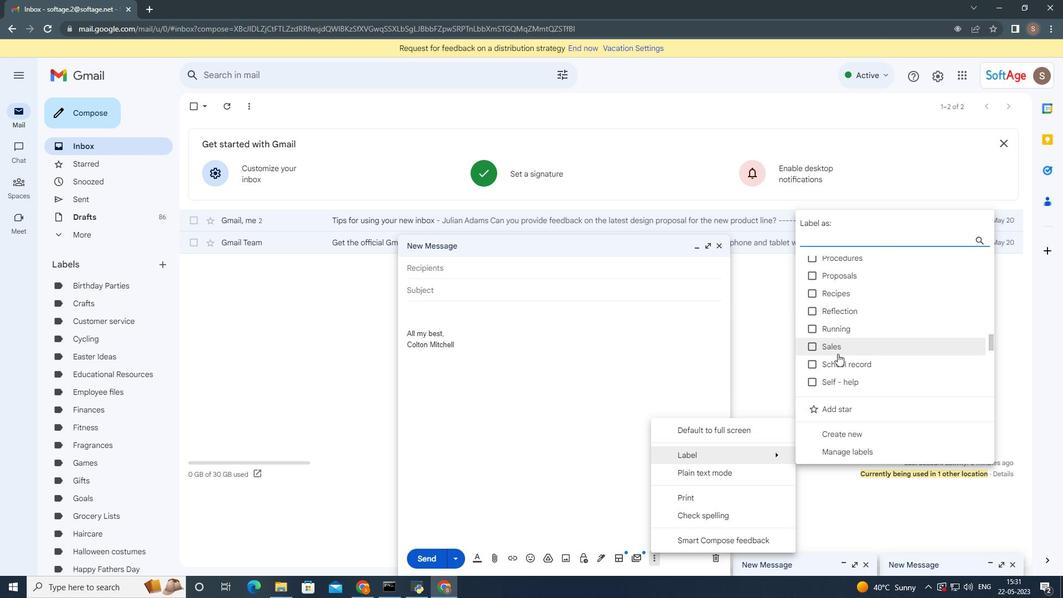 
Action: Mouse scrolled (837, 353) with delta (0, 0)
Screenshot: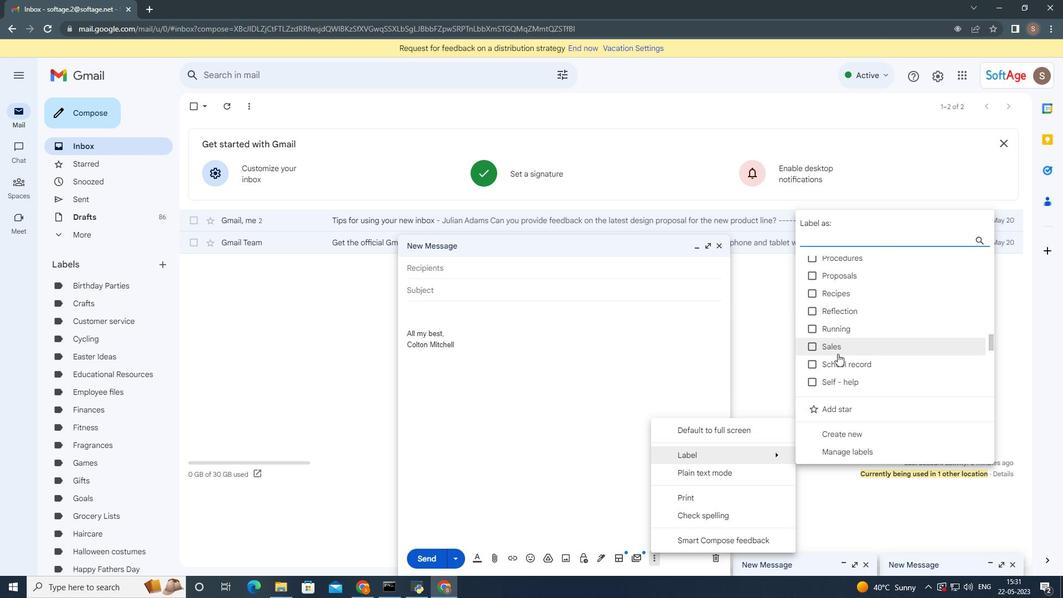 
Action: Mouse scrolled (837, 353) with delta (0, 0)
Screenshot: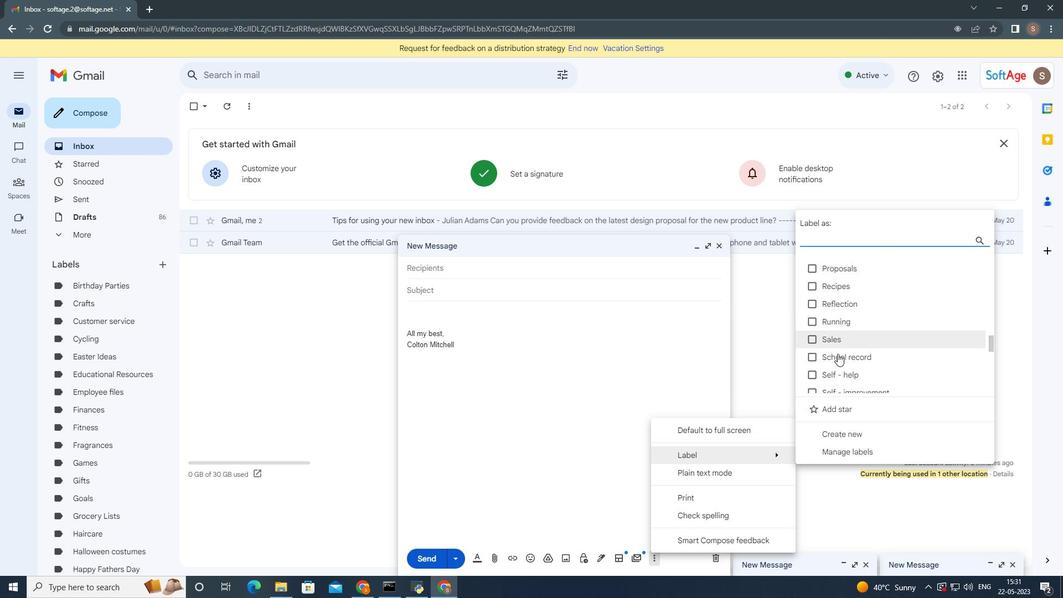 
Action: Mouse moved to (837, 353)
Screenshot: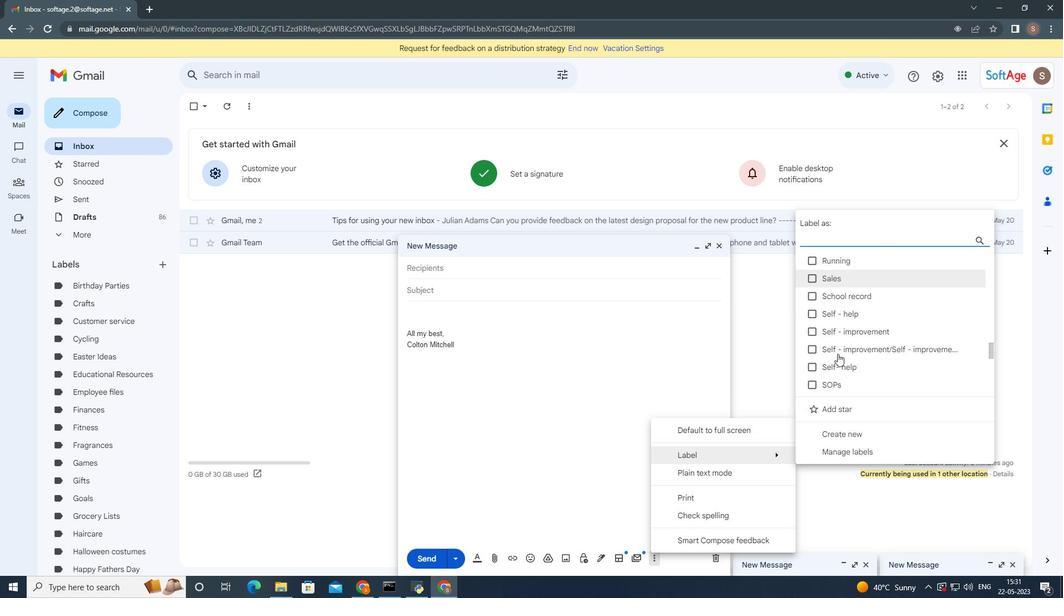 
Action: Mouse scrolled (837, 353) with delta (0, 0)
Screenshot: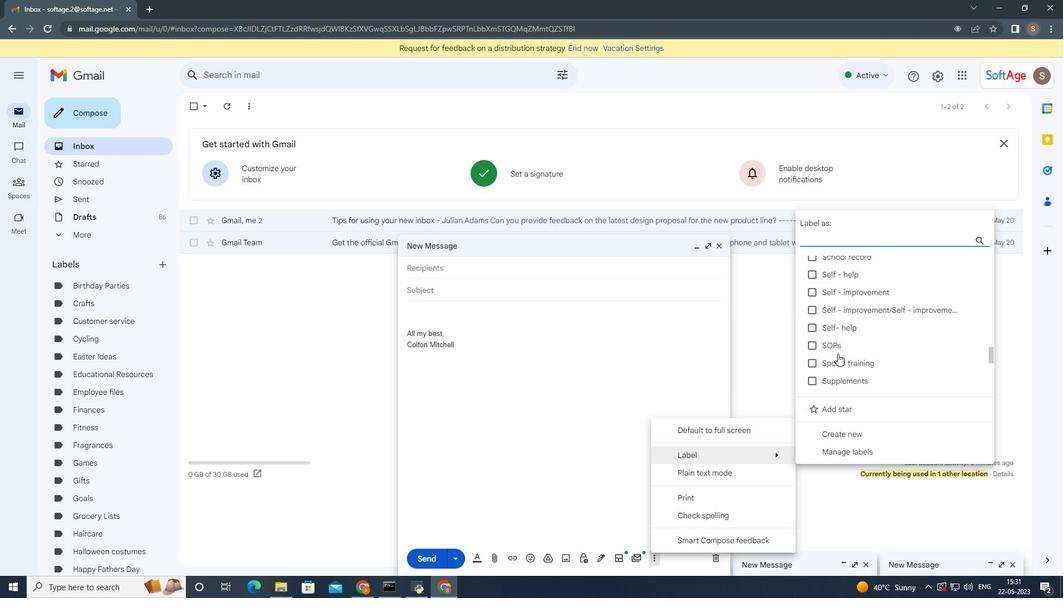 
Action: Mouse moved to (837, 354)
Screenshot: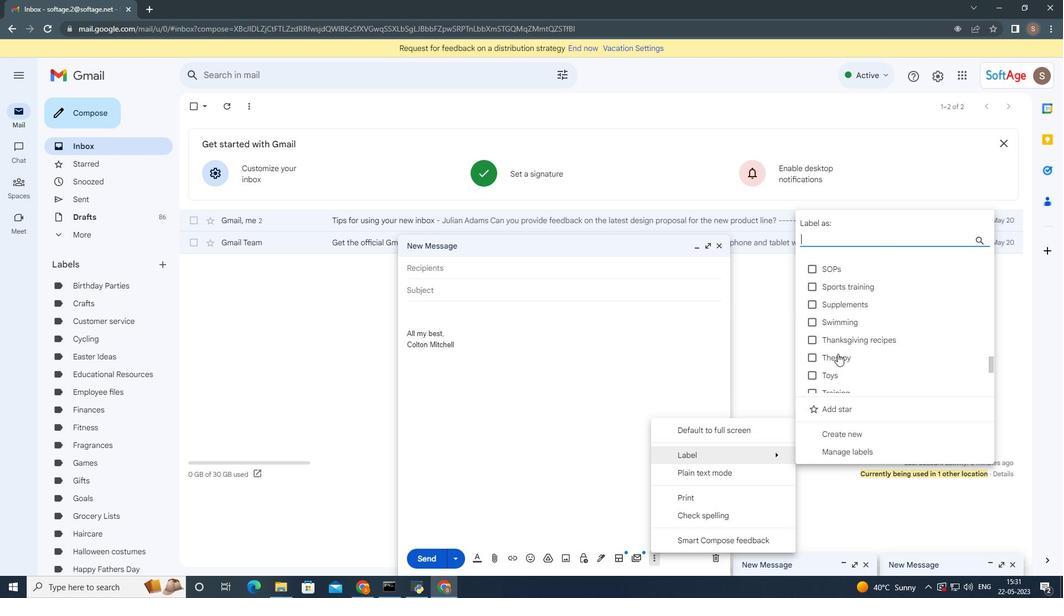 
Action: Mouse scrolled (837, 353) with delta (0, 0)
Screenshot: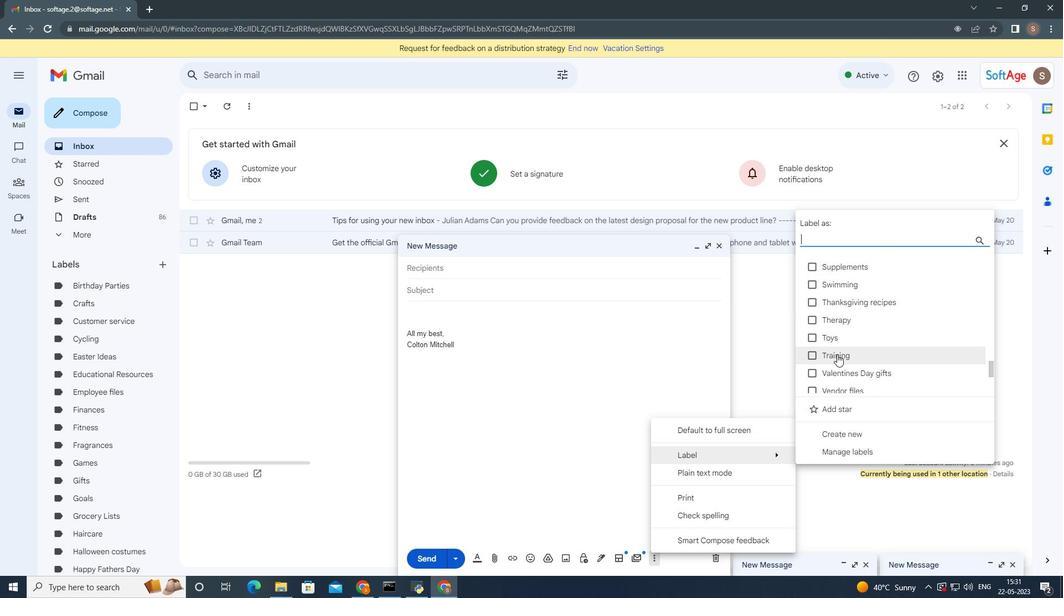 
Action: Mouse scrolled (837, 353) with delta (0, 0)
Screenshot: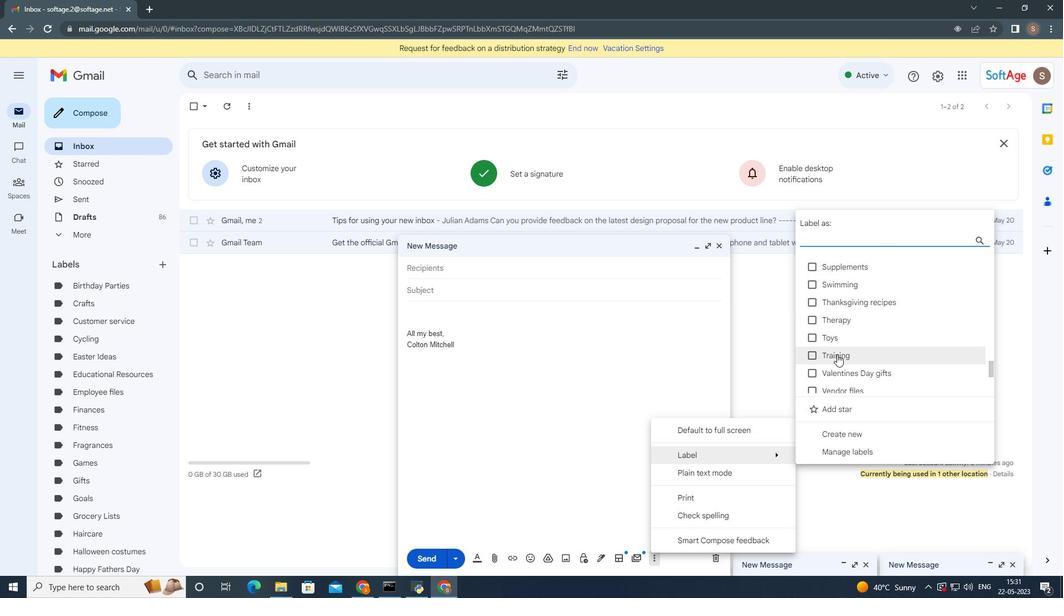
Action: Mouse scrolled (837, 353) with delta (0, 0)
Screenshot: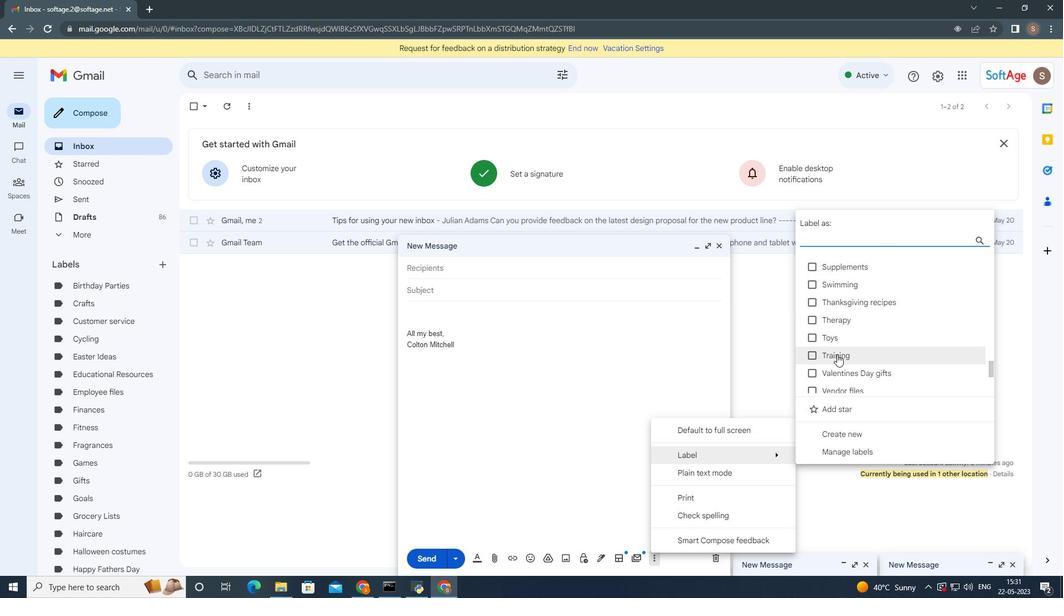 
Action: Mouse scrolled (837, 353) with delta (0, 0)
Screenshot: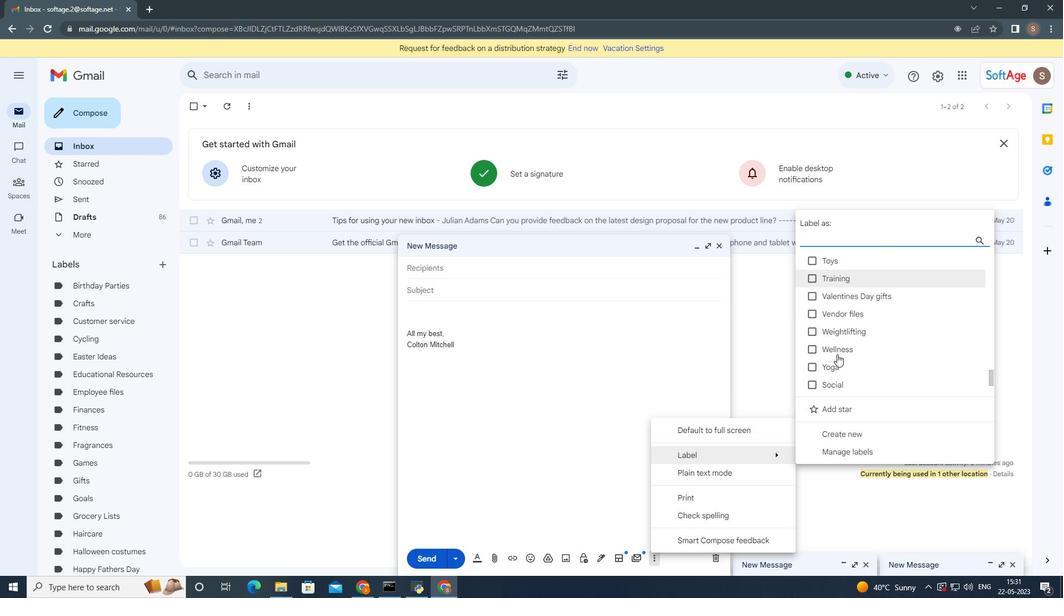 
Action: Mouse moved to (846, 437)
Screenshot: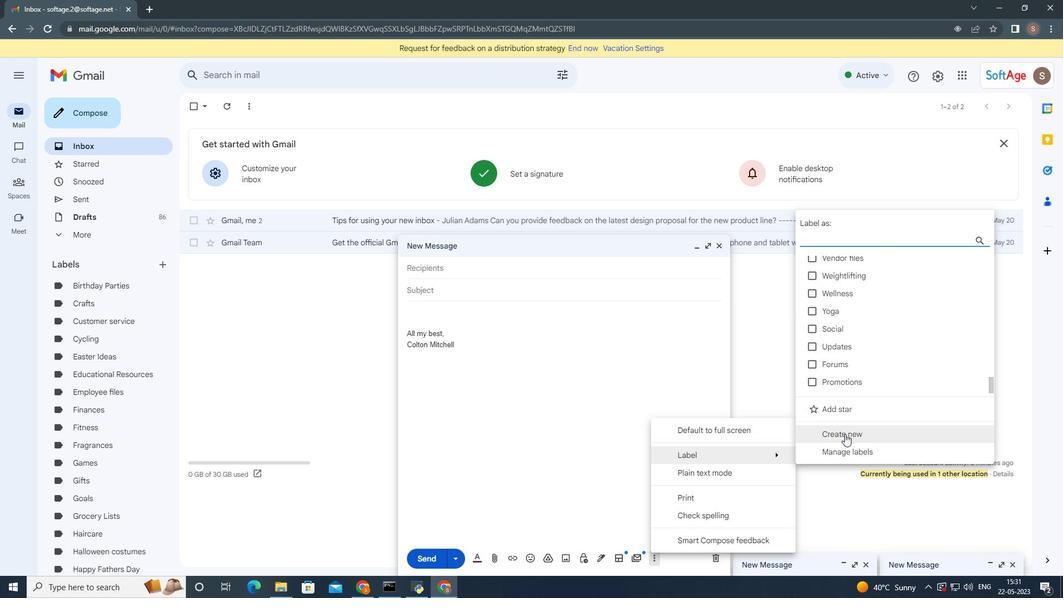 
Action: Mouse pressed left at (846, 437)
Screenshot: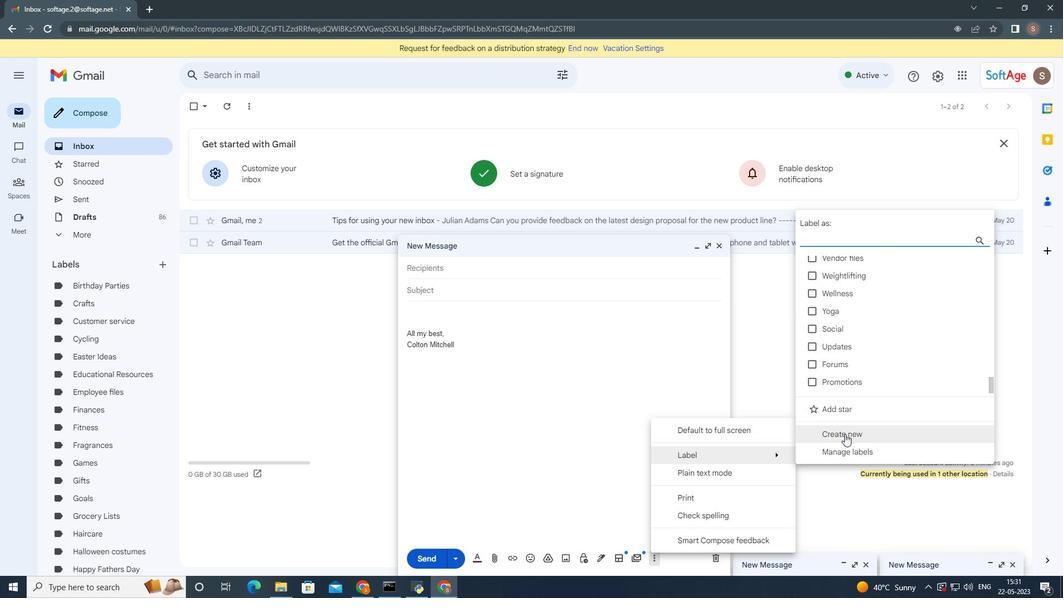 
Action: Mouse moved to (632, 346)
Screenshot: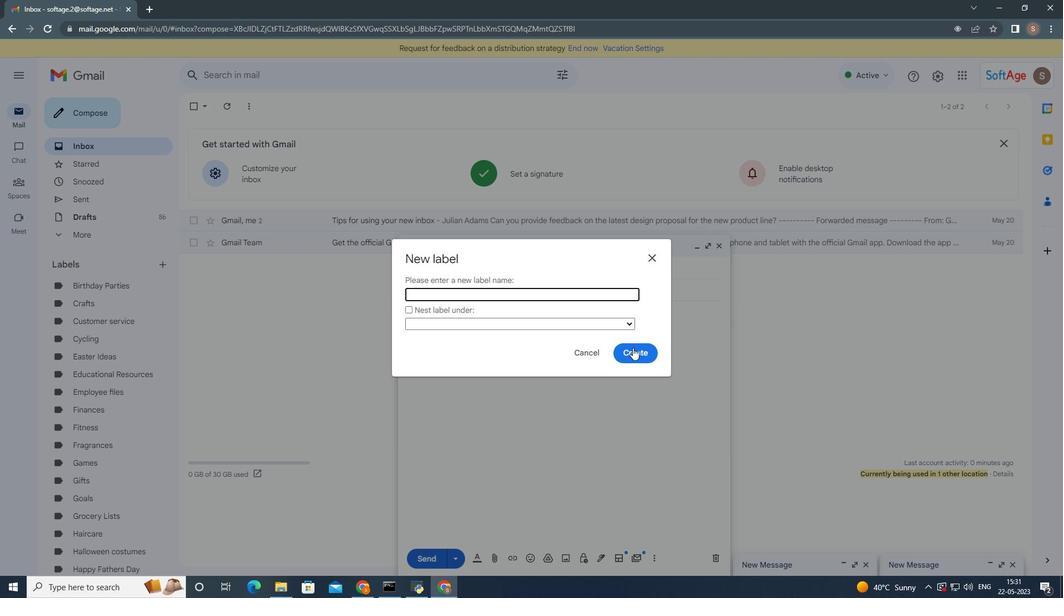 
Action: Key pressed <Key.shift>Offboarding
Screenshot: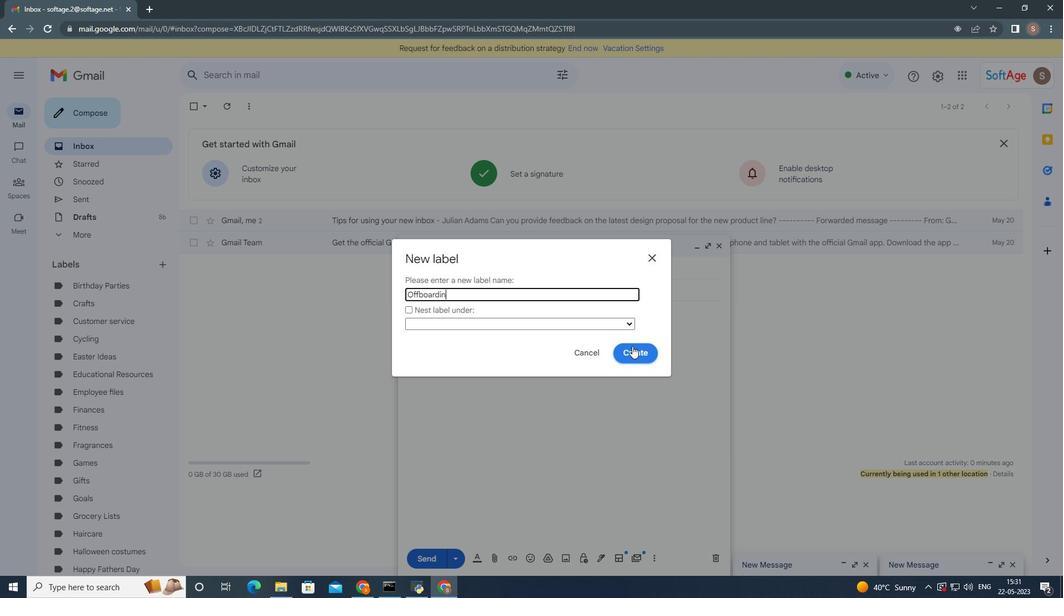 
Action: Mouse moved to (621, 349)
Screenshot: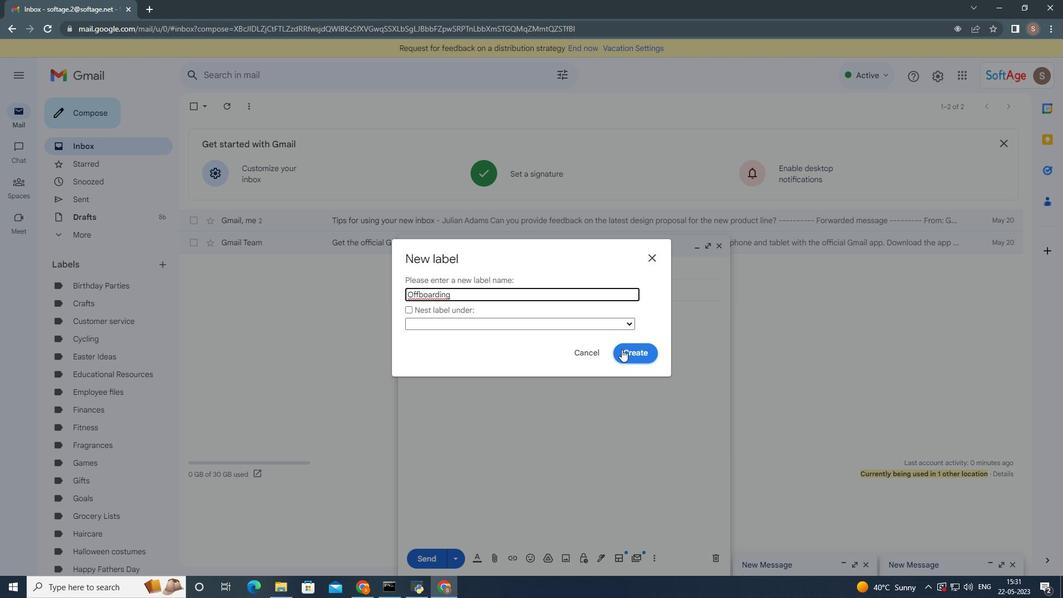 
Action: Mouse pressed left at (621, 349)
Screenshot: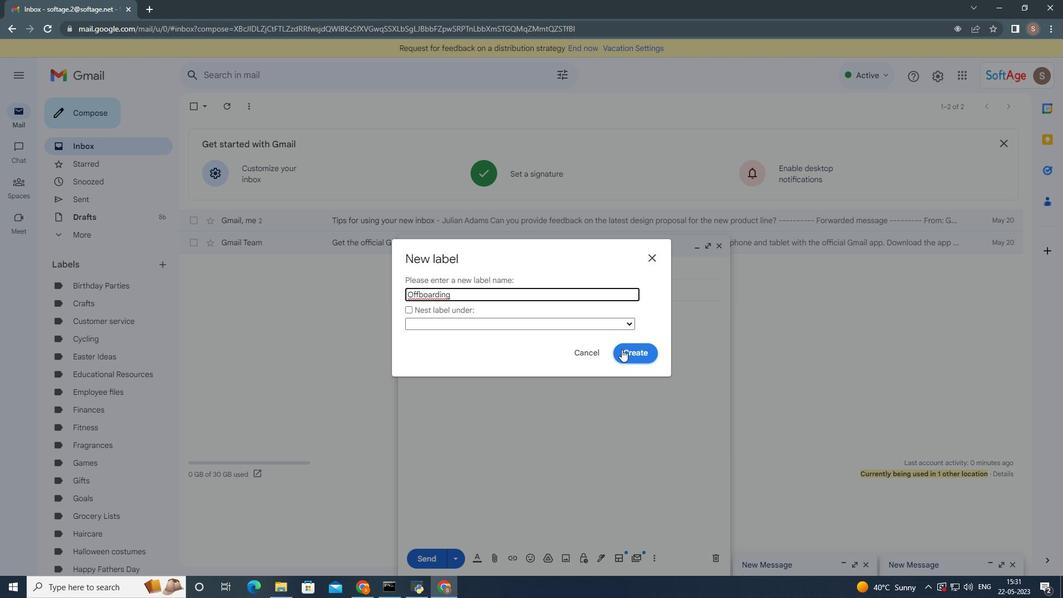 
Action: Mouse moved to (622, 349)
Screenshot: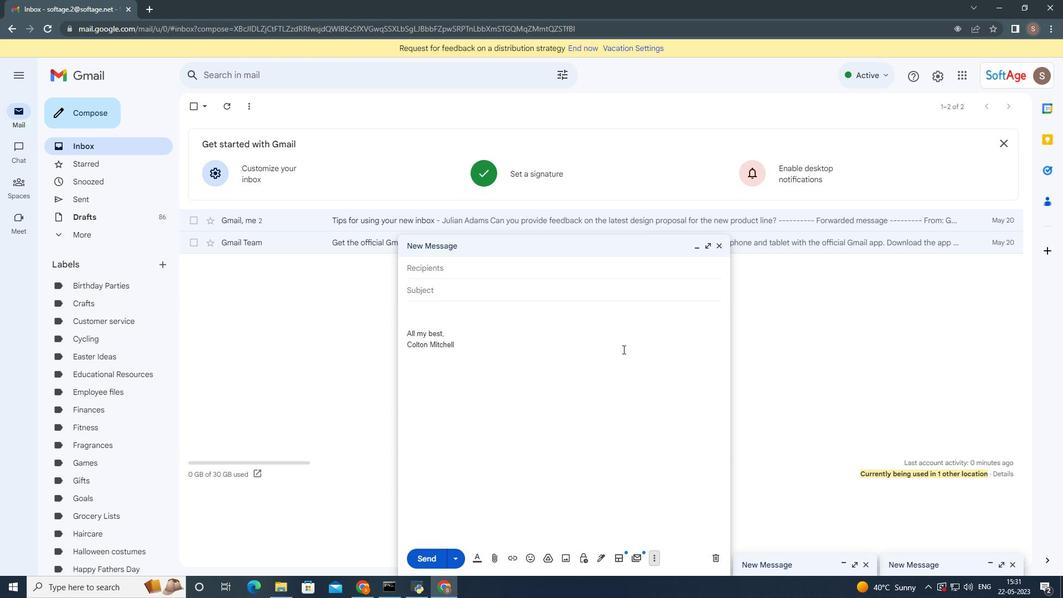 
